 Task: Research Airbnb properties in Phayao, Thailand from 8th November, 2023 to 19th November, 2023 for 1 adult. Place can be shared room with 1  bedroom having 1 bed and 1 bathroom. Property type can be hotel. Look for 5 properties as per requirement.
Action: Mouse moved to (399, 56)
Screenshot: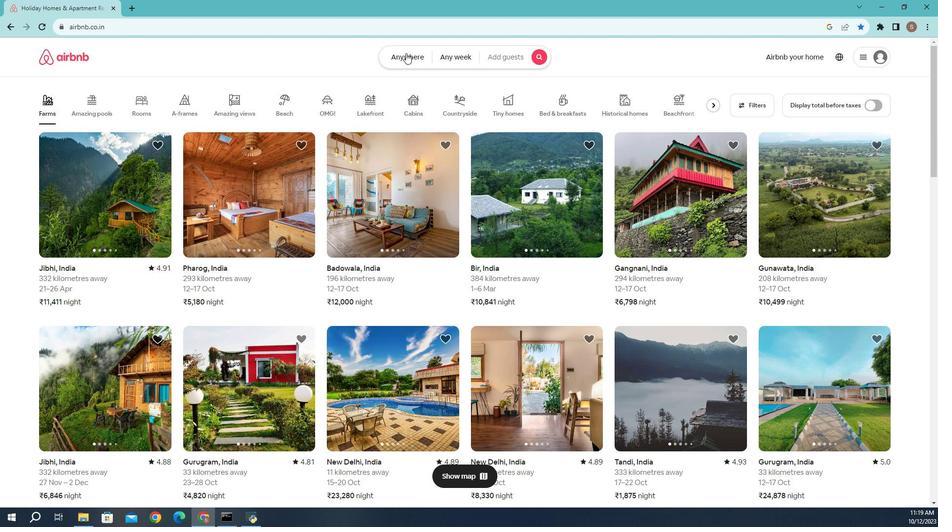 
Action: Mouse pressed left at (399, 56)
Screenshot: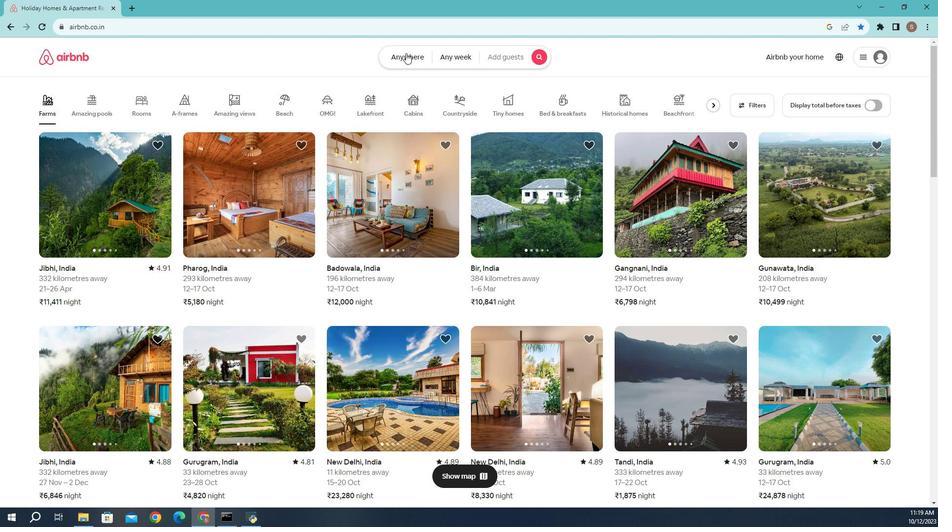 
Action: Mouse moved to (357, 96)
Screenshot: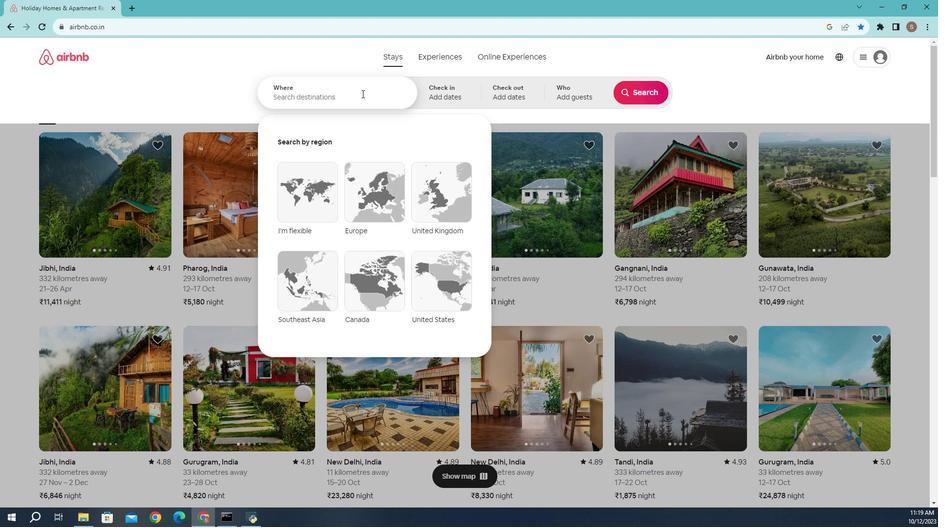 
Action: Mouse pressed left at (357, 96)
Screenshot: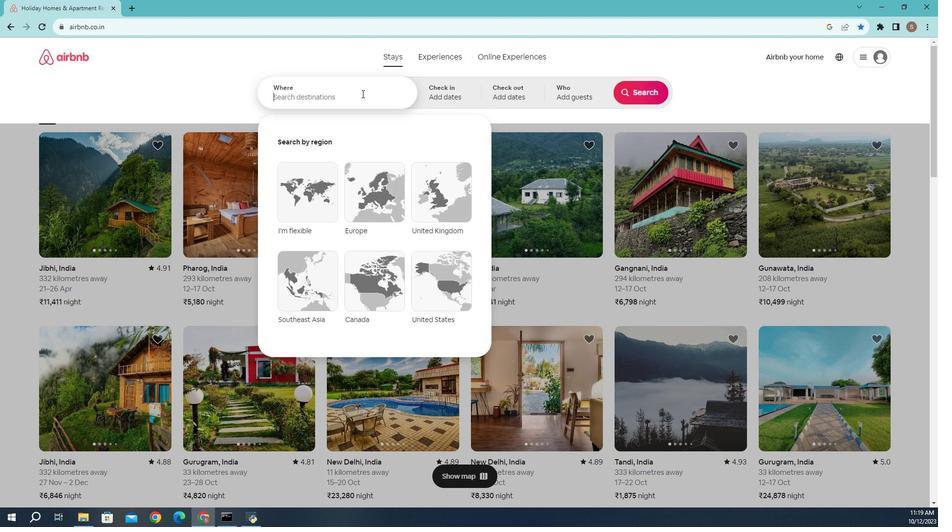 
Action: Key pressed <Key.caps_lock>P<Key.caps_lock>hayao,<Key.space><Key.caps_lock>T<Key.caps_lock>hailand<Key.enter>
Screenshot: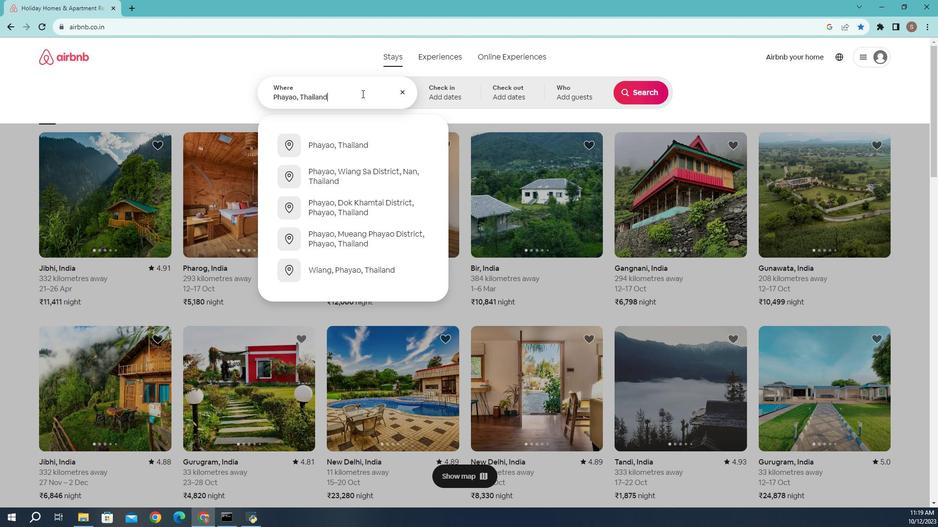 
Action: Mouse moved to (539, 236)
Screenshot: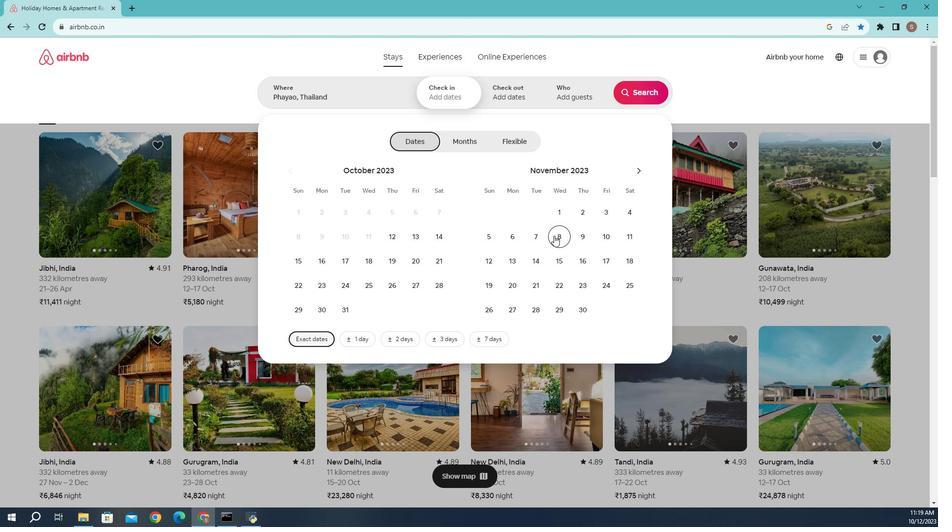 
Action: Mouse pressed left at (539, 236)
Screenshot: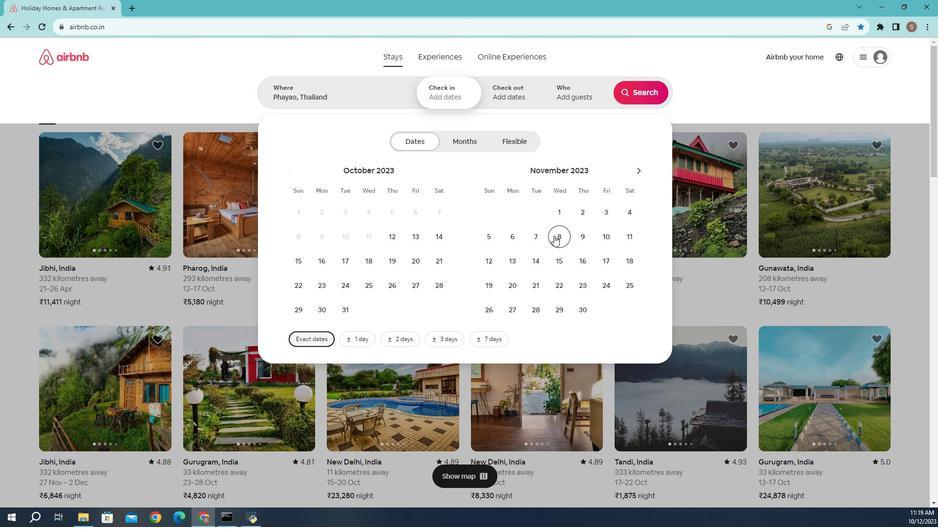 
Action: Mouse moved to (474, 279)
Screenshot: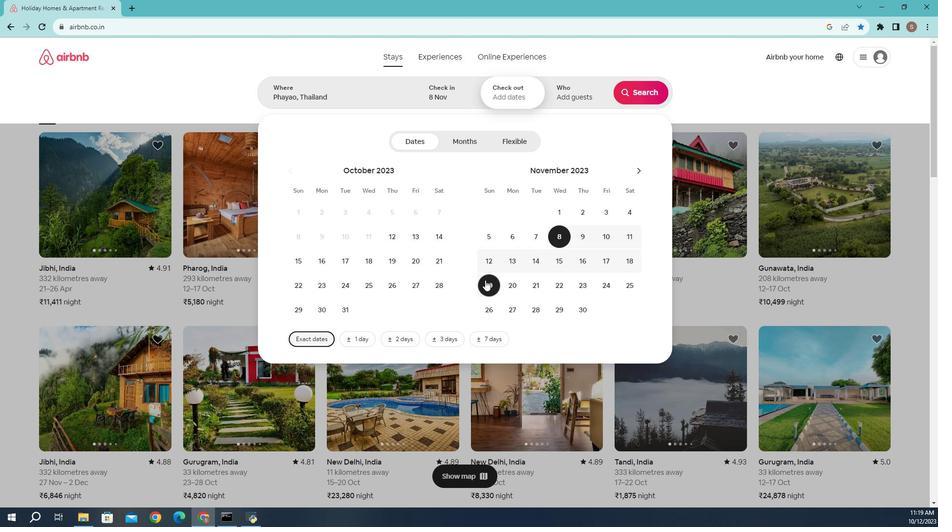 
Action: Mouse pressed left at (474, 279)
Screenshot: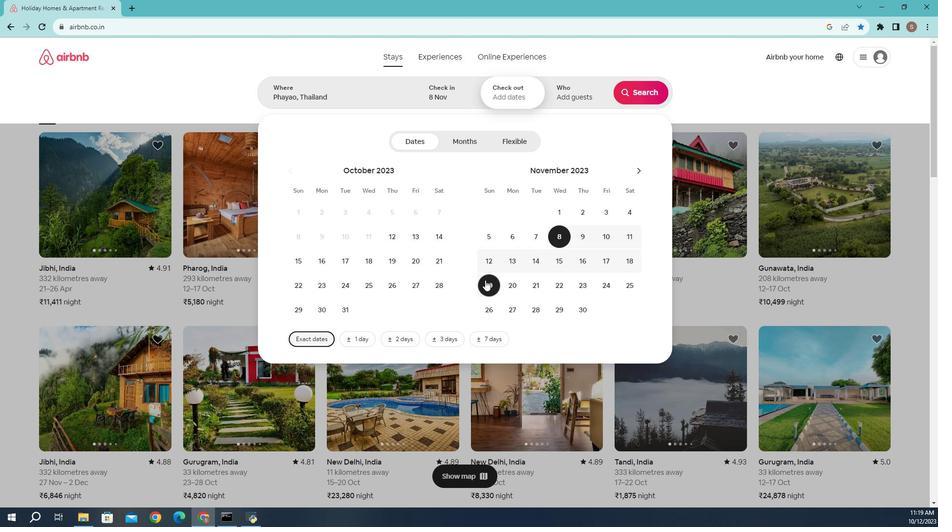 
Action: Mouse moved to (556, 96)
Screenshot: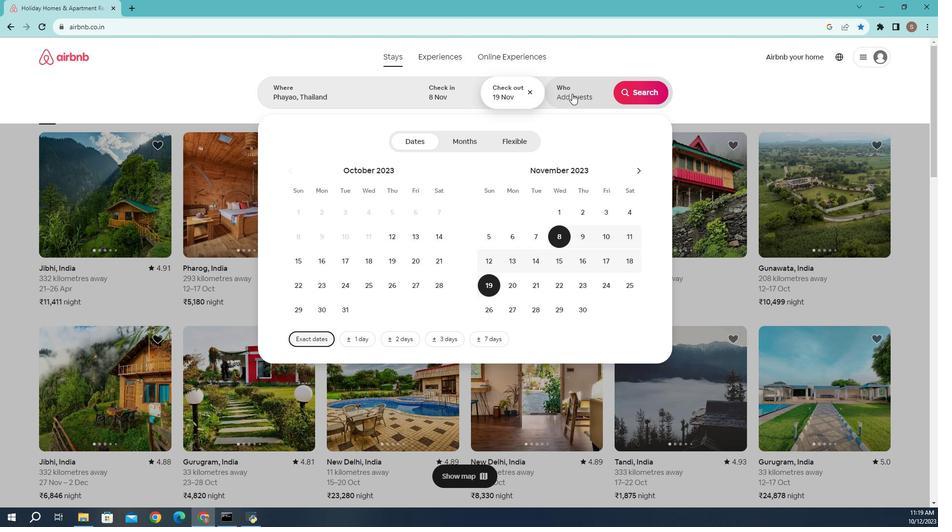 
Action: Mouse pressed left at (556, 96)
Screenshot: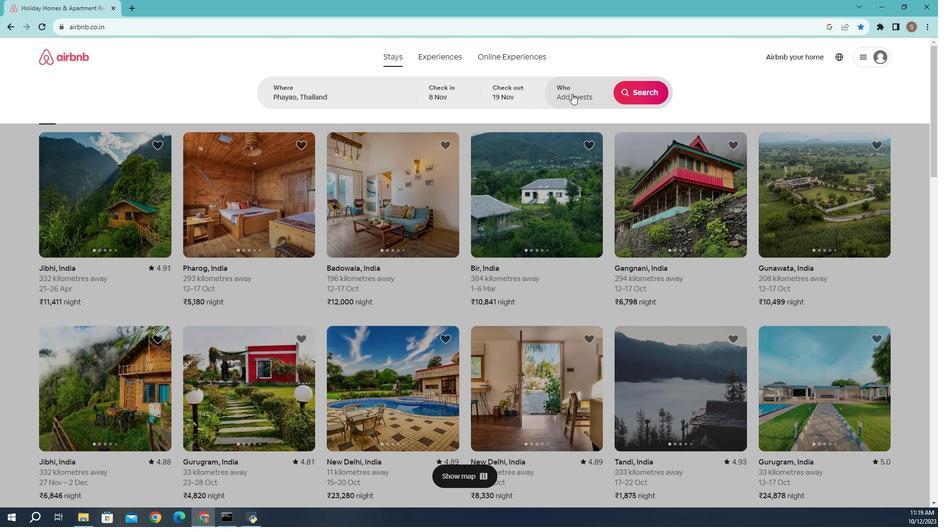 
Action: Mouse moved to (625, 141)
Screenshot: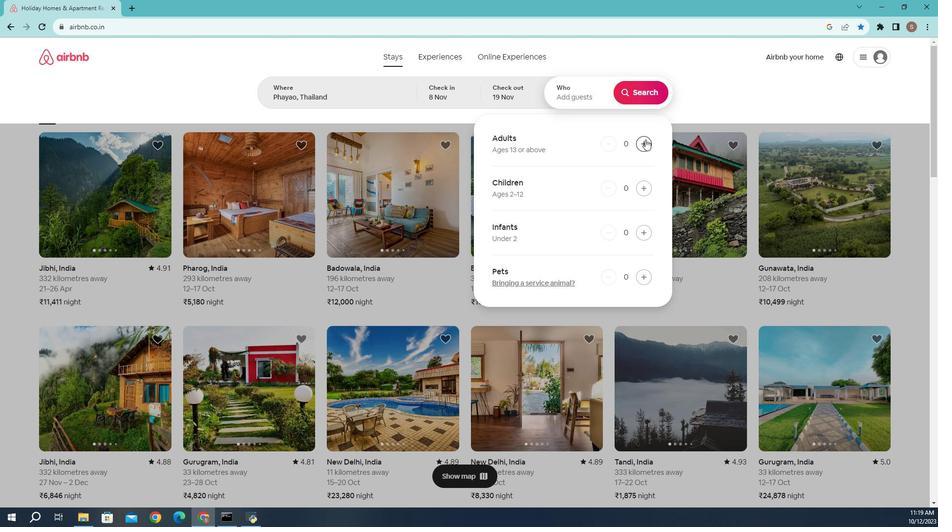 
Action: Mouse pressed left at (625, 141)
Screenshot: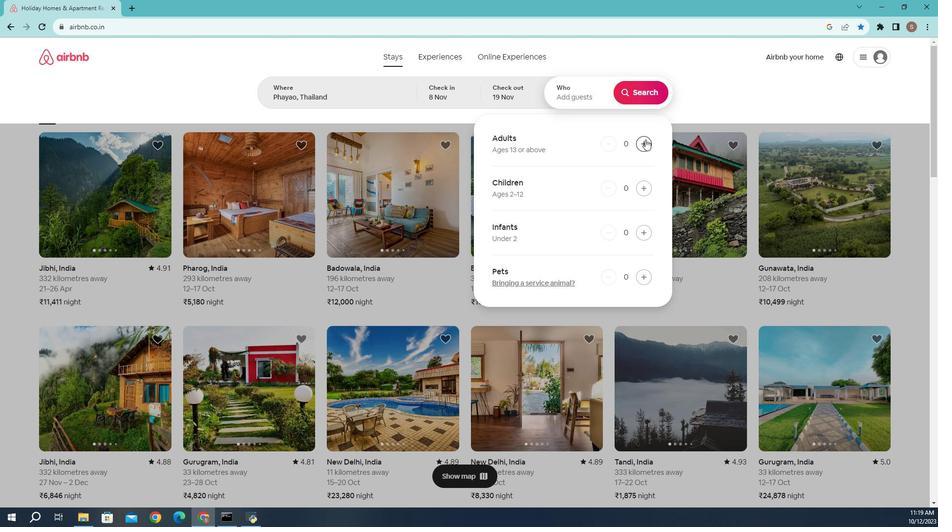 
Action: Mouse moved to (622, 93)
Screenshot: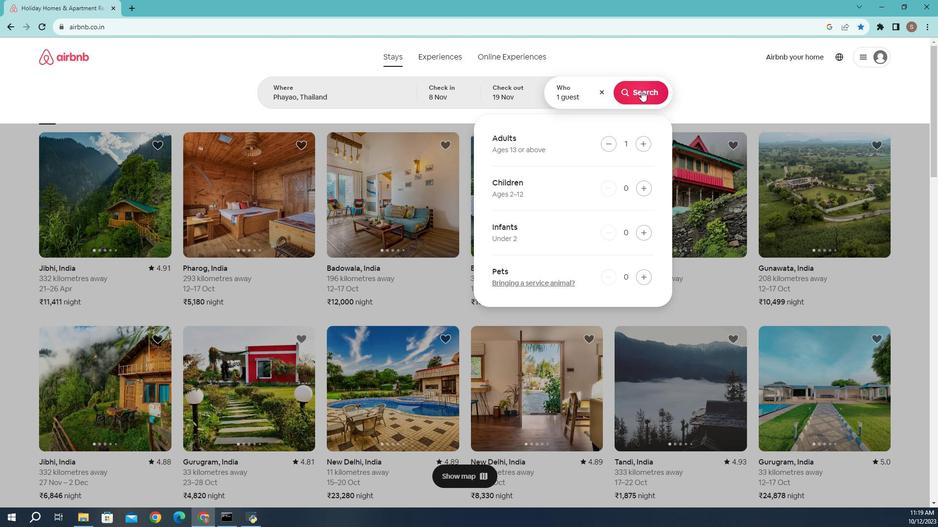 
Action: Mouse pressed left at (622, 93)
Screenshot: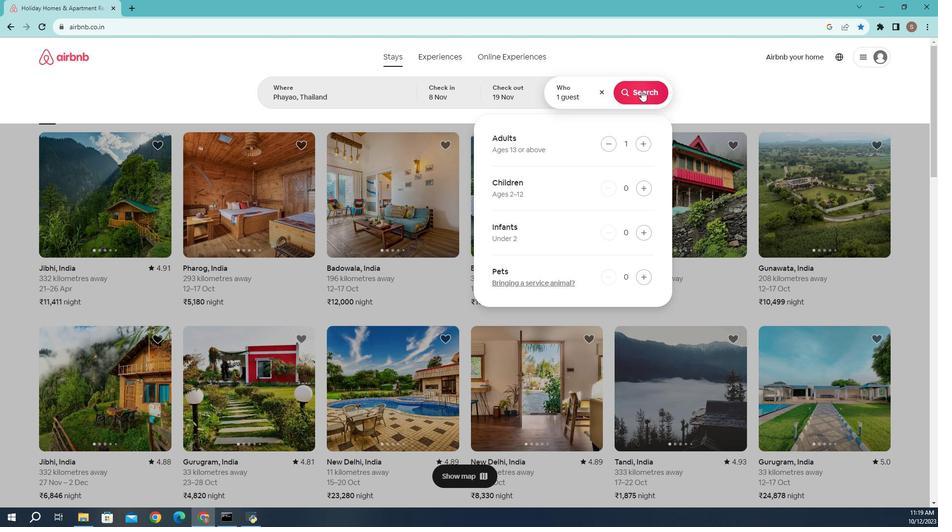 
Action: Mouse moved to (741, 98)
Screenshot: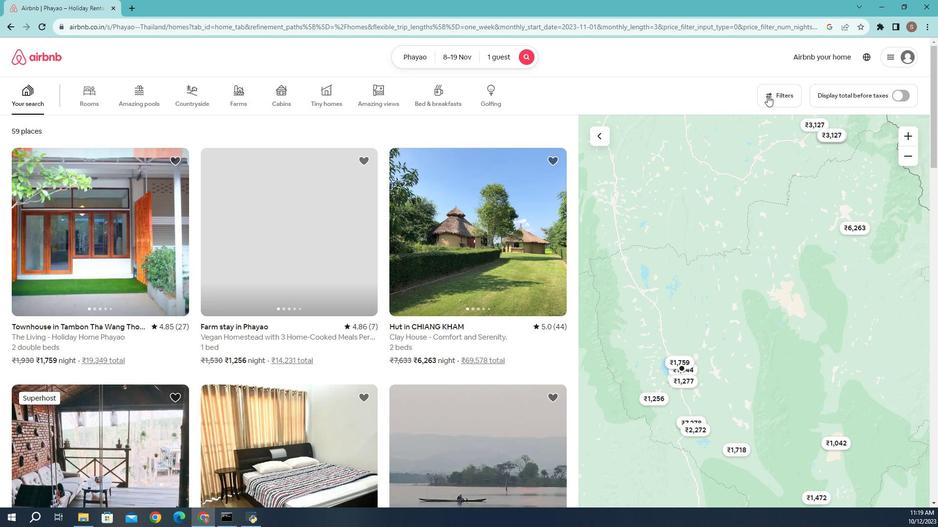 
Action: Mouse pressed left at (741, 98)
Screenshot: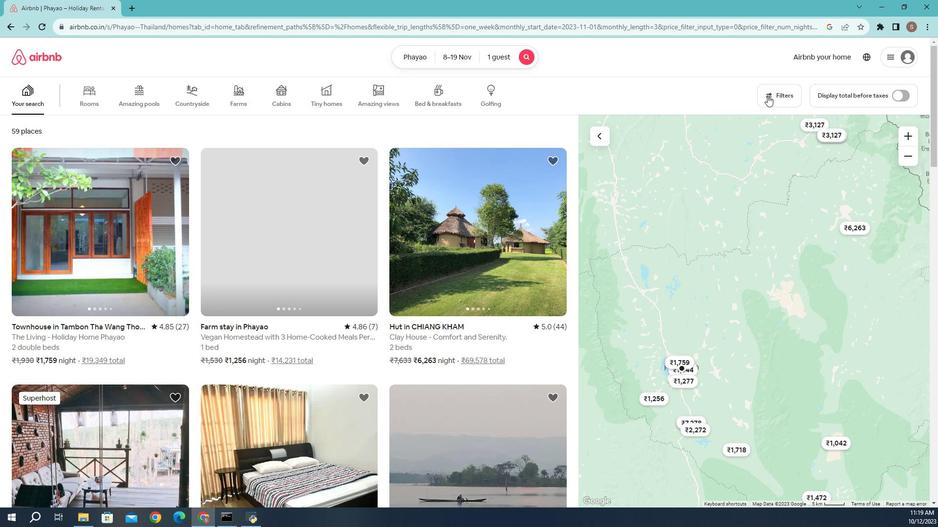 
Action: Mouse moved to (476, 159)
Screenshot: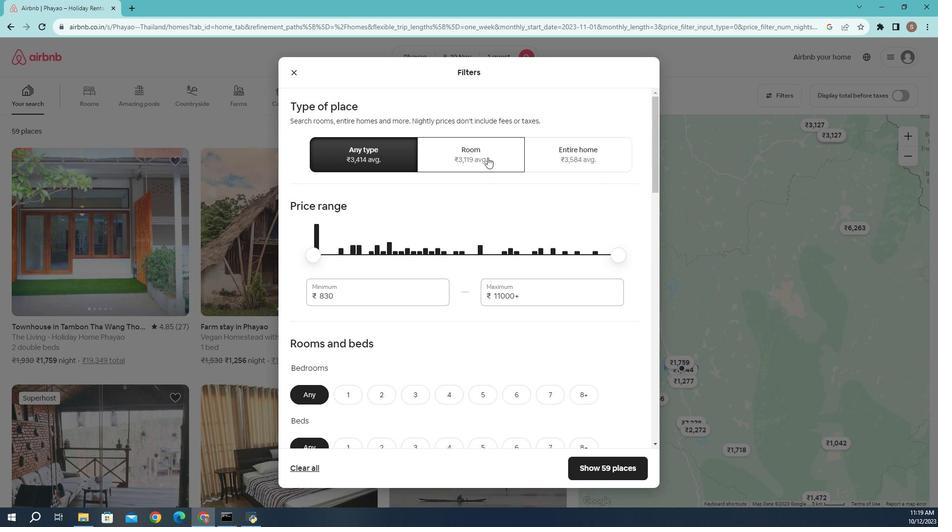 
Action: Mouse pressed left at (476, 159)
Screenshot: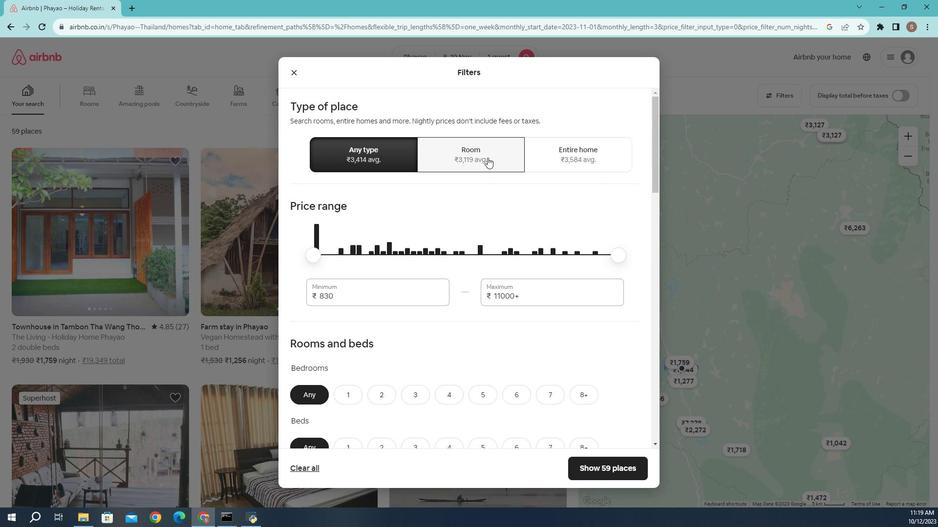 
Action: Mouse moved to (452, 232)
Screenshot: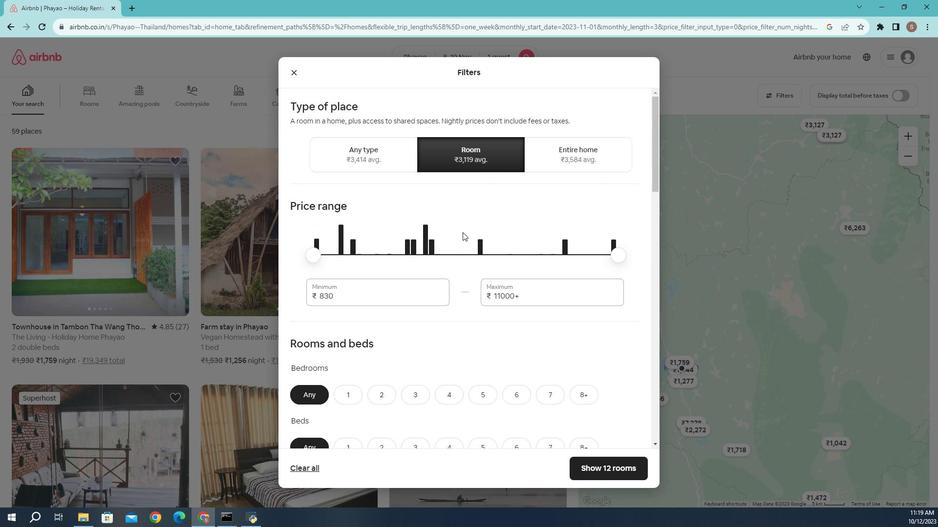 
Action: Mouse scrolled (452, 232) with delta (0, 0)
Screenshot: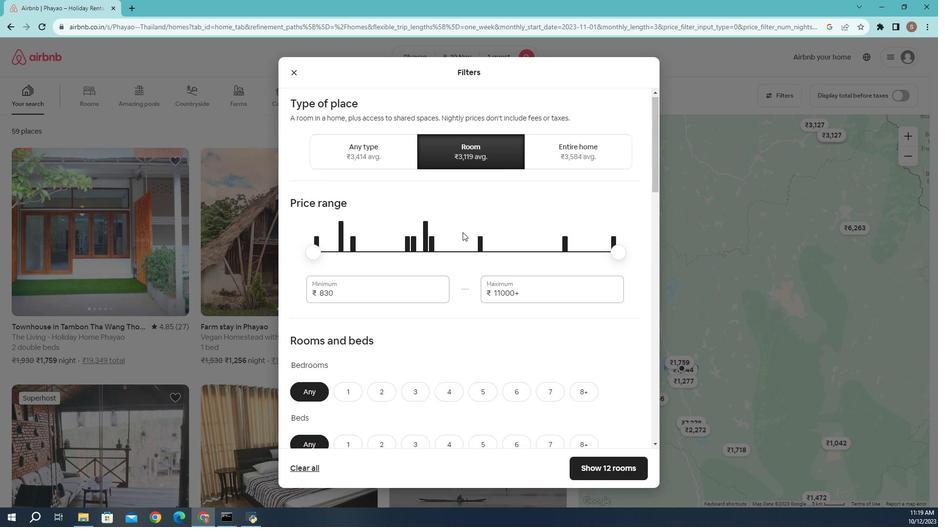 
Action: Mouse scrolled (452, 232) with delta (0, 0)
Screenshot: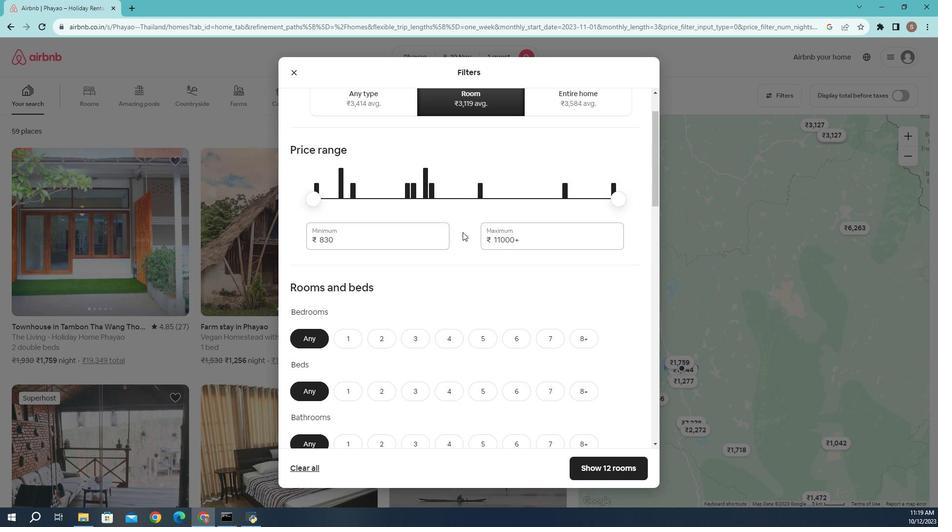 
Action: Mouse moved to (343, 298)
Screenshot: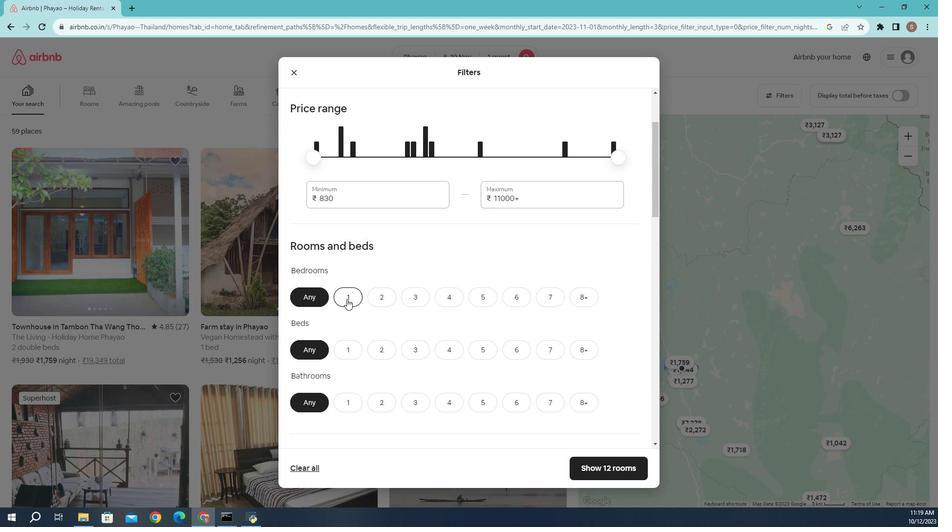 
Action: Mouse pressed left at (343, 298)
Screenshot: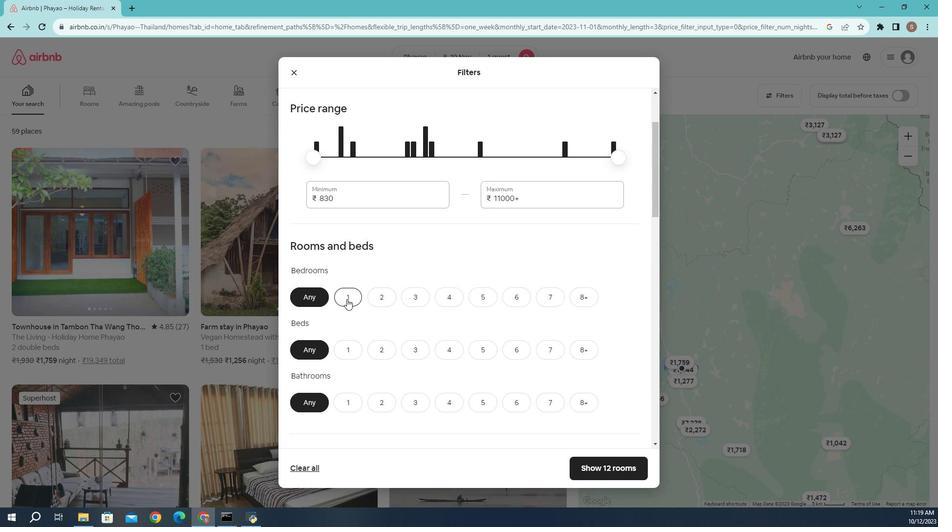 
Action: Mouse moved to (346, 298)
Screenshot: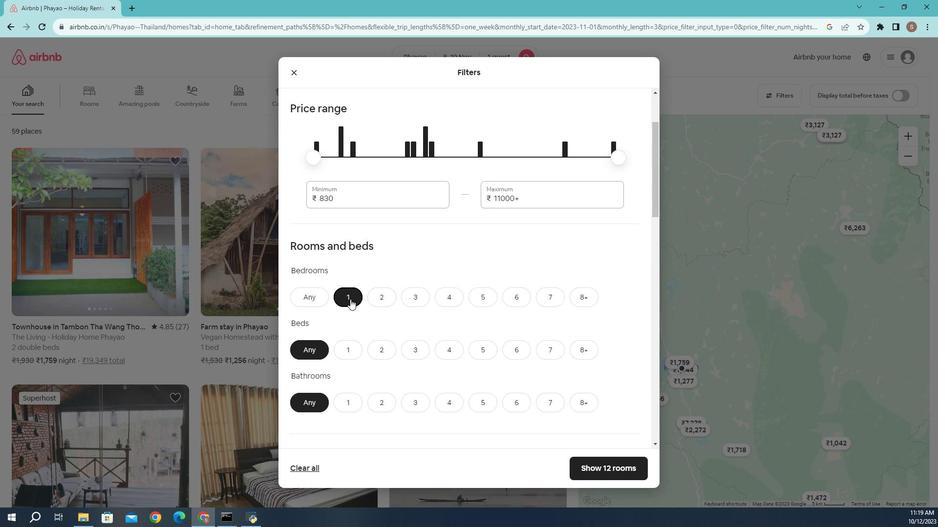 
Action: Mouse scrolled (346, 297) with delta (0, 0)
Screenshot: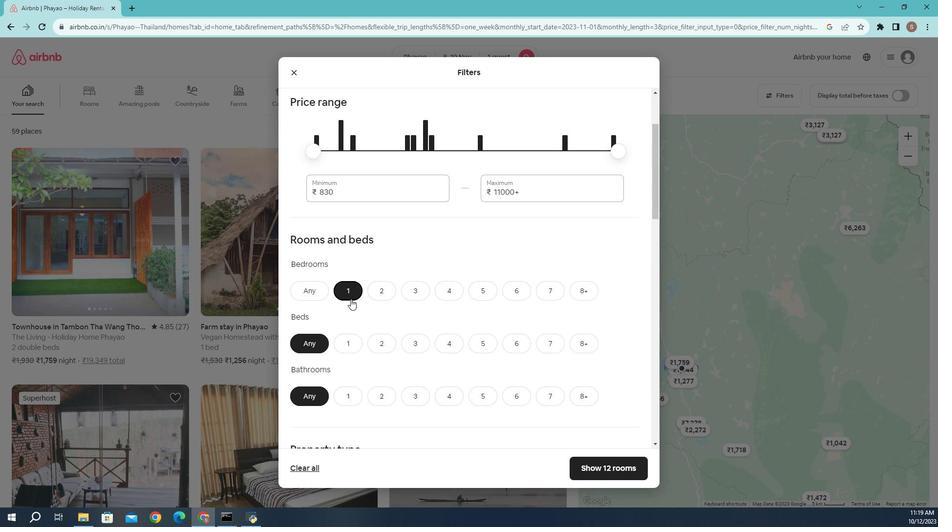 
Action: Mouse moved to (347, 298)
Screenshot: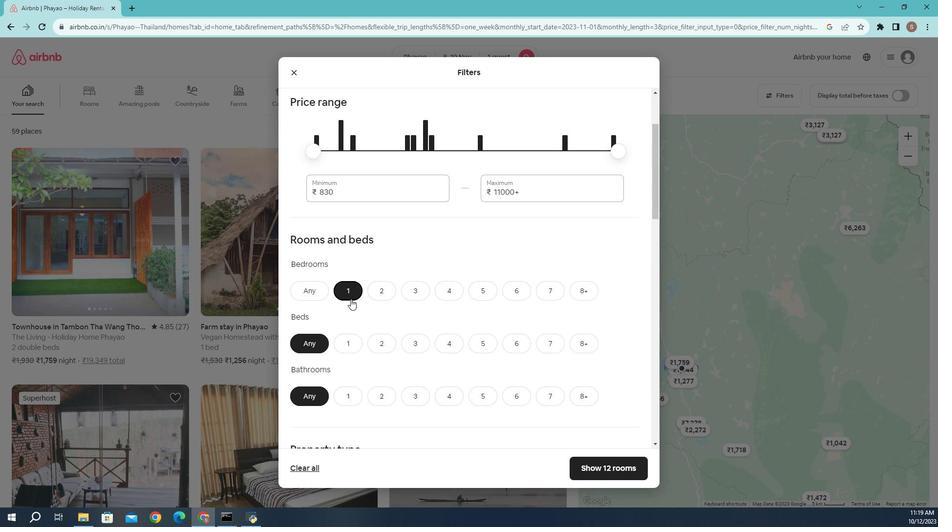 
Action: Mouse scrolled (347, 297) with delta (0, 0)
Screenshot: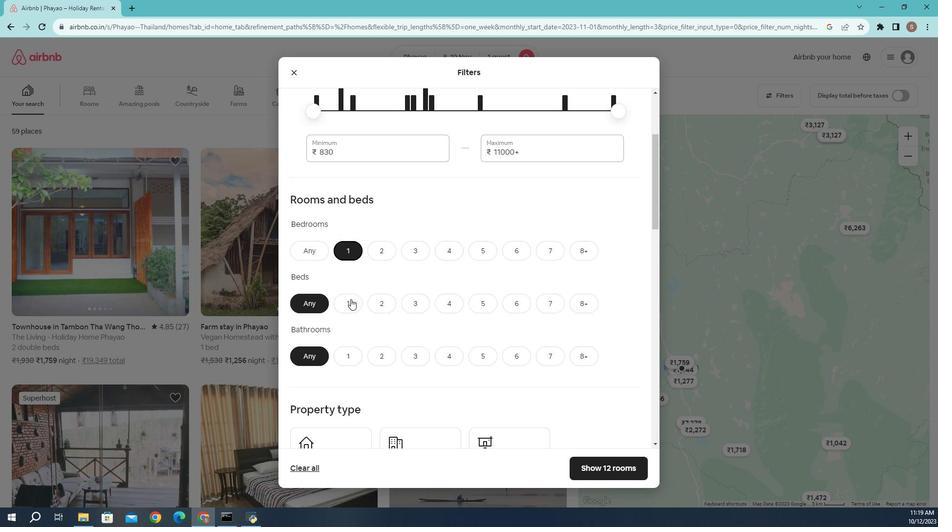 
Action: Mouse moved to (347, 253)
Screenshot: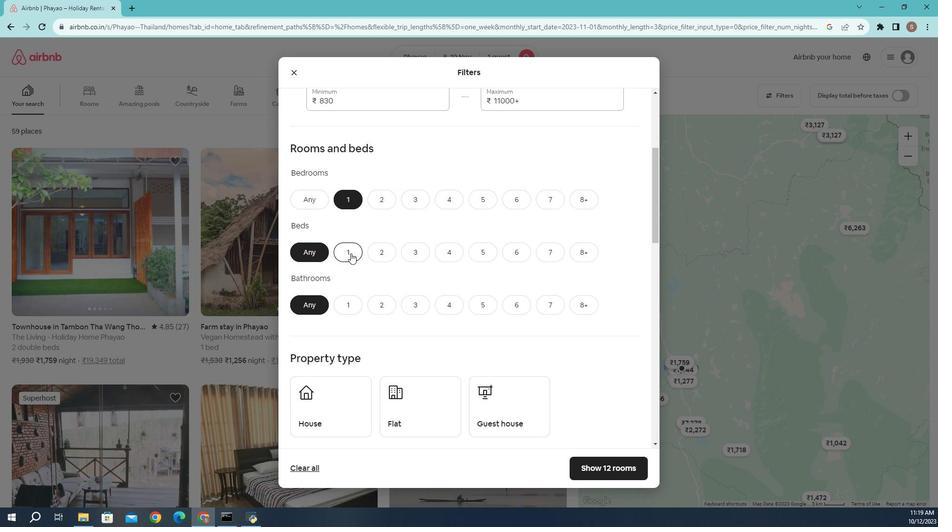
Action: Mouse pressed left at (347, 253)
Screenshot: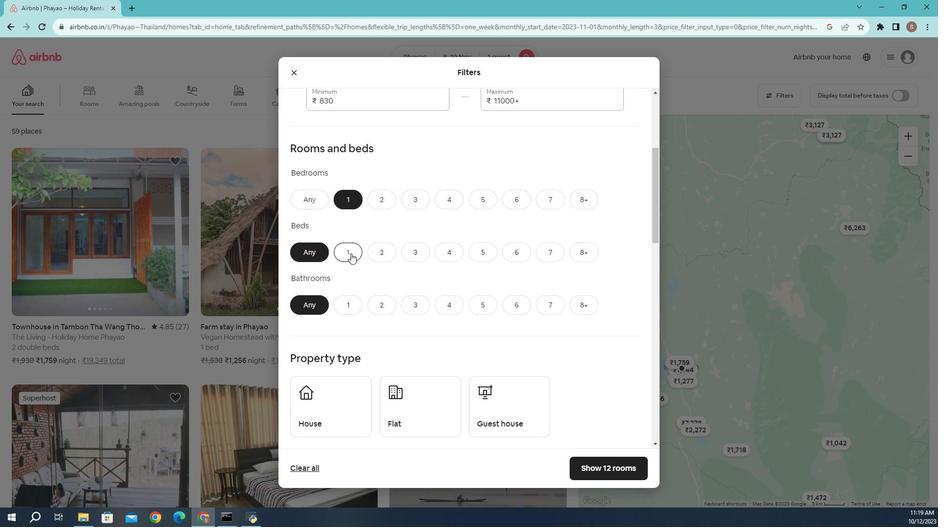 
Action: Mouse moved to (348, 305)
Screenshot: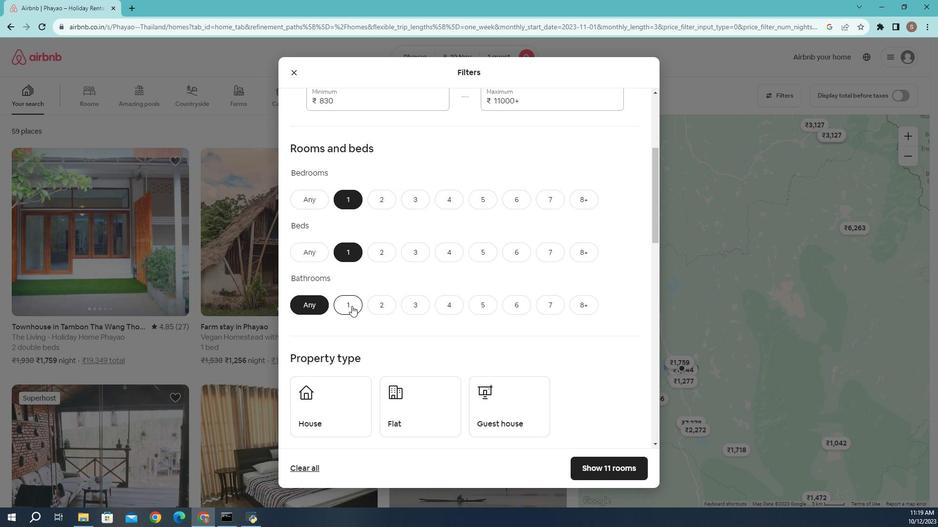 
Action: Mouse pressed left at (348, 305)
Screenshot: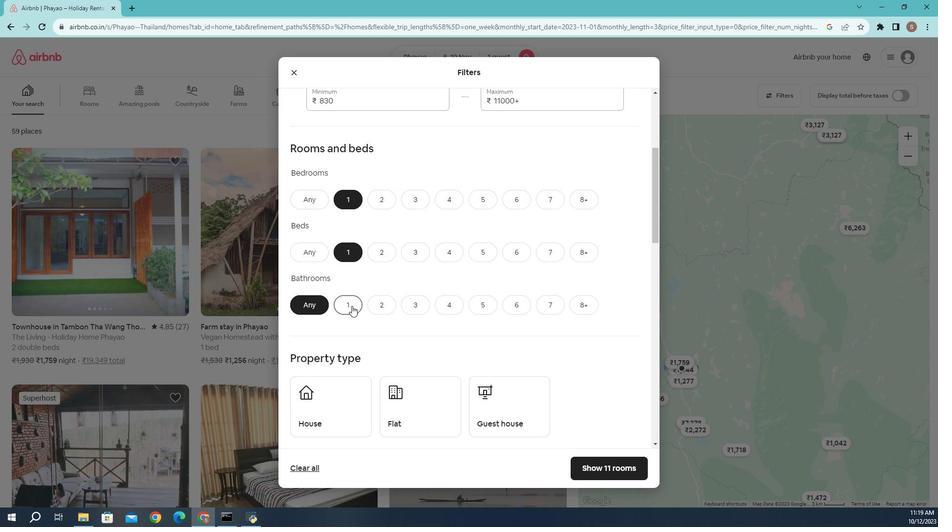 
Action: Mouse moved to (438, 311)
Screenshot: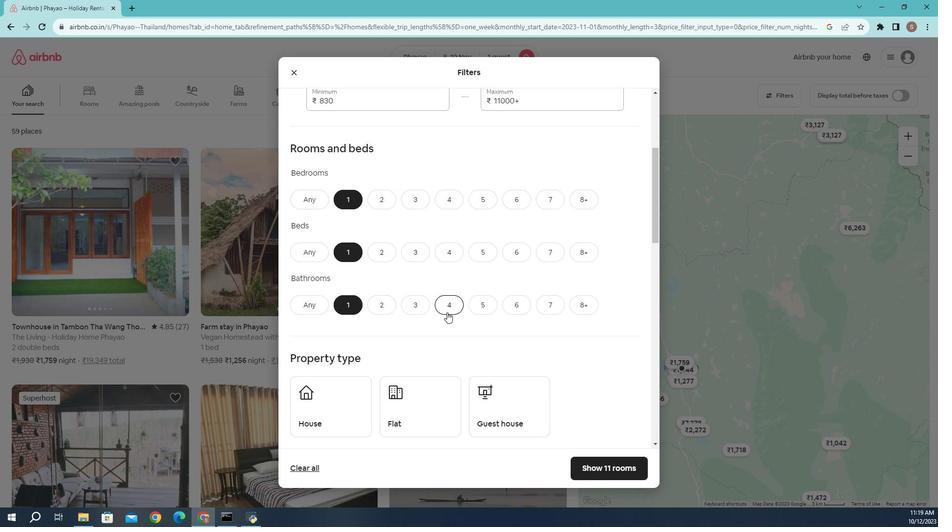 
Action: Mouse scrolled (438, 310) with delta (0, 0)
Screenshot: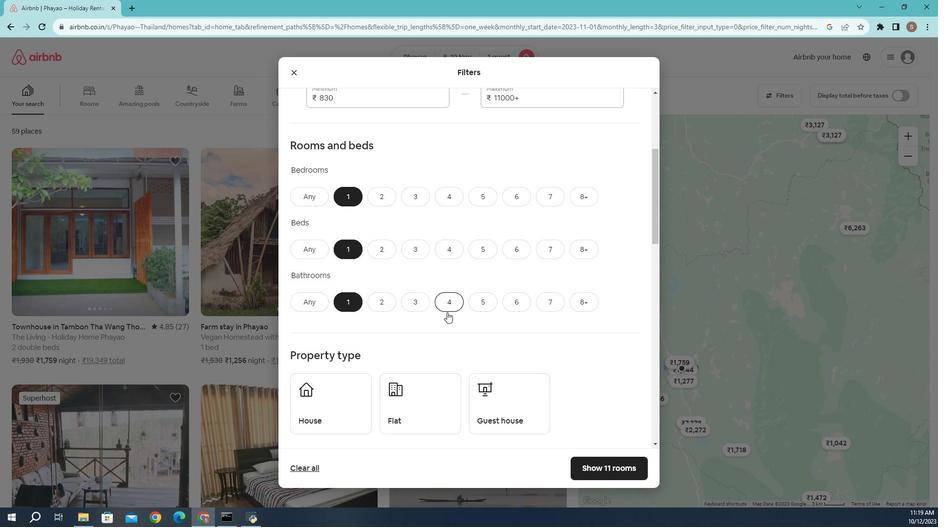 
Action: Mouse scrolled (438, 310) with delta (0, 0)
Screenshot: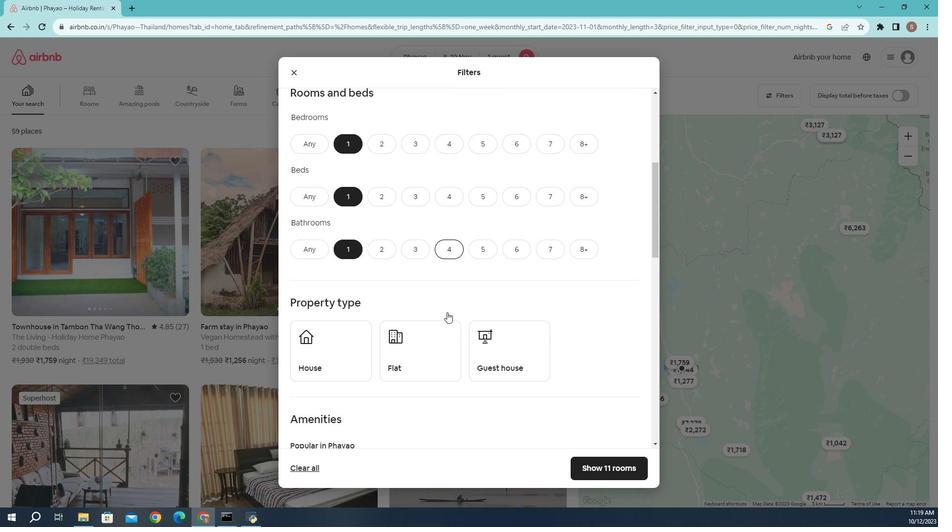 
Action: Mouse moved to (396, 313)
Screenshot: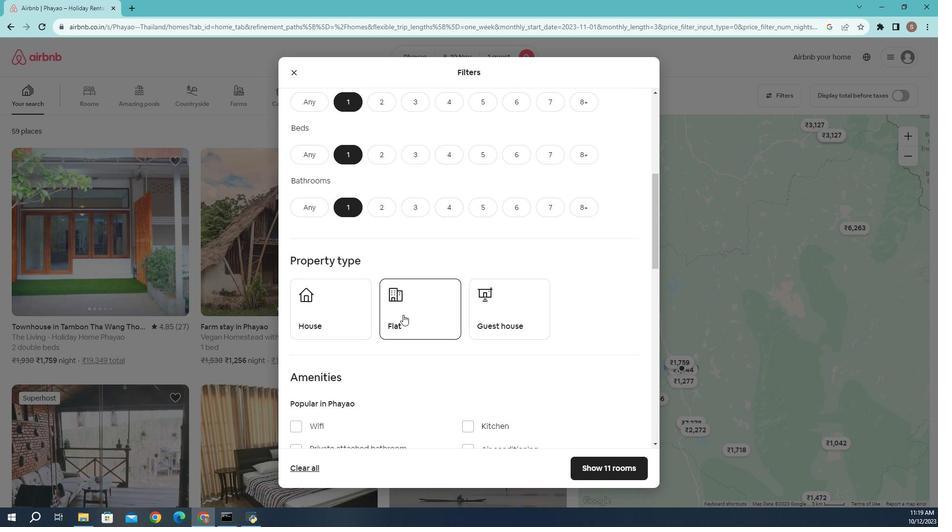 
Action: Mouse scrolled (396, 313) with delta (0, 0)
Screenshot: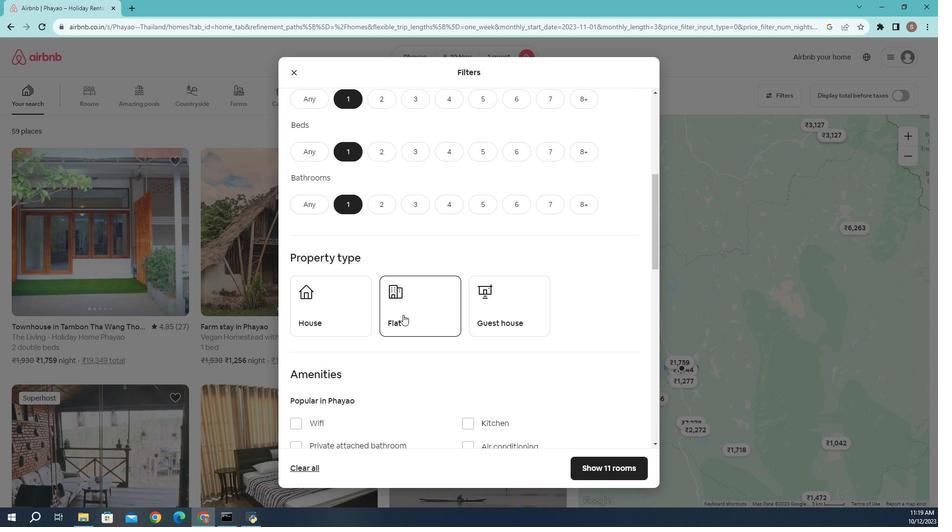 
Action: Mouse moved to (490, 325)
Screenshot: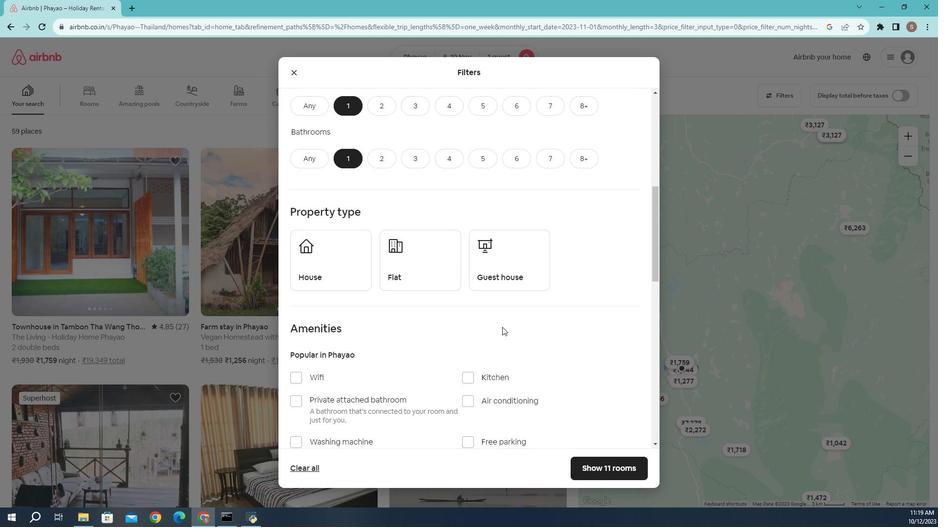 
Action: Mouse scrolled (490, 325) with delta (0, 0)
Screenshot: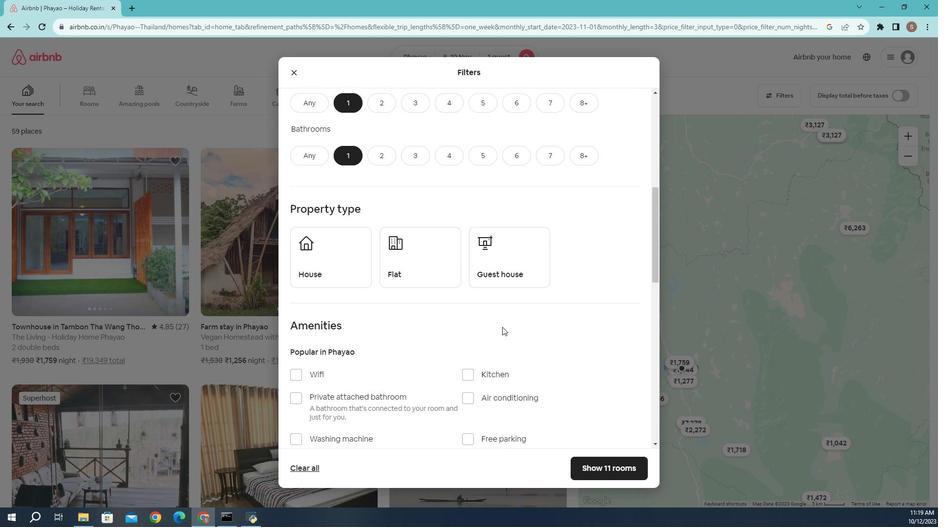 
Action: Mouse scrolled (490, 325) with delta (0, 0)
Screenshot: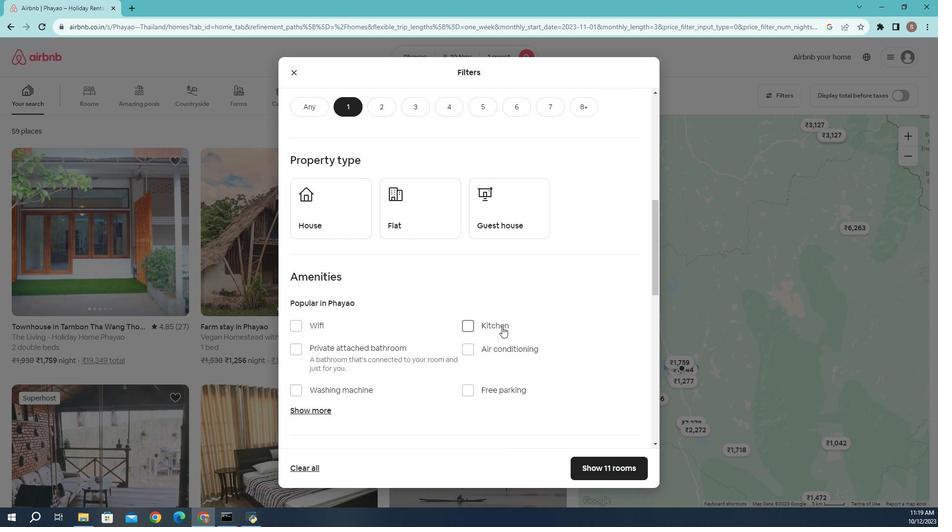 
Action: Mouse scrolled (490, 325) with delta (0, 0)
Screenshot: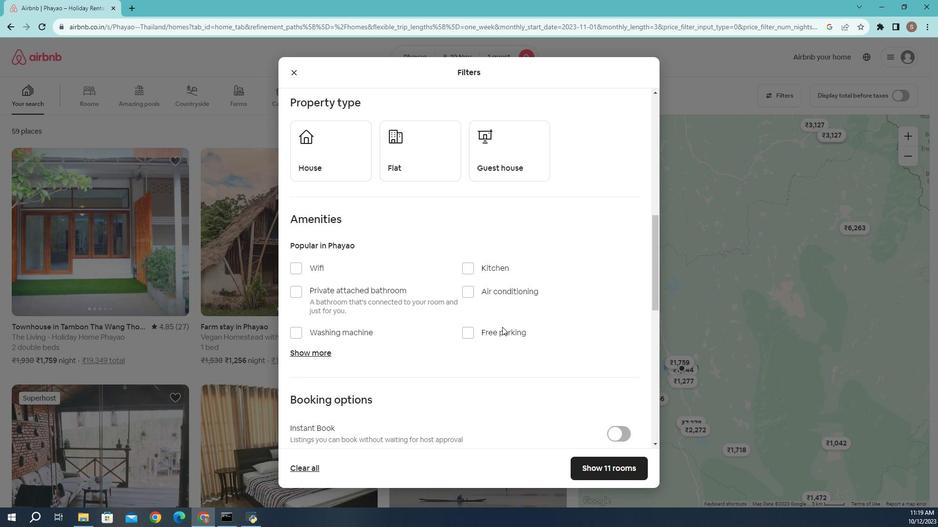 
Action: Mouse scrolled (490, 325) with delta (0, 0)
Screenshot: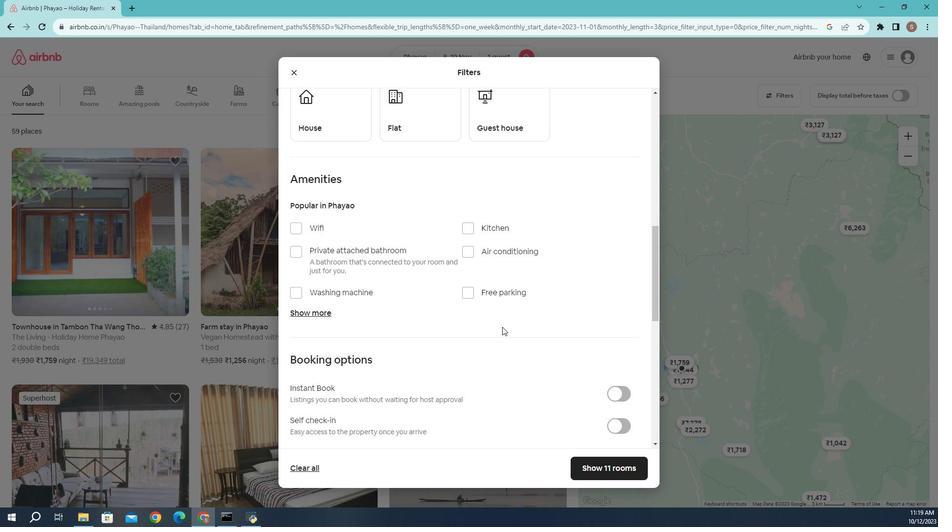 
Action: Mouse scrolled (490, 325) with delta (0, 0)
Screenshot: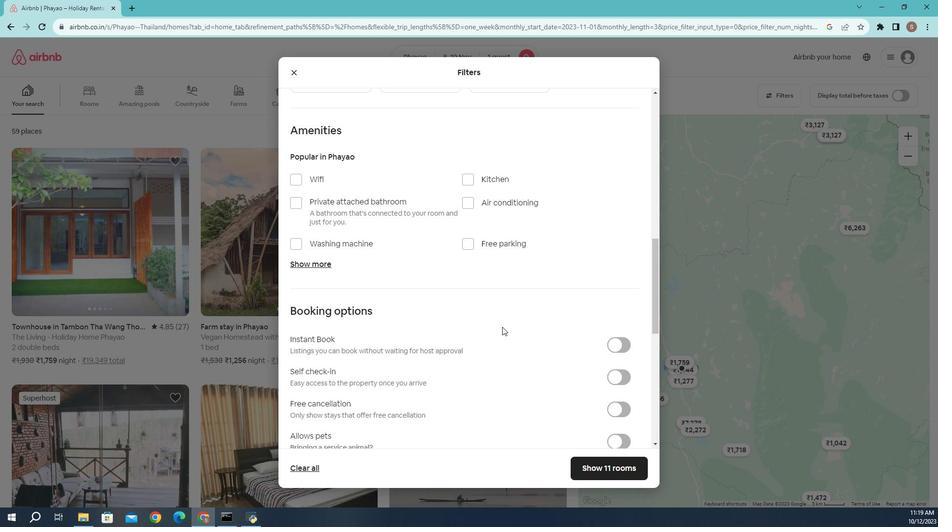 
Action: Mouse scrolled (490, 325) with delta (0, 0)
Screenshot: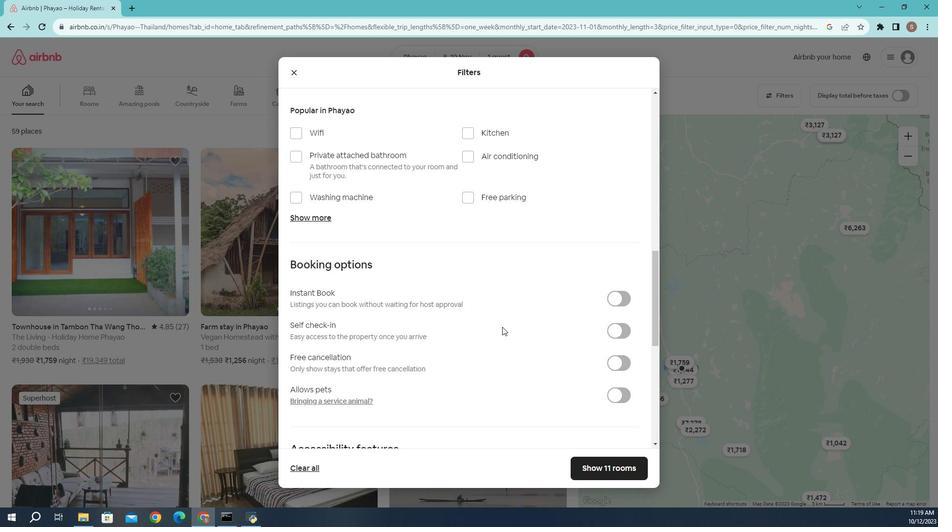 
Action: Mouse scrolled (490, 325) with delta (0, 0)
Screenshot: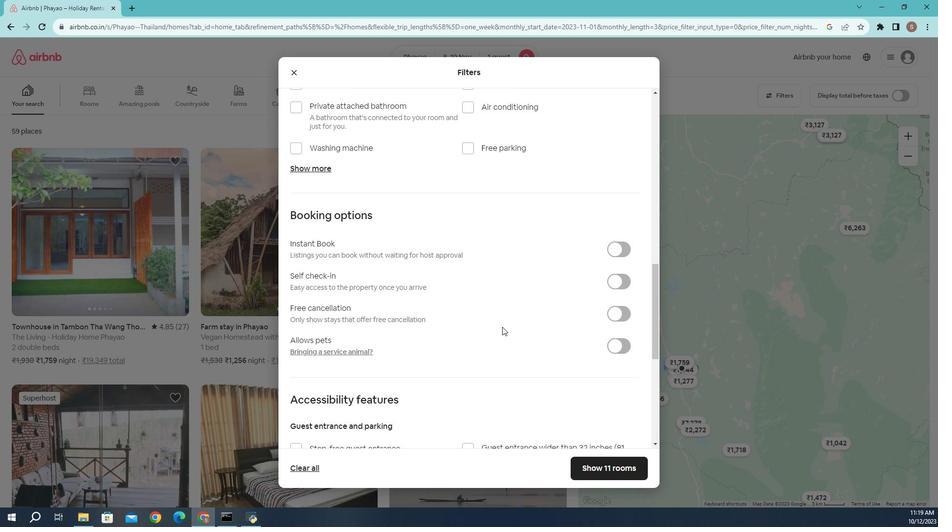 
Action: Mouse scrolled (490, 325) with delta (0, 0)
Screenshot: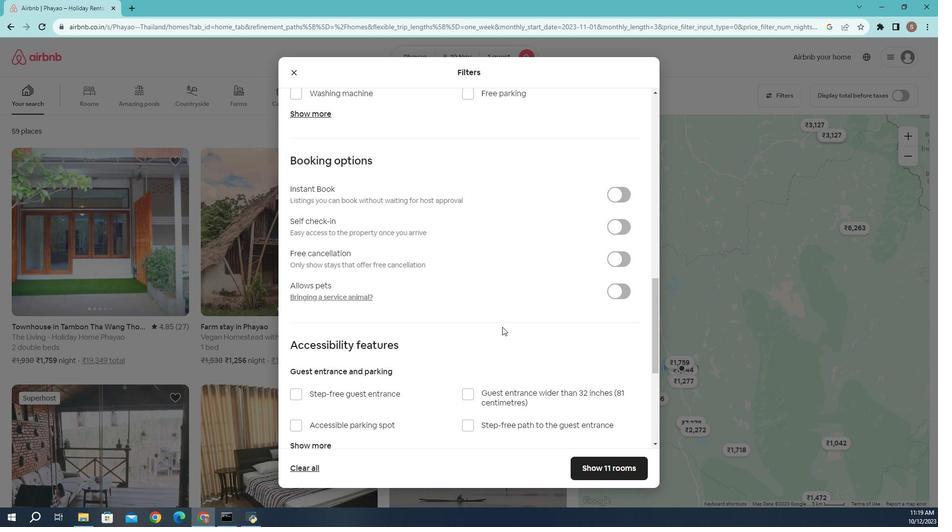 
Action: Mouse scrolled (490, 325) with delta (0, 0)
Screenshot: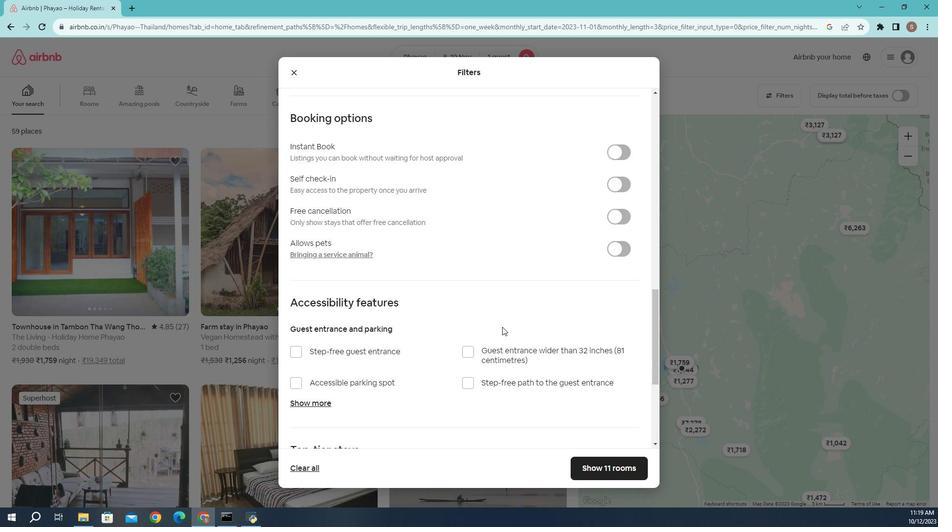 
Action: Mouse moved to (454, 335)
Screenshot: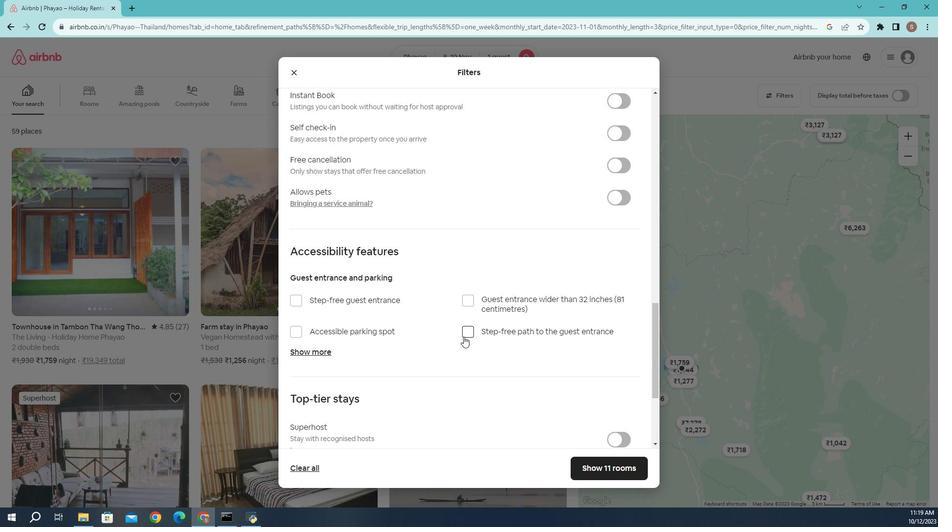
Action: Mouse scrolled (454, 334) with delta (0, 0)
Screenshot: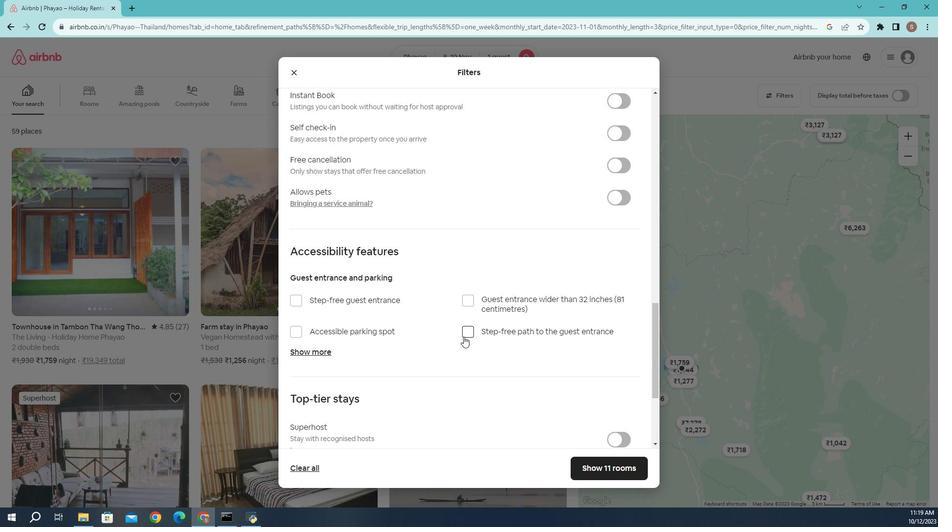 
Action: Mouse moved to (453, 335)
Screenshot: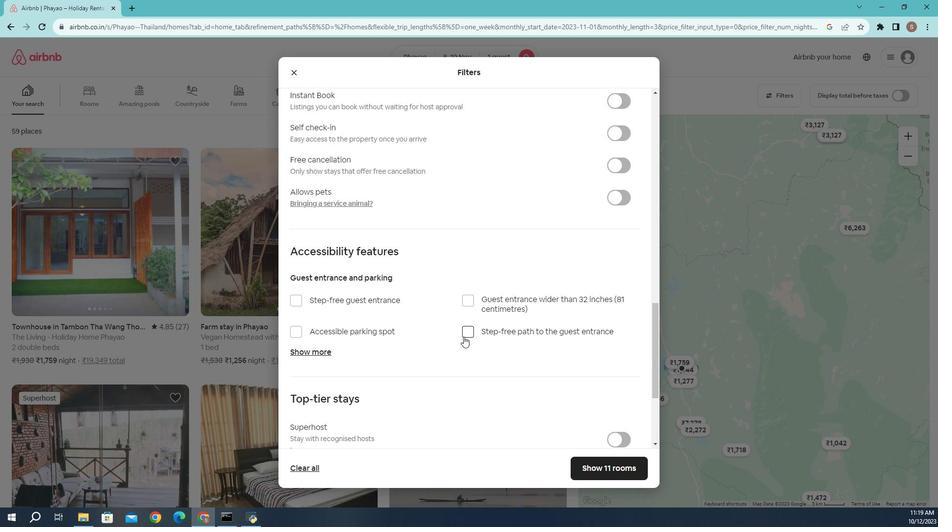 
Action: Mouse scrolled (453, 334) with delta (0, 0)
Screenshot: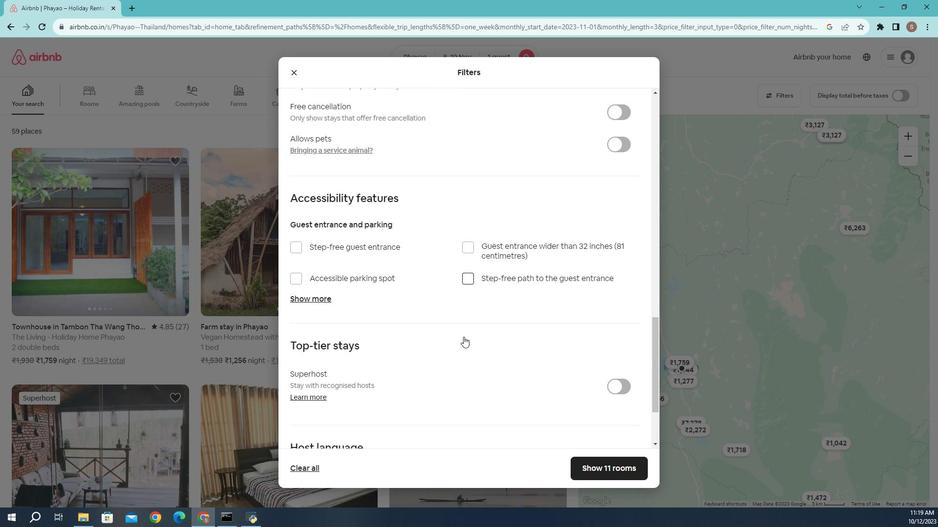 
Action: Mouse scrolled (453, 334) with delta (0, 0)
Screenshot: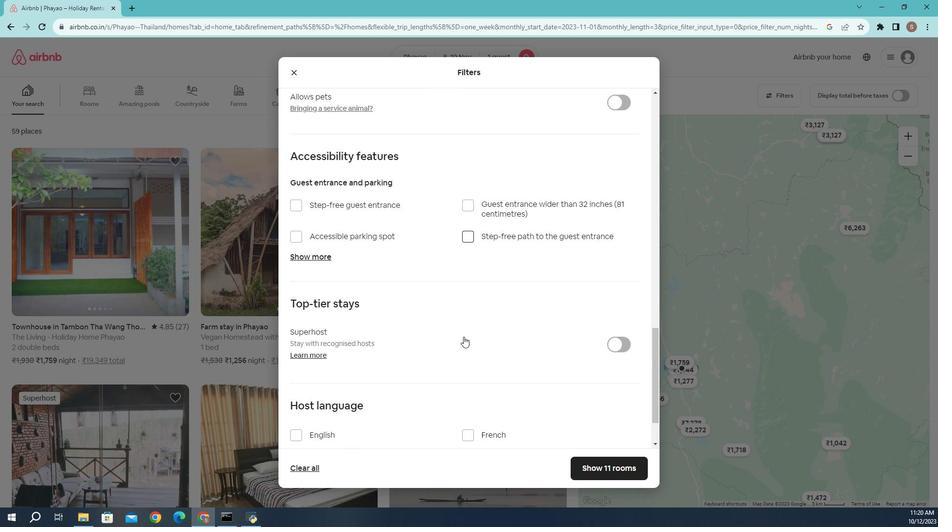 
Action: Mouse scrolled (453, 334) with delta (0, 0)
Screenshot: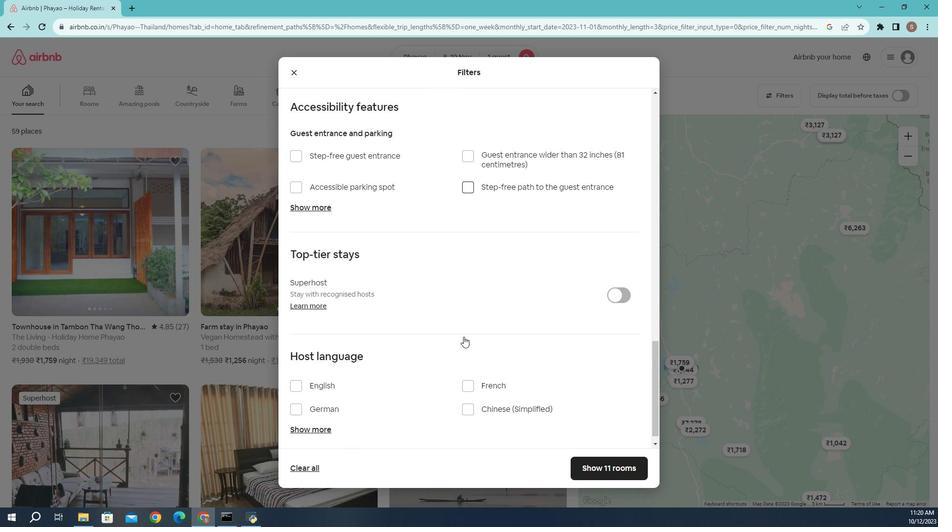 
Action: Mouse scrolled (453, 334) with delta (0, 0)
Screenshot: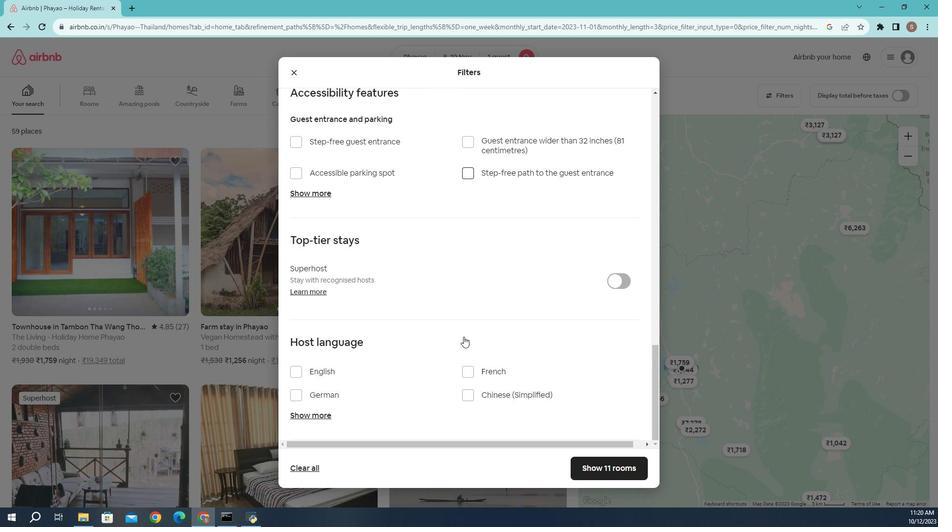 
Action: Mouse scrolled (453, 334) with delta (0, 0)
Screenshot: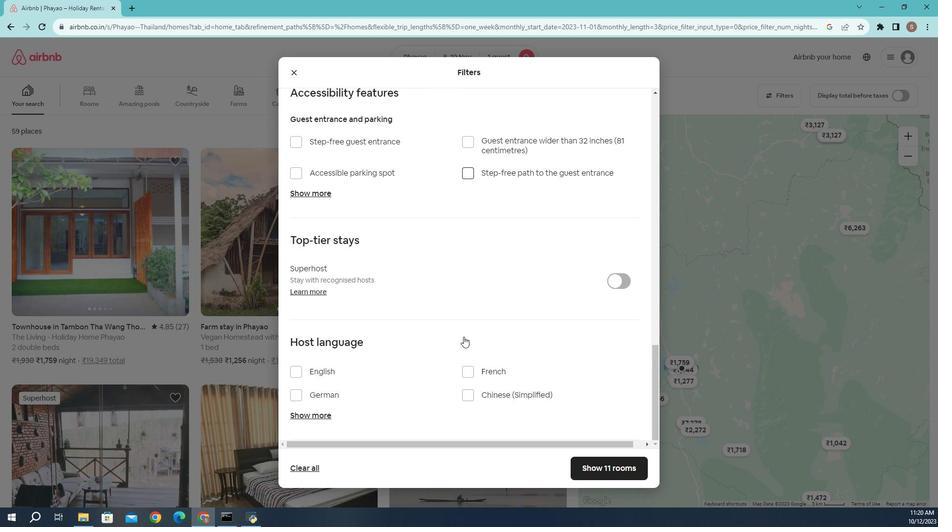 
Action: Mouse moved to (597, 464)
Screenshot: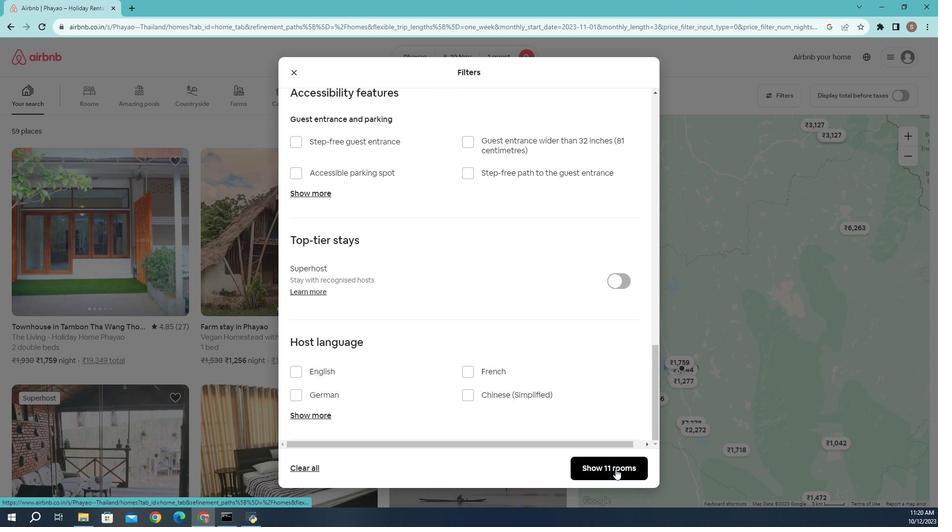 
Action: Mouse pressed left at (597, 464)
Screenshot: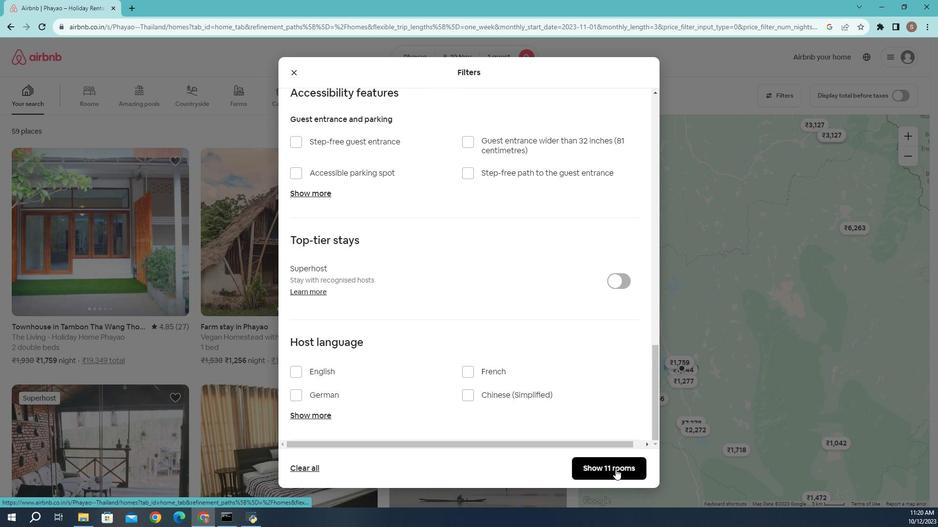 
Action: Mouse moved to (134, 279)
Screenshot: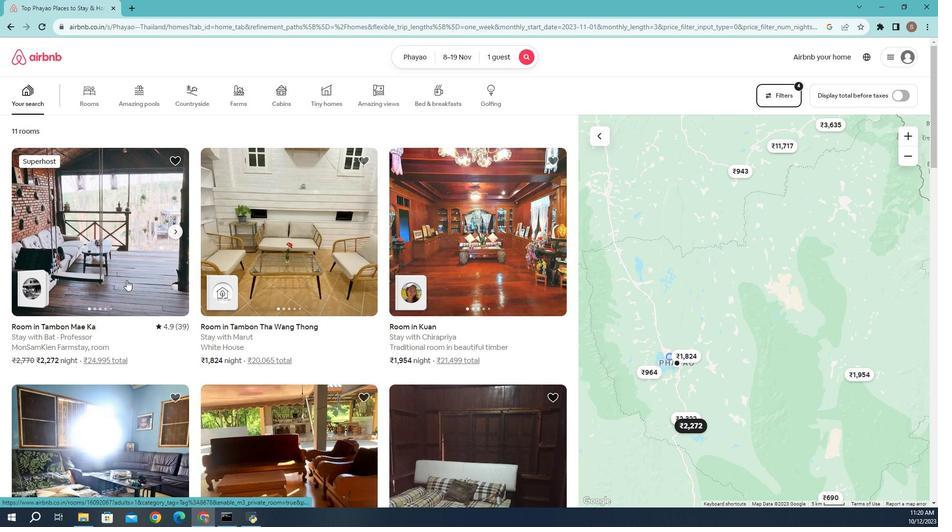 
Action: Mouse scrolled (134, 279) with delta (0, 0)
Screenshot: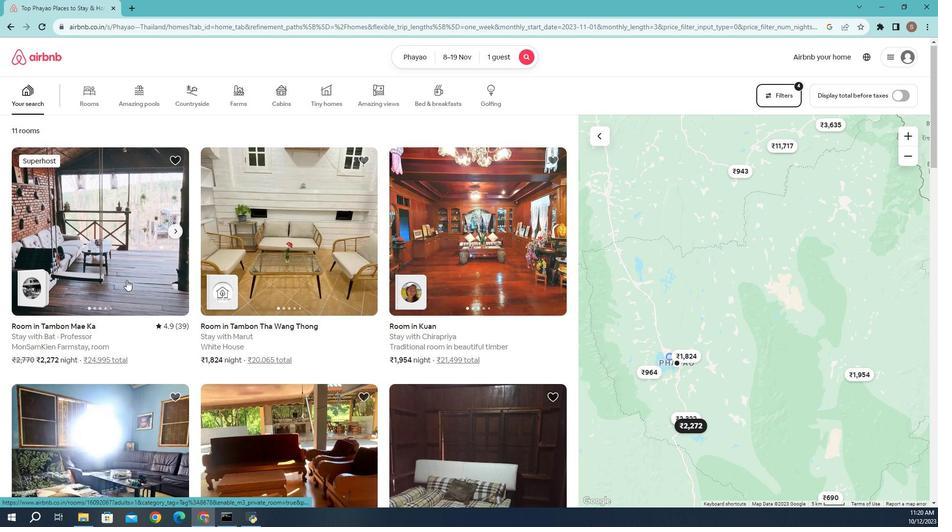 
Action: Mouse moved to (134, 279)
Screenshot: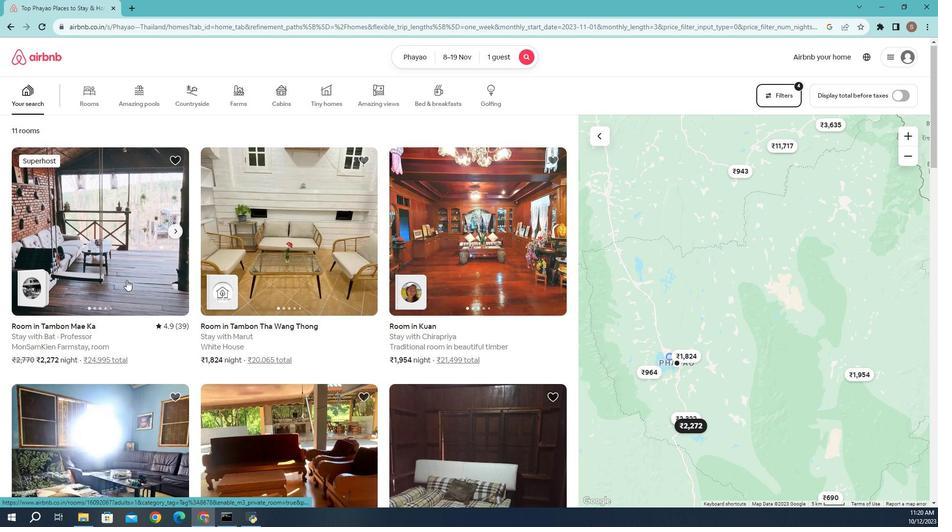 
Action: Mouse scrolled (134, 279) with delta (0, 0)
Screenshot: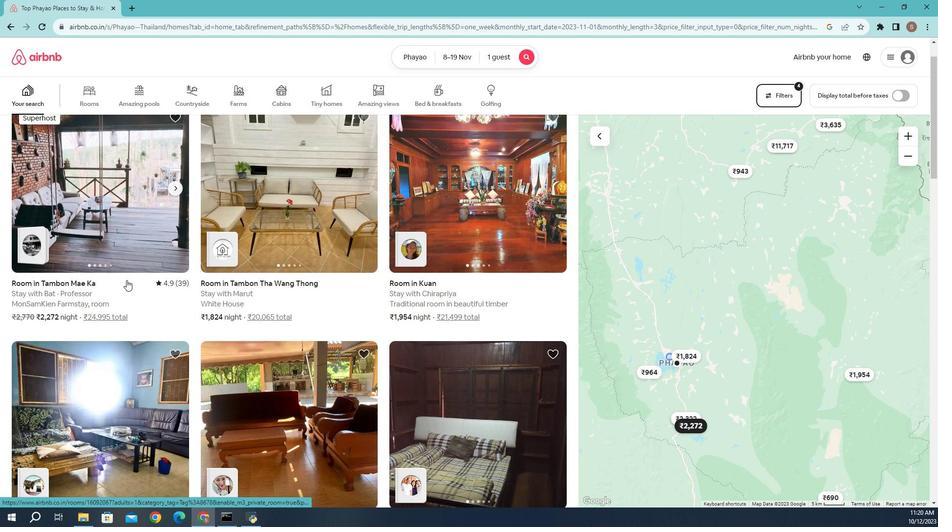 
Action: Mouse moved to (295, 342)
Screenshot: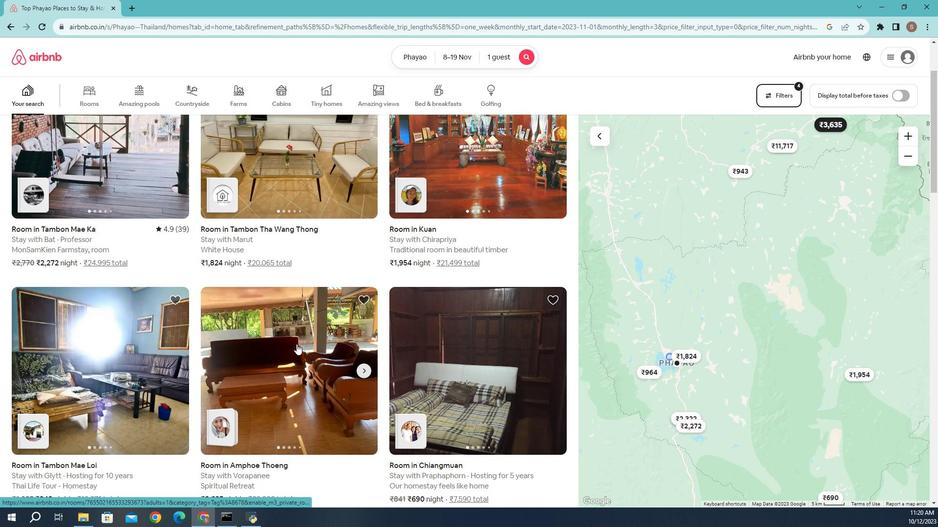 
Action: Mouse pressed left at (295, 342)
Screenshot: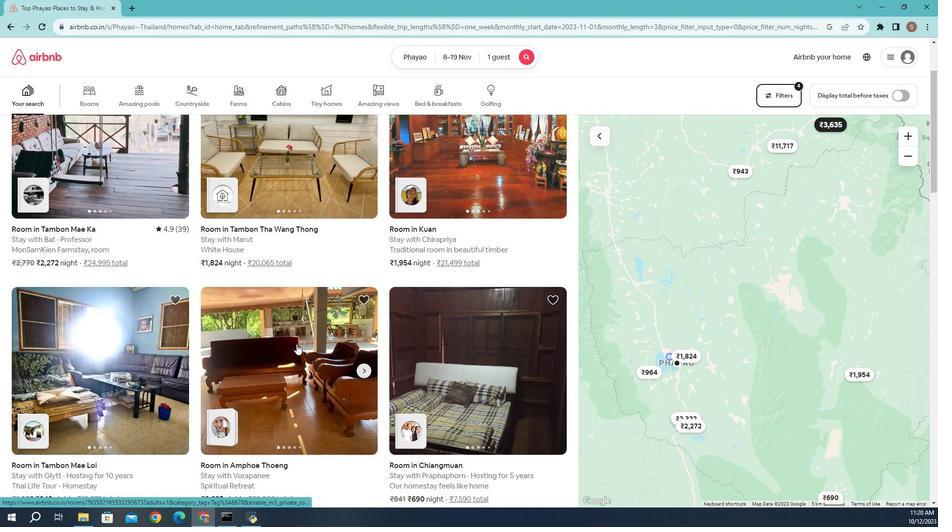 
Action: Mouse moved to (680, 356)
Screenshot: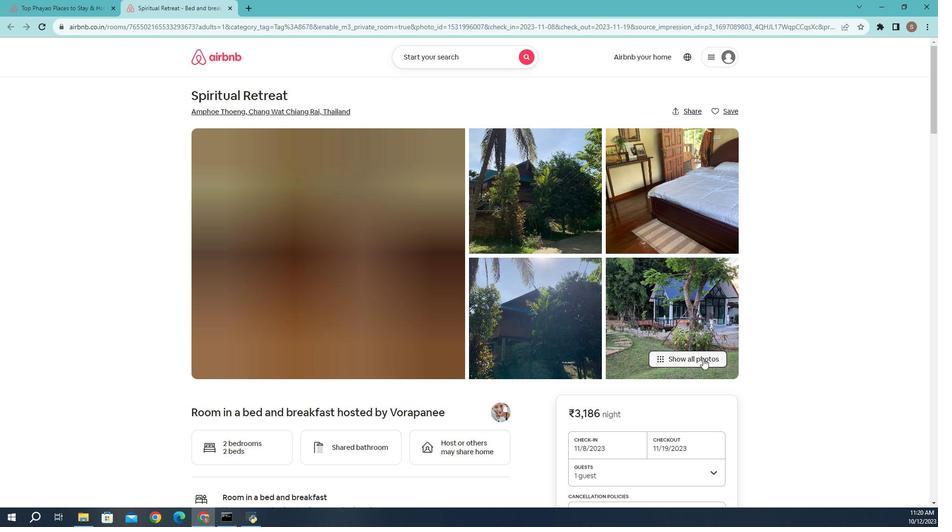 
Action: Mouse pressed left at (680, 356)
Screenshot: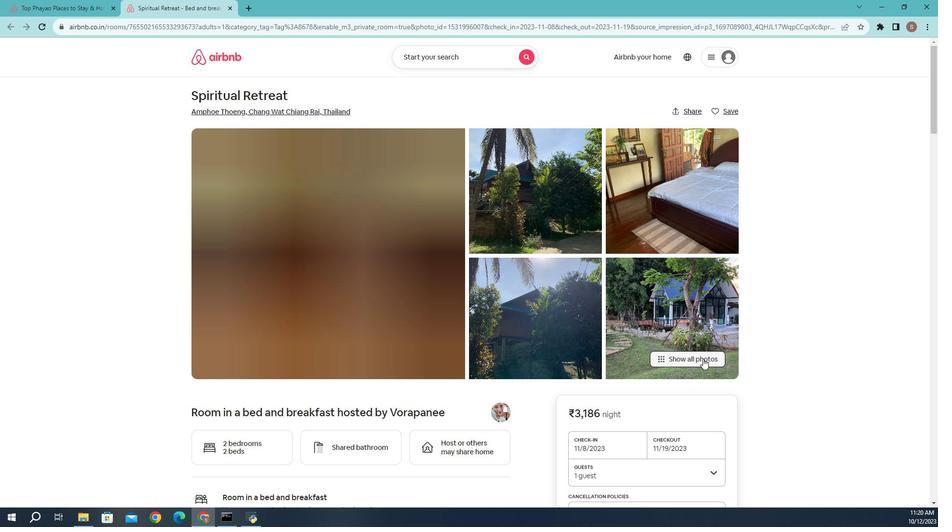 
Action: Mouse moved to (768, 347)
Screenshot: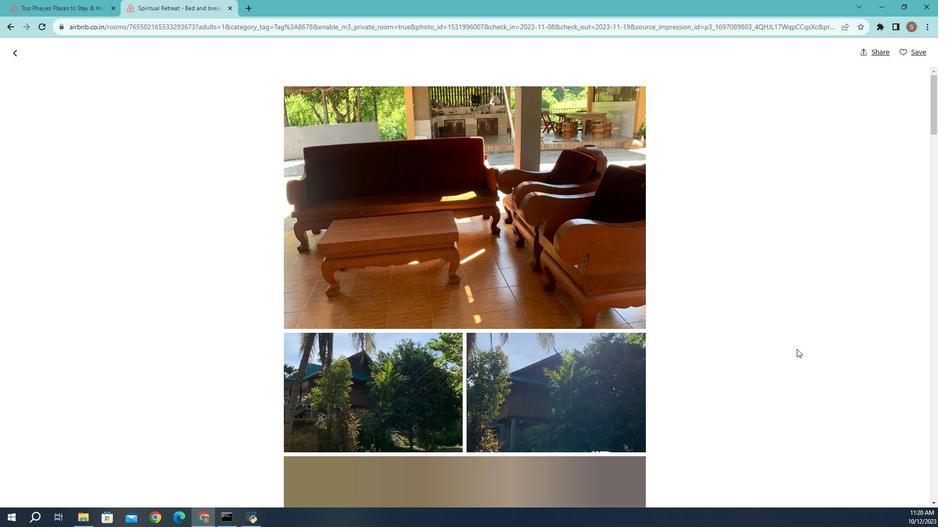 
Action: Mouse scrolled (768, 346) with delta (0, 0)
Screenshot: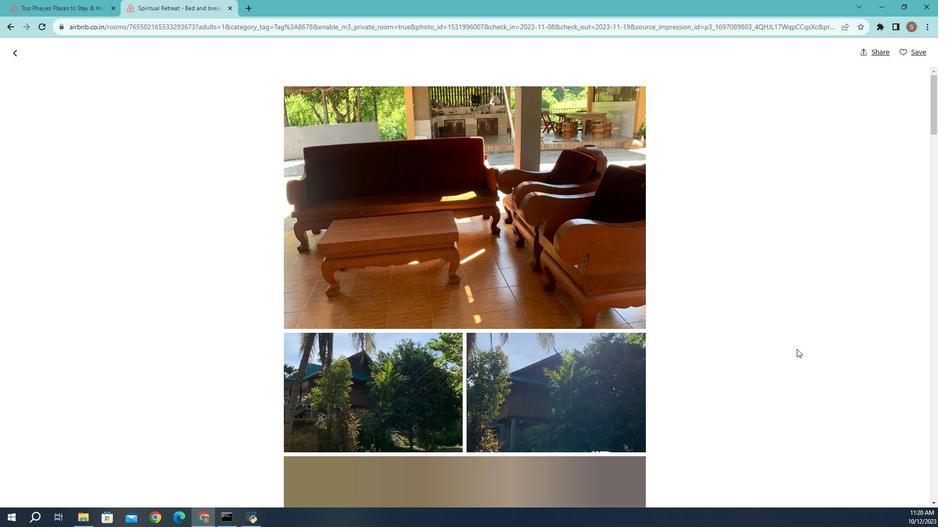 
Action: Mouse scrolled (768, 346) with delta (0, 0)
Screenshot: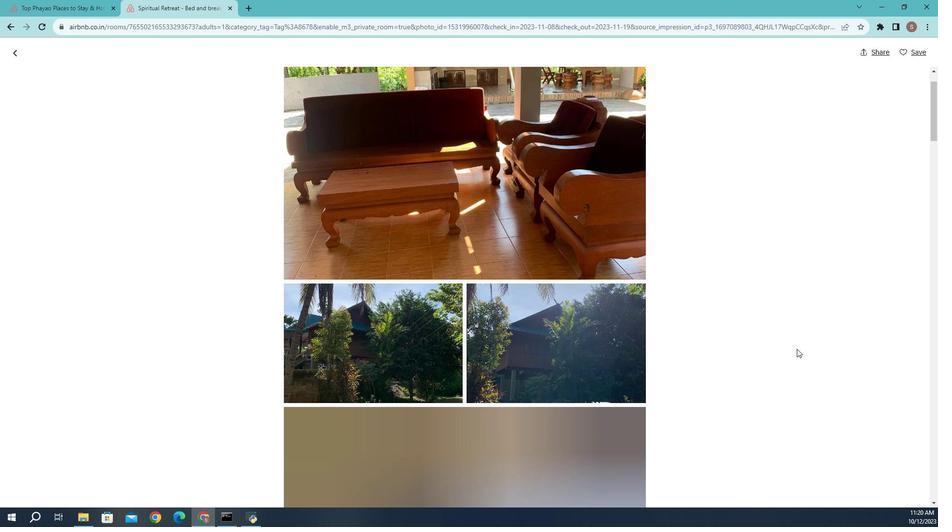 
Action: Mouse scrolled (768, 346) with delta (0, 0)
Screenshot: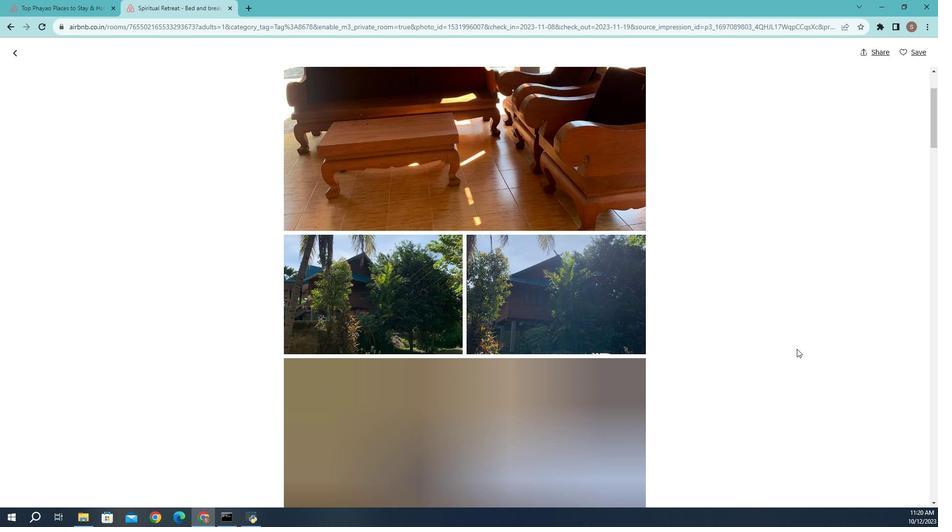 
Action: Mouse scrolled (768, 346) with delta (0, 0)
Screenshot: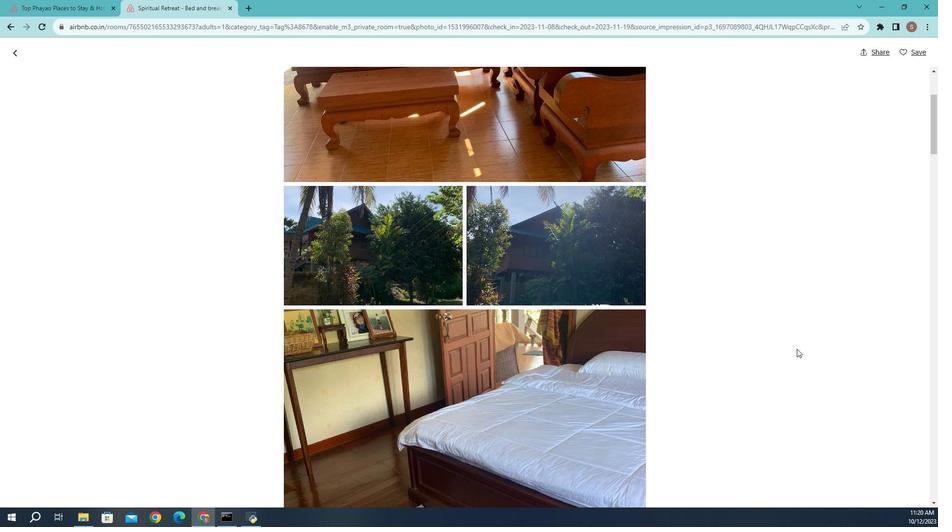 
Action: Mouse scrolled (768, 346) with delta (0, 0)
Screenshot: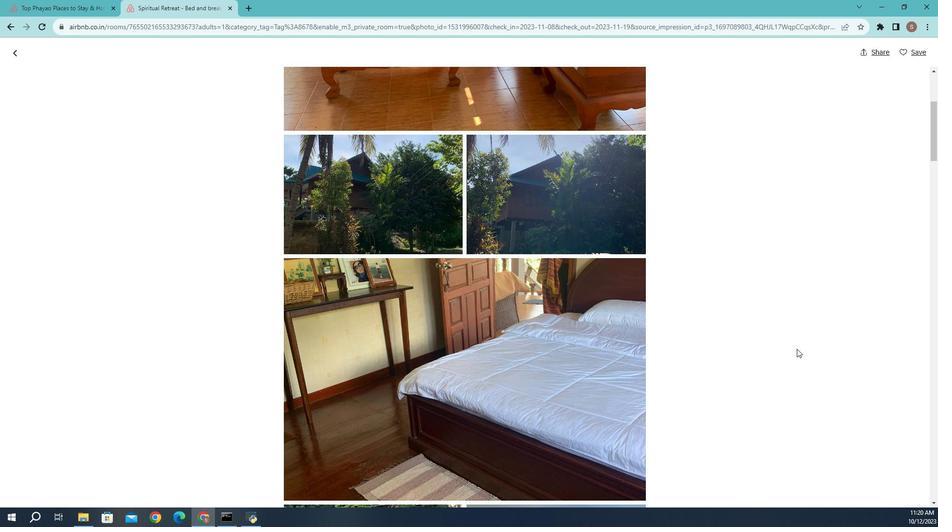 
Action: Mouse scrolled (768, 346) with delta (0, 0)
Screenshot: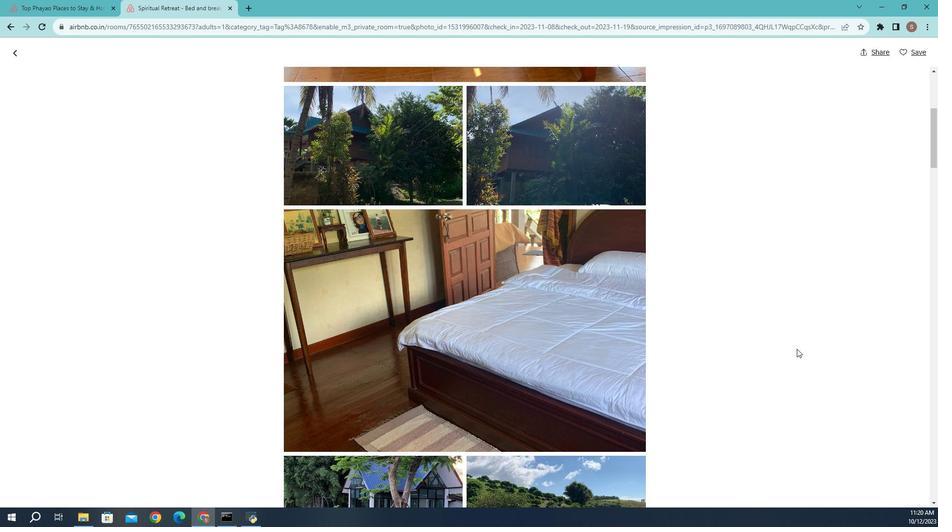 
Action: Mouse scrolled (768, 346) with delta (0, 0)
Screenshot: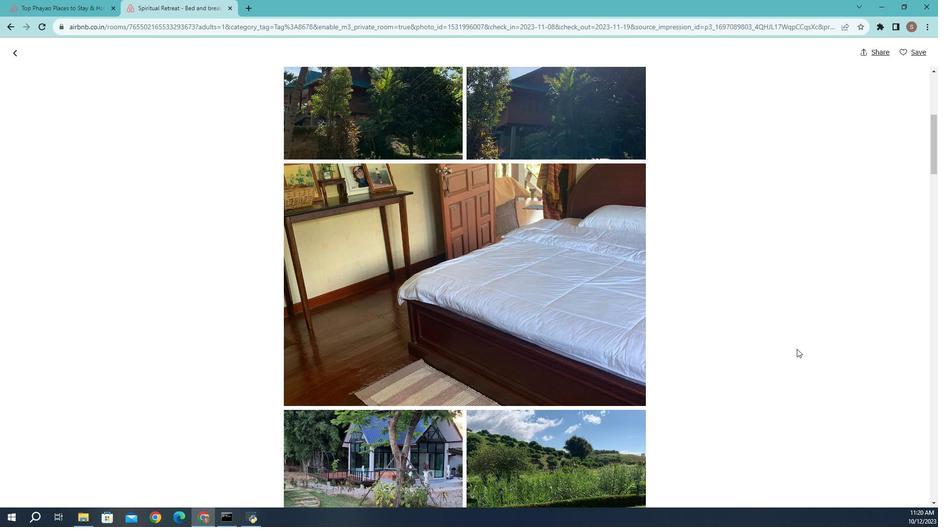 
Action: Mouse scrolled (768, 346) with delta (0, 0)
Screenshot: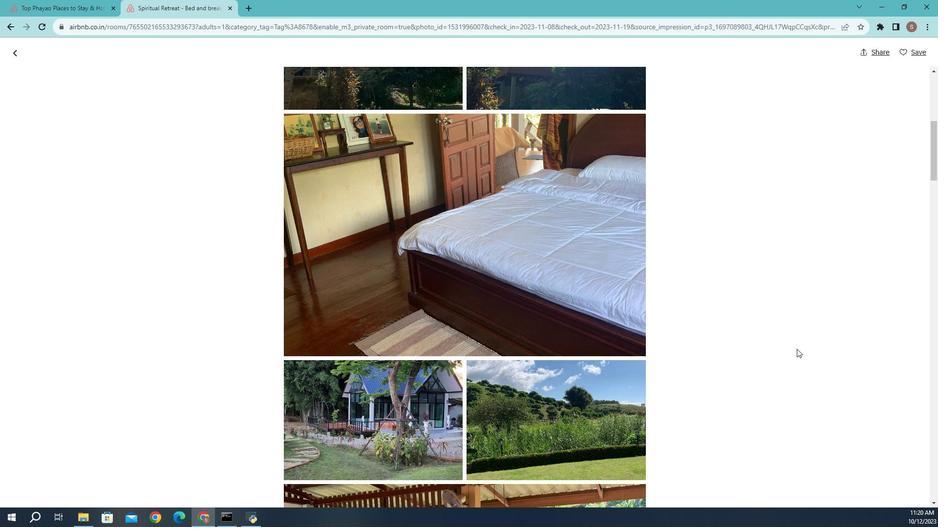 
Action: Mouse scrolled (768, 346) with delta (0, 0)
Screenshot: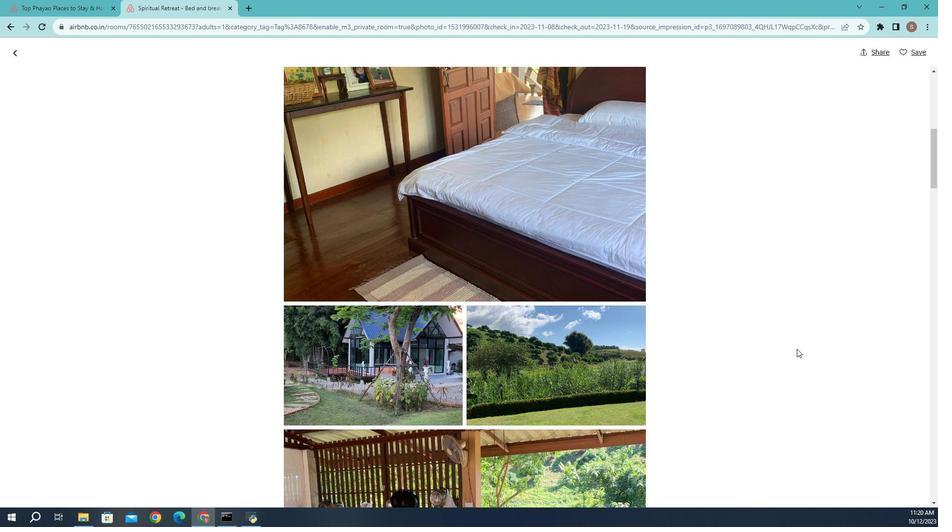 
Action: Mouse scrolled (768, 346) with delta (0, 0)
Screenshot: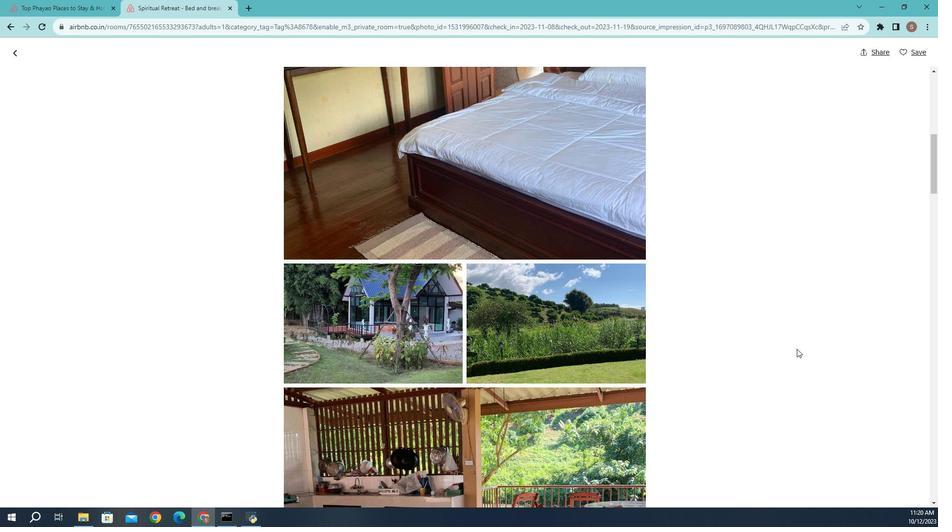 
Action: Mouse scrolled (768, 346) with delta (0, 0)
Screenshot: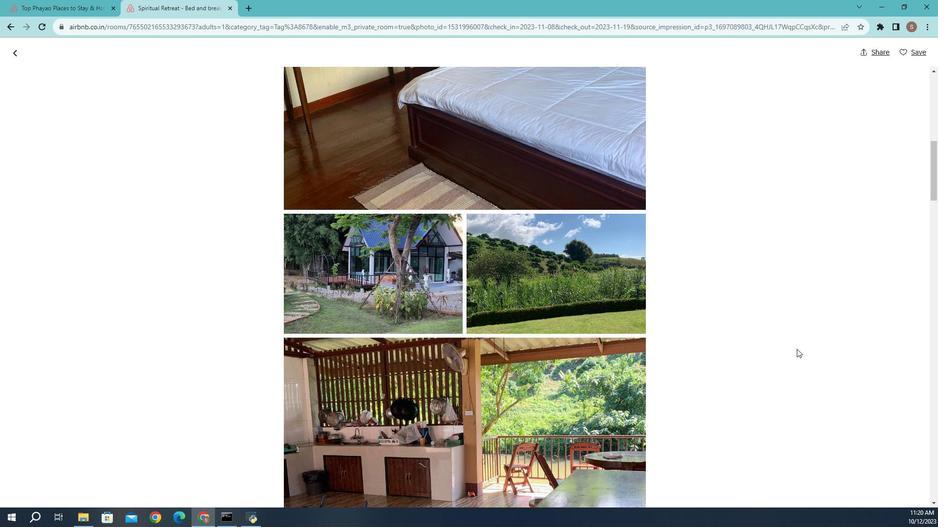 
Action: Mouse scrolled (768, 346) with delta (0, 0)
Screenshot: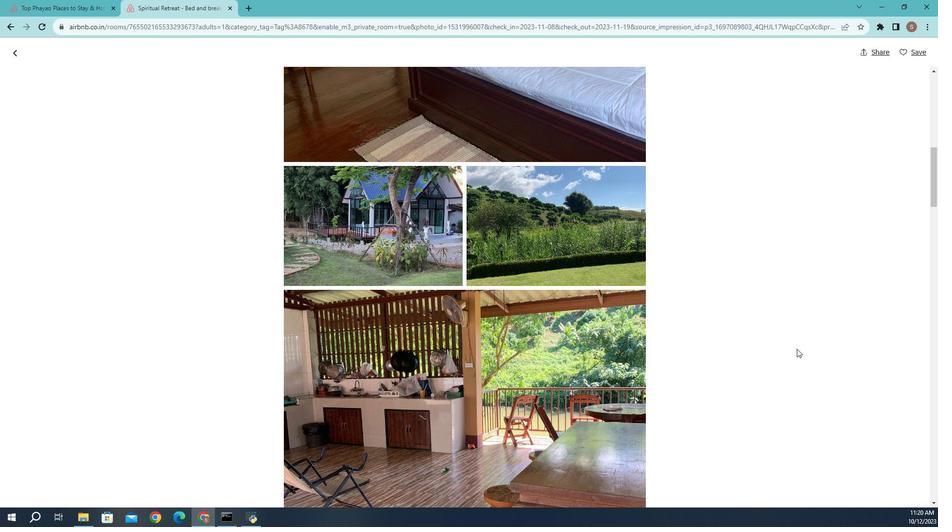 
Action: Mouse scrolled (768, 346) with delta (0, 0)
Screenshot: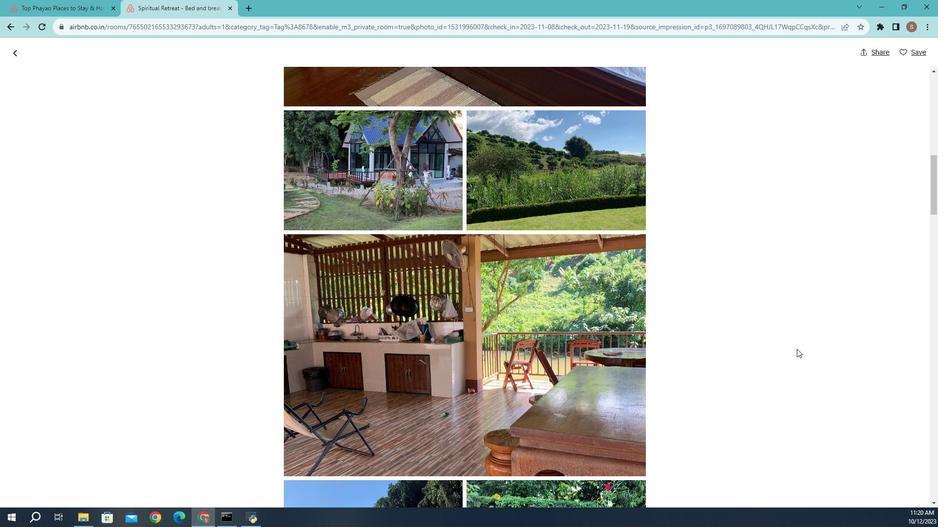 
Action: Mouse scrolled (768, 346) with delta (0, 0)
Screenshot: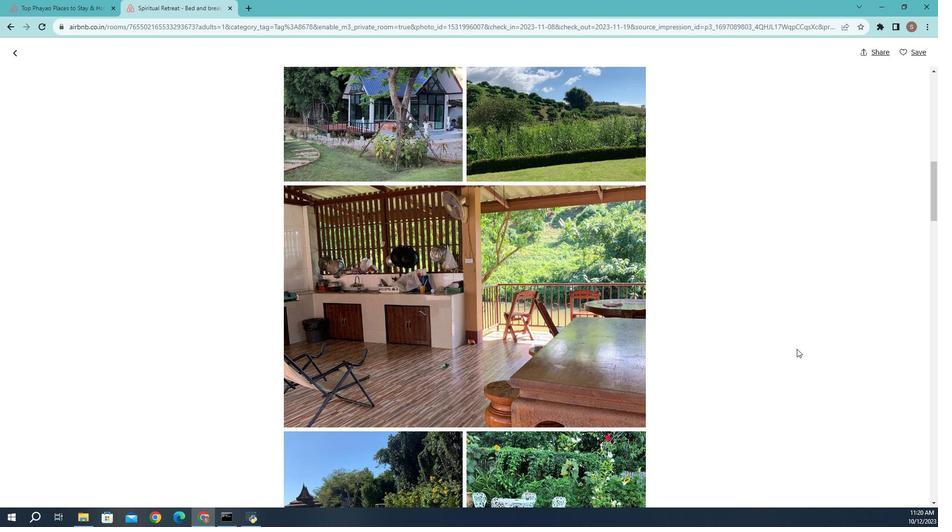 
Action: Mouse scrolled (768, 346) with delta (0, 0)
Screenshot: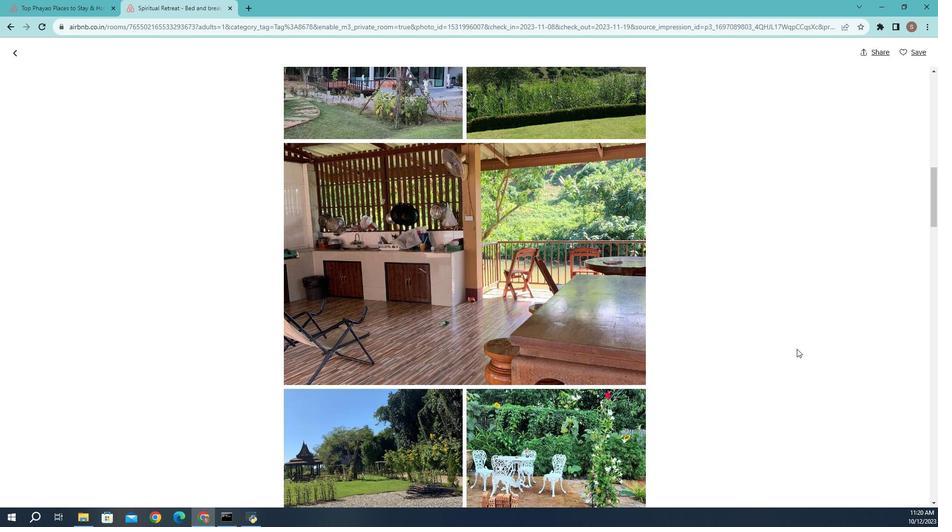 
Action: Mouse scrolled (768, 346) with delta (0, 0)
Screenshot: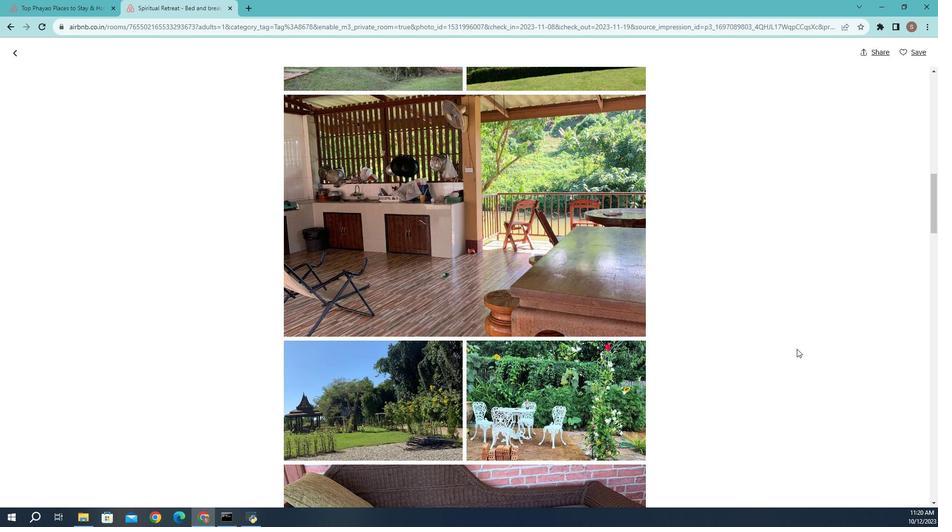 
Action: Mouse scrolled (768, 346) with delta (0, 0)
Screenshot: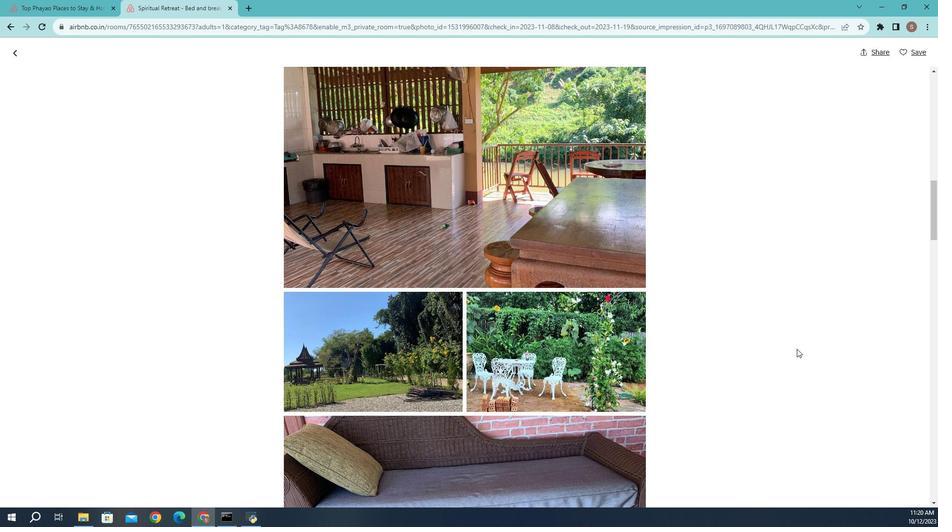 
Action: Mouse scrolled (768, 346) with delta (0, 0)
Screenshot: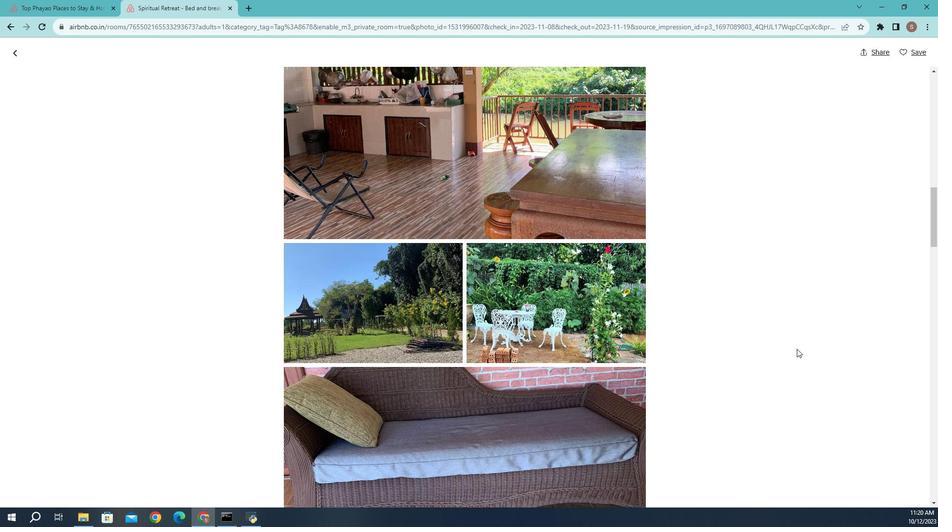 
Action: Mouse scrolled (768, 346) with delta (0, 0)
Screenshot: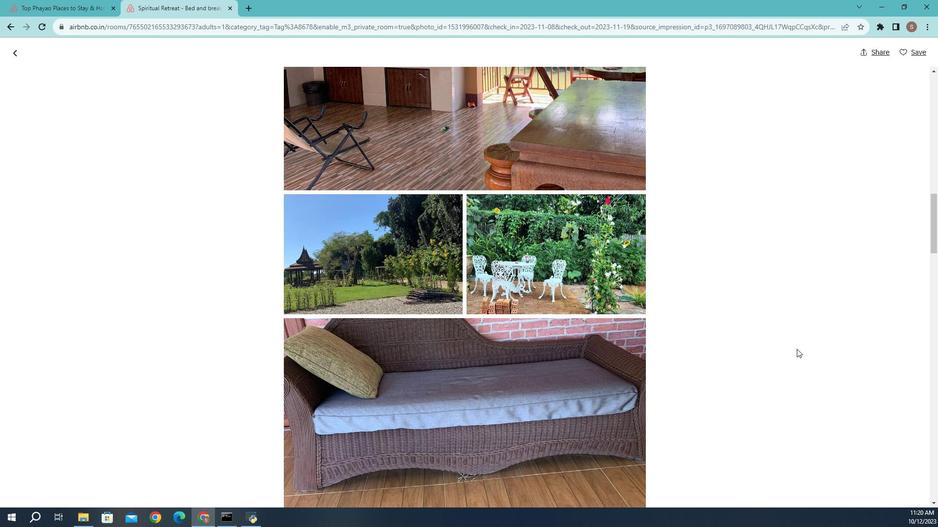 
Action: Mouse scrolled (768, 346) with delta (0, 0)
Screenshot: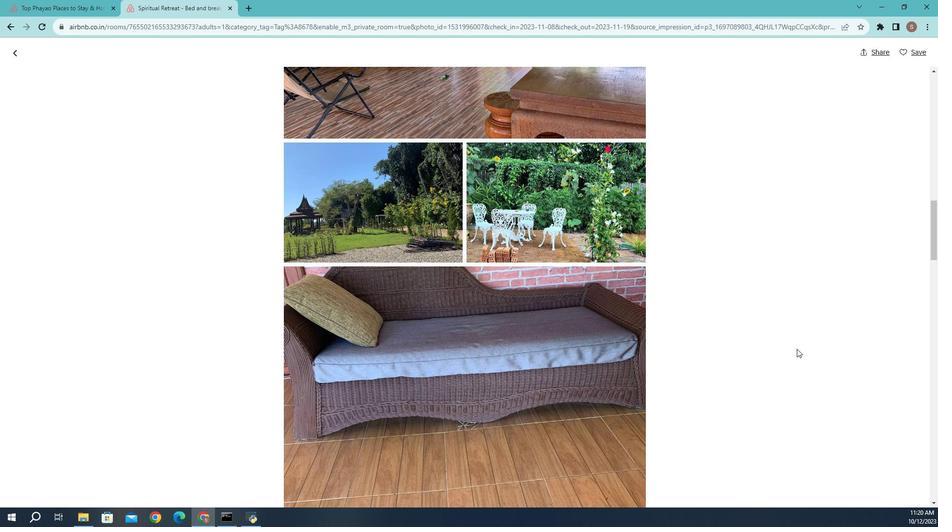 
Action: Mouse moved to (769, 346)
Screenshot: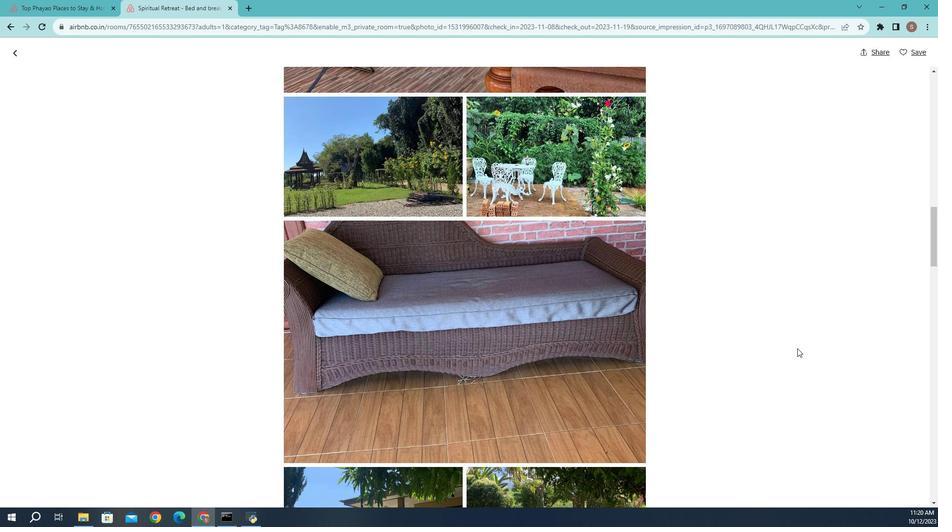 
Action: Mouse scrolled (769, 346) with delta (0, 0)
Screenshot: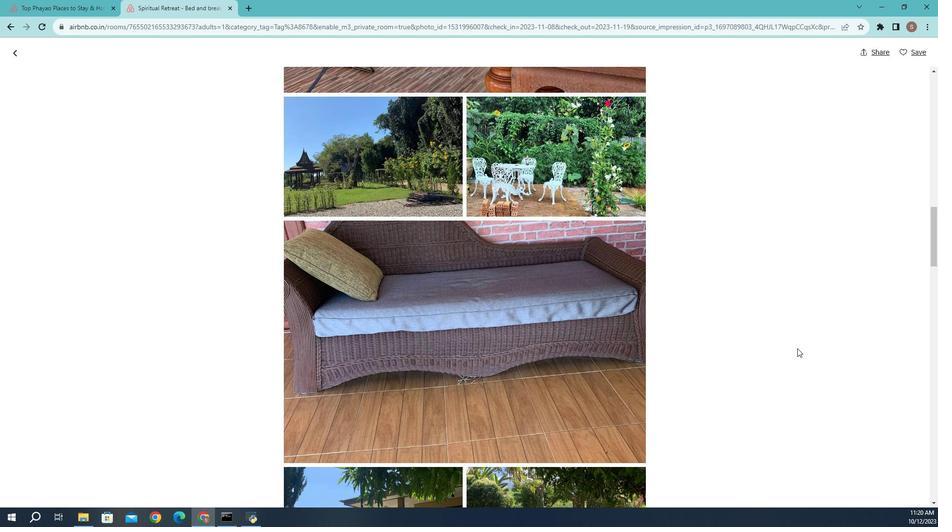 
Action: Mouse scrolled (769, 346) with delta (0, 0)
Screenshot: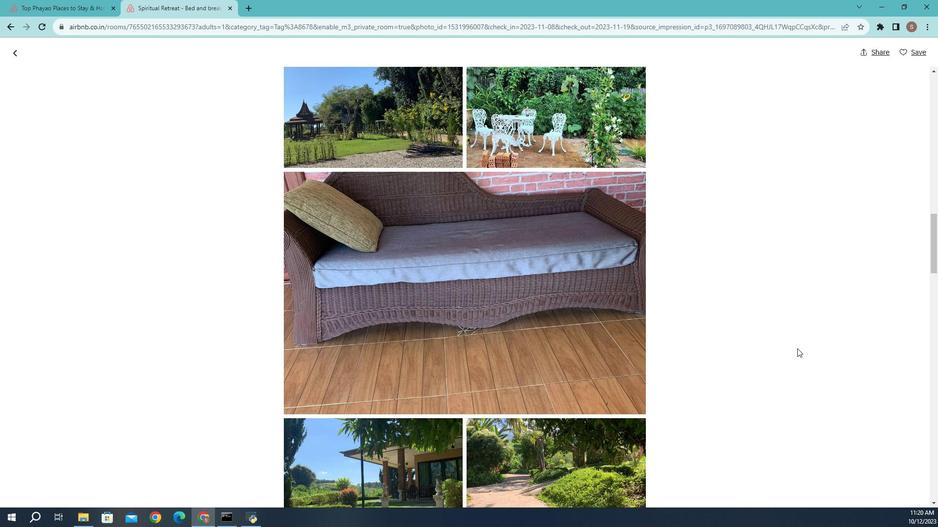 
Action: Mouse scrolled (769, 346) with delta (0, 0)
Screenshot: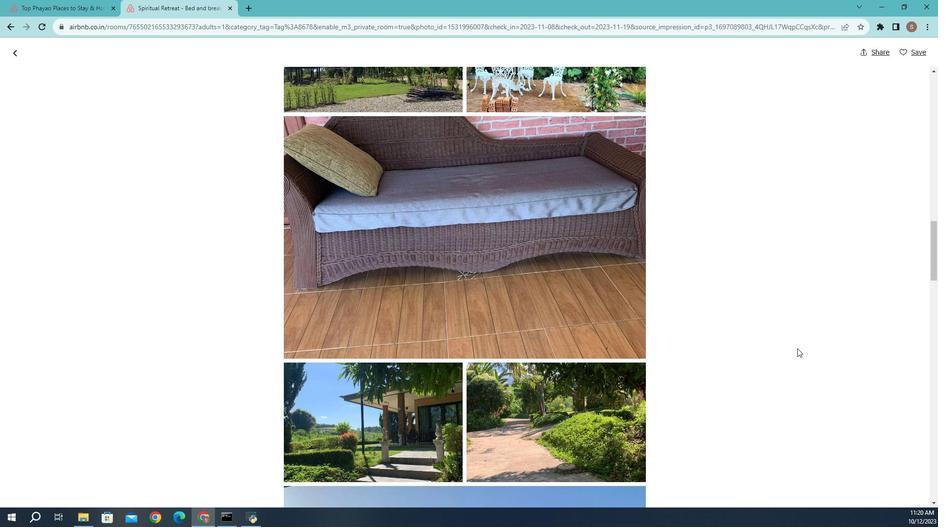 
Action: Mouse moved to (768, 346)
Screenshot: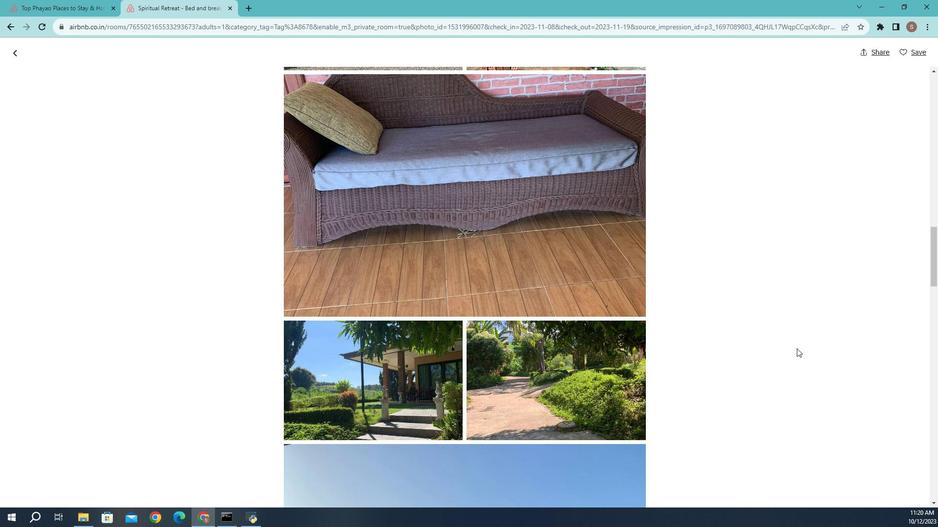
Action: Mouse scrolled (768, 346) with delta (0, 0)
Screenshot: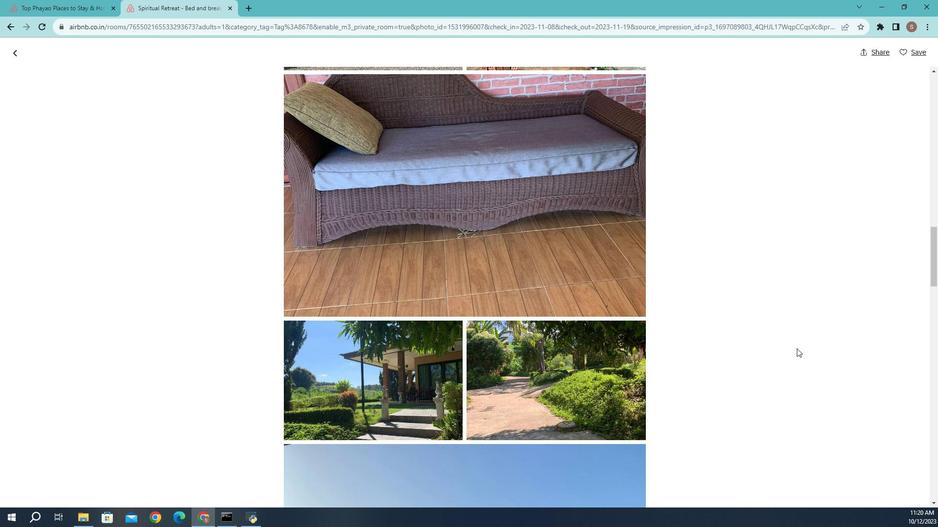 
Action: Mouse moved to (768, 346)
Screenshot: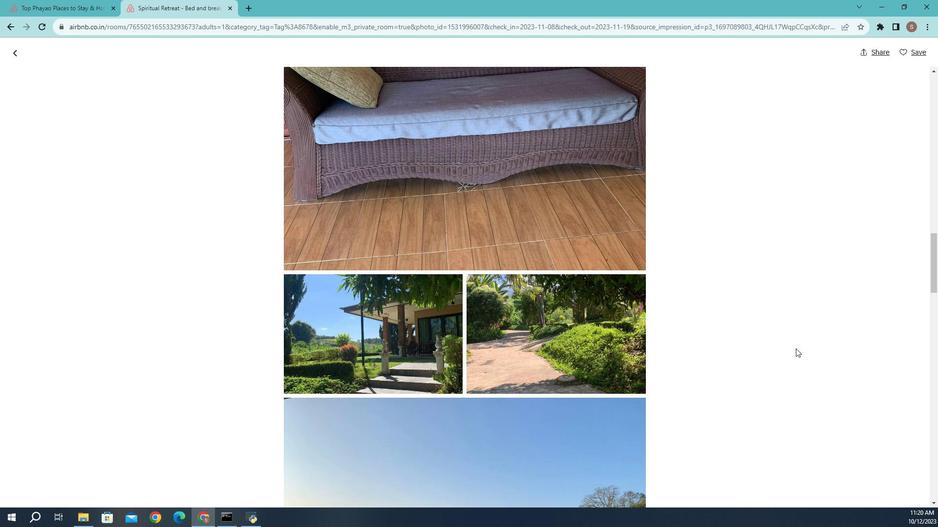 
Action: Mouse scrolled (768, 346) with delta (0, 0)
Screenshot: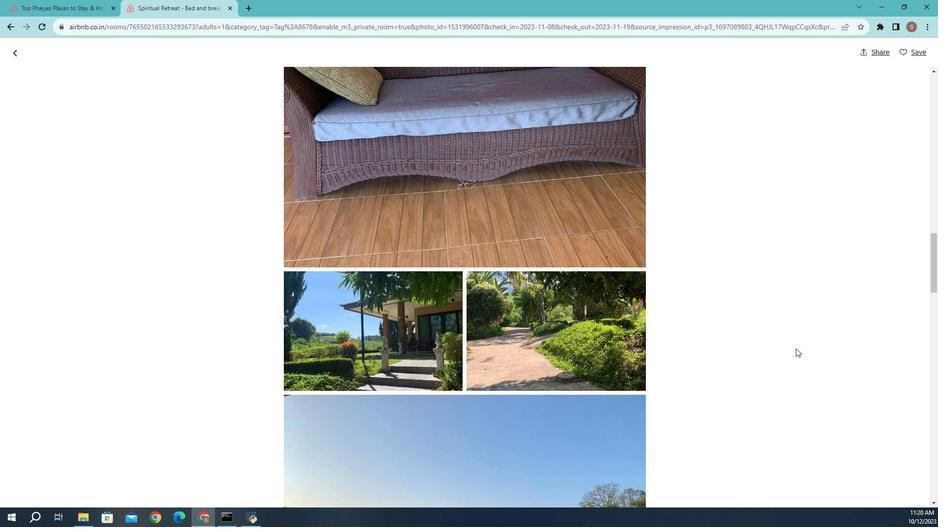 
Action: Mouse scrolled (768, 346) with delta (0, 0)
Screenshot: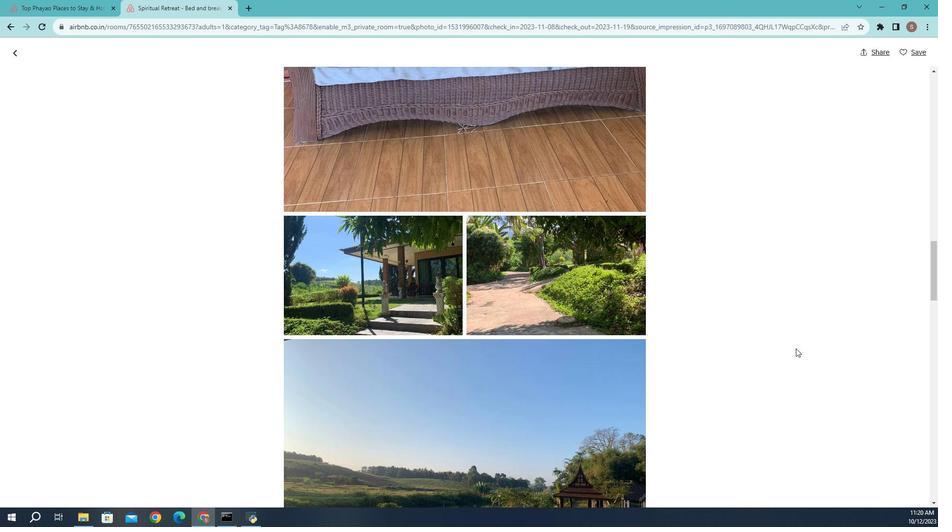 
Action: Mouse scrolled (768, 346) with delta (0, 0)
Screenshot: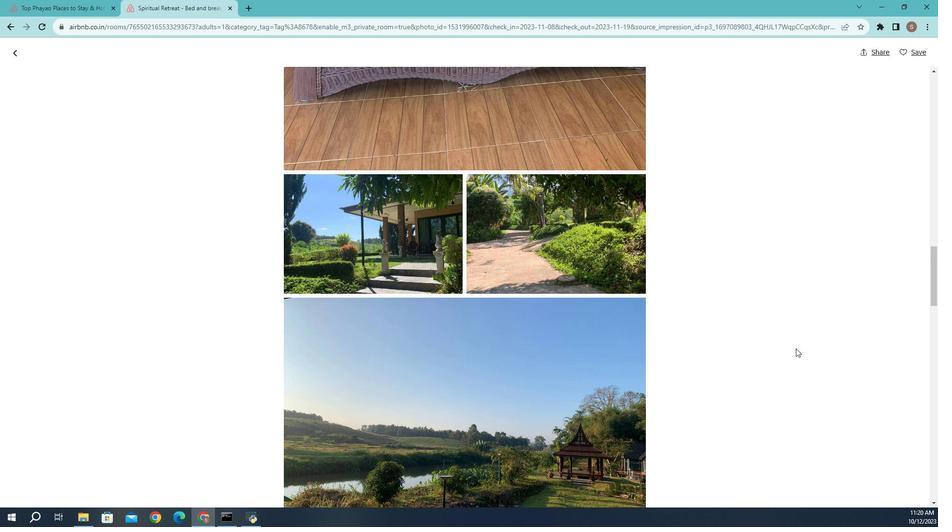 
Action: Mouse scrolled (768, 346) with delta (0, 0)
Screenshot: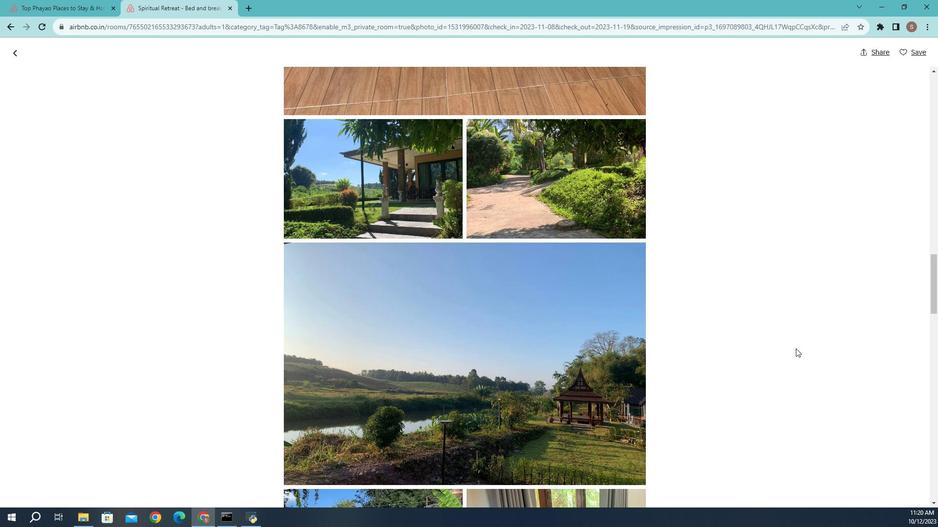 
Action: Mouse scrolled (768, 346) with delta (0, 0)
Screenshot: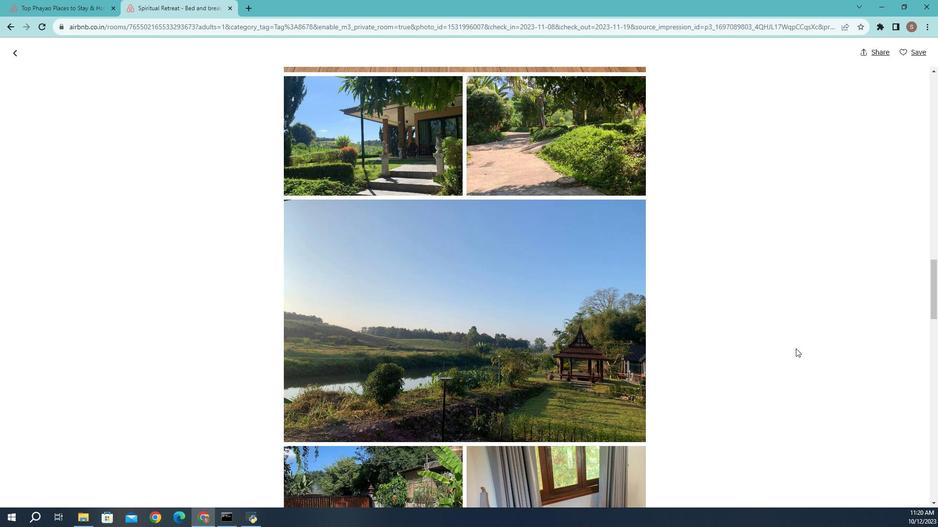 
Action: Mouse scrolled (768, 346) with delta (0, 0)
Screenshot: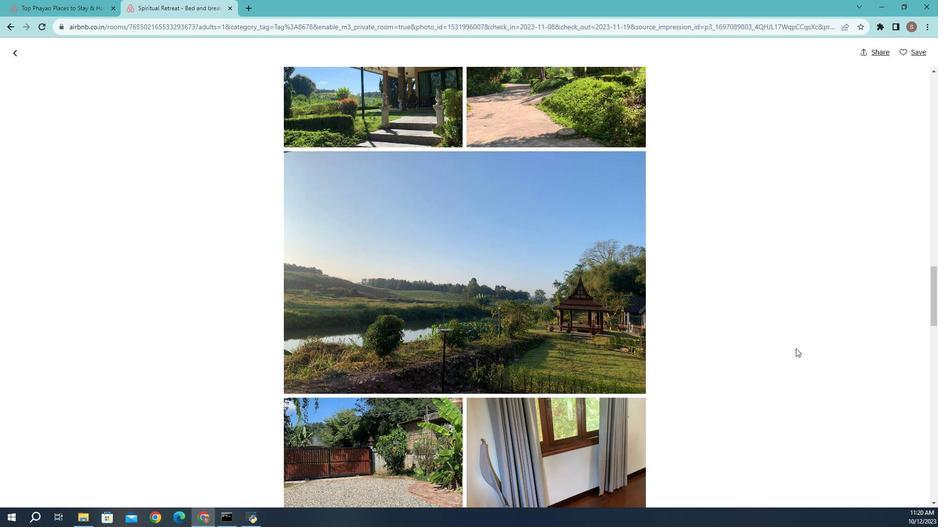 
Action: Mouse scrolled (768, 346) with delta (0, 0)
Screenshot: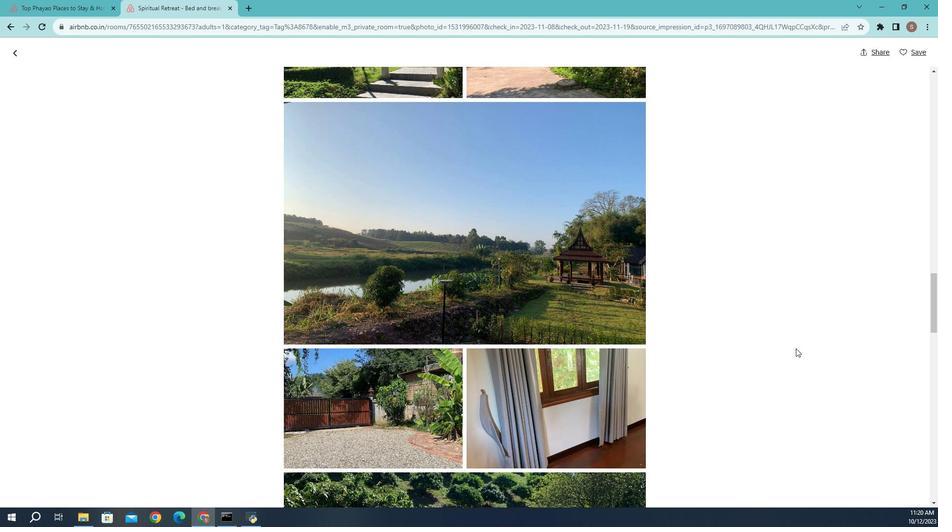 
Action: Mouse scrolled (768, 346) with delta (0, 0)
Screenshot: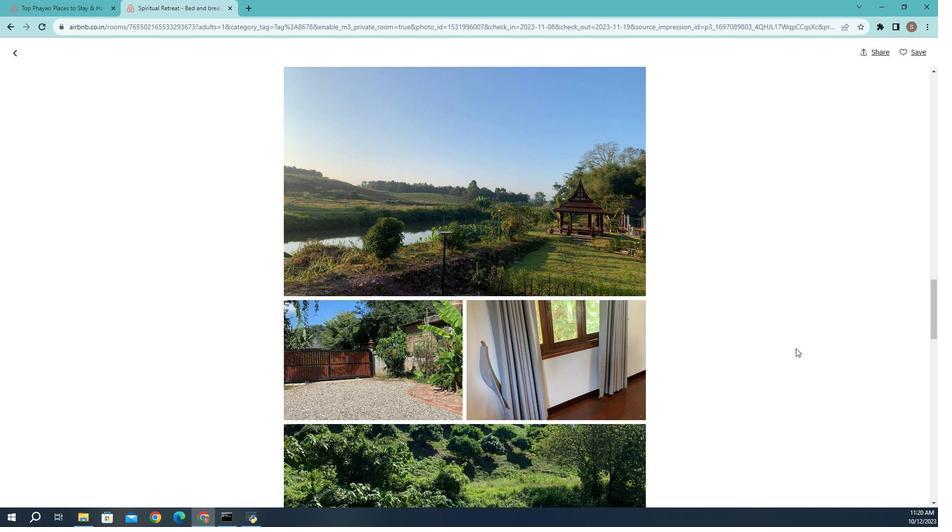 
Action: Mouse scrolled (768, 346) with delta (0, 0)
Screenshot: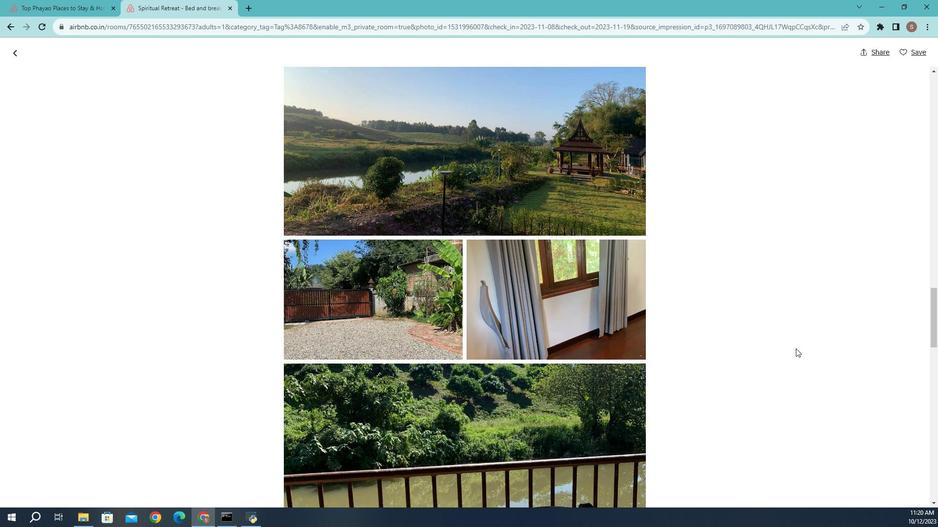 
Action: Mouse scrolled (768, 346) with delta (0, 0)
Screenshot: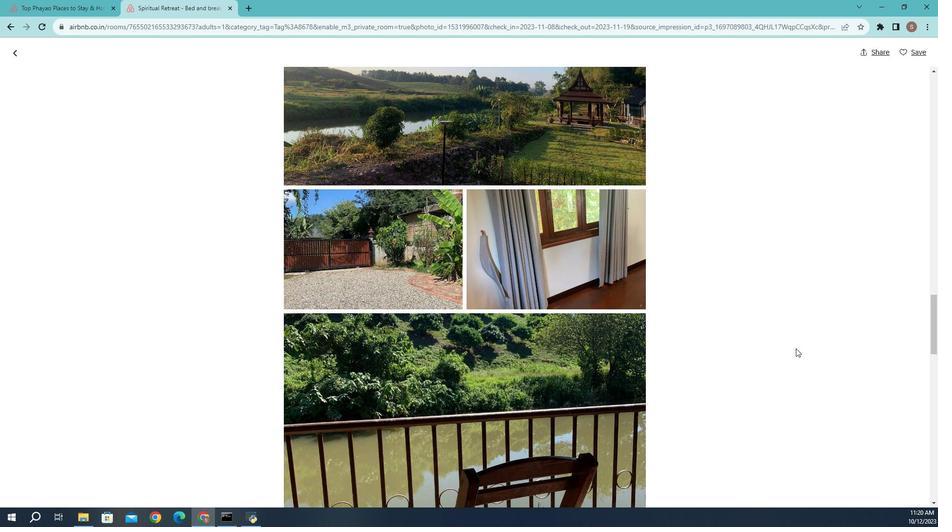 
Action: Mouse moved to (267, 374)
Screenshot: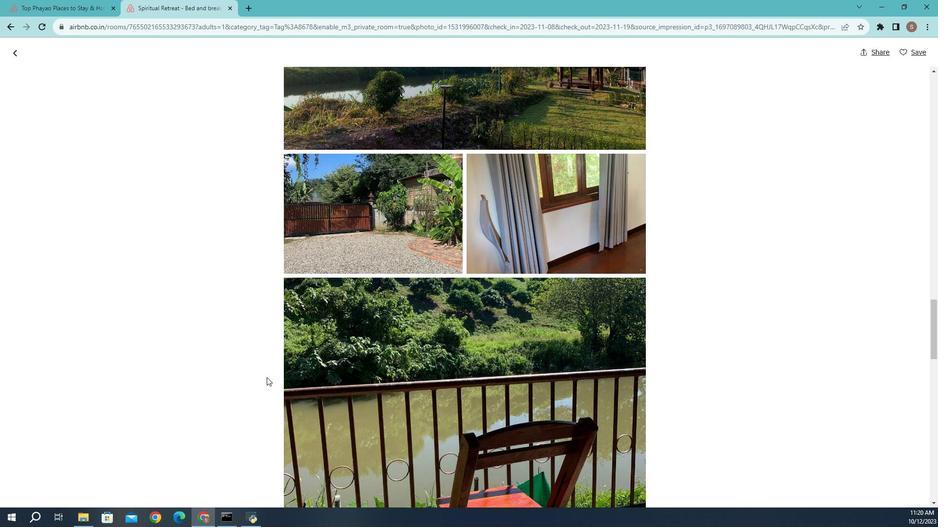 
Action: Mouse scrolled (267, 374) with delta (0, 0)
Screenshot: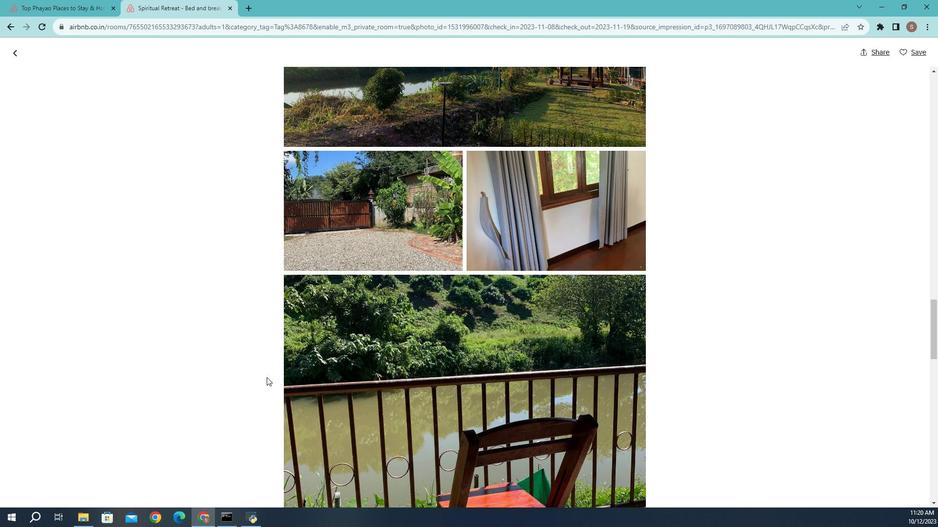 
Action: Mouse scrolled (267, 374) with delta (0, 0)
Screenshot: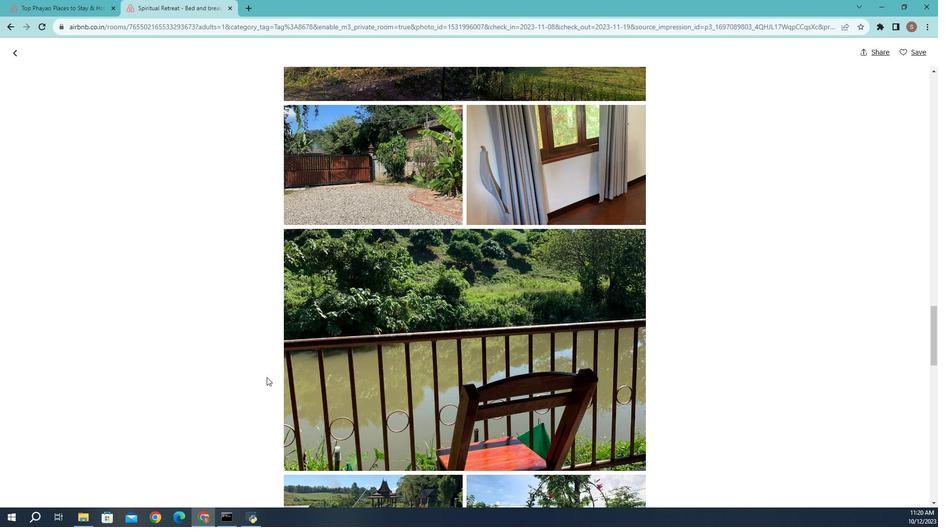 
Action: Mouse scrolled (267, 374) with delta (0, 0)
Screenshot: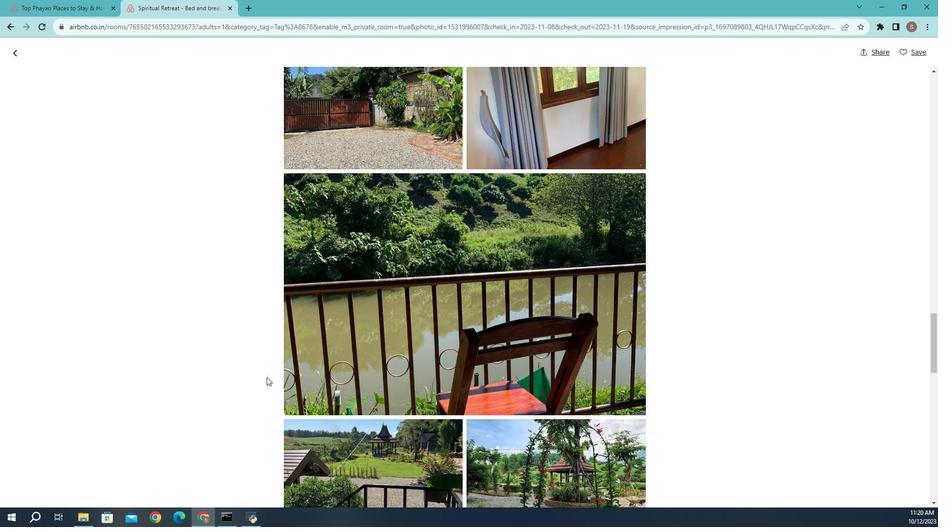 
Action: Mouse scrolled (267, 374) with delta (0, 0)
Screenshot: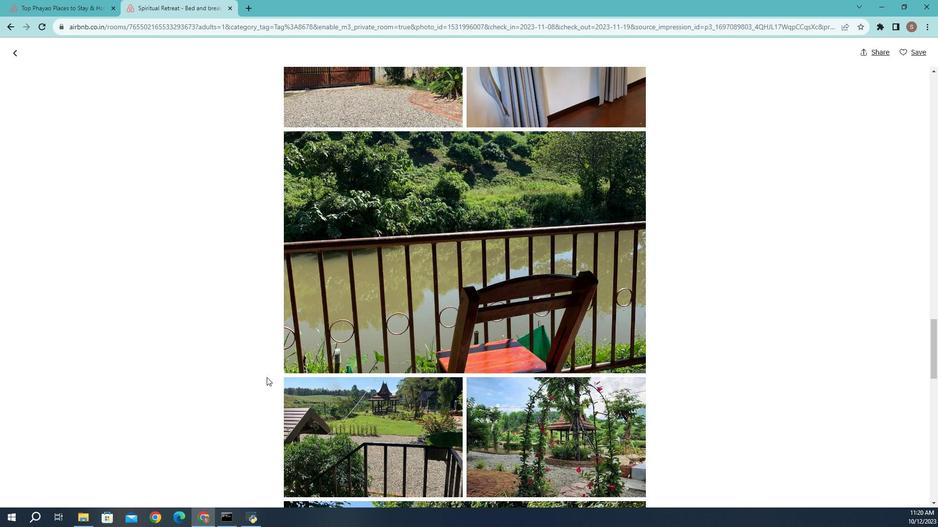 
Action: Mouse scrolled (267, 374) with delta (0, 0)
Screenshot: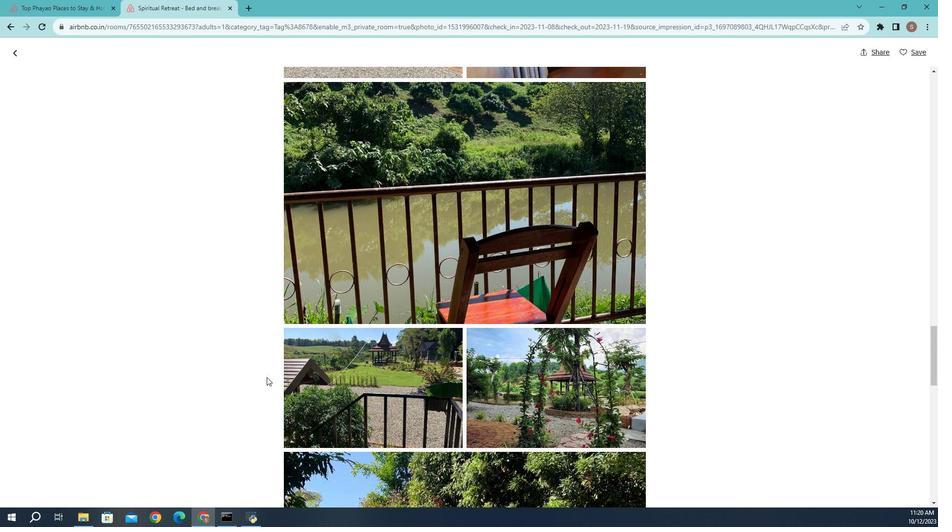 
Action: Mouse scrolled (267, 374) with delta (0, 0)
Screenshot: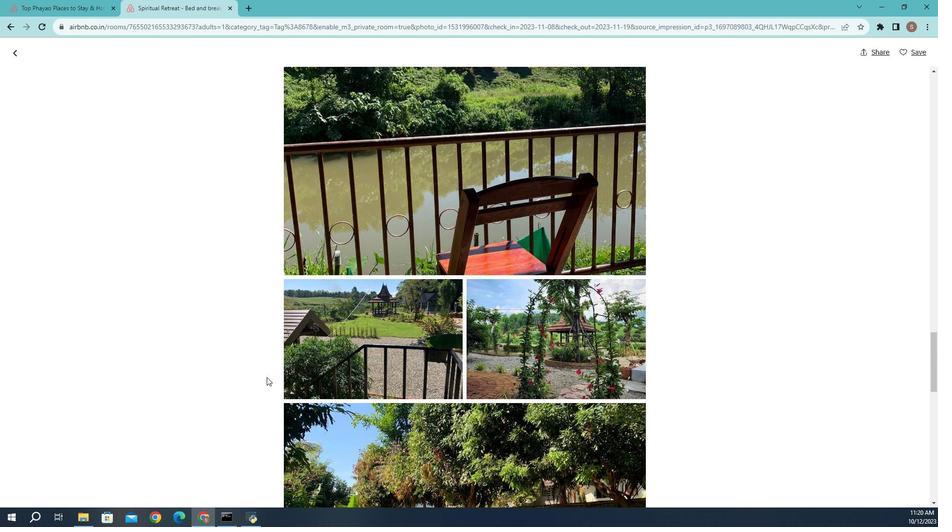 
Action: Mouse scrolled (267, 374) with delta (0, 0)
Screenshot: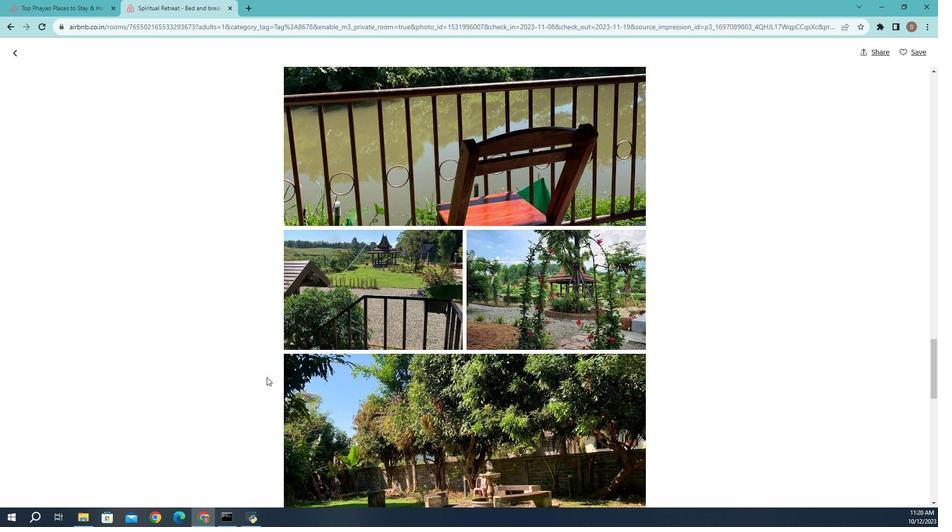 
Action: Mouse scrolled (267, 374) with delta (0, 0)
Screenshot: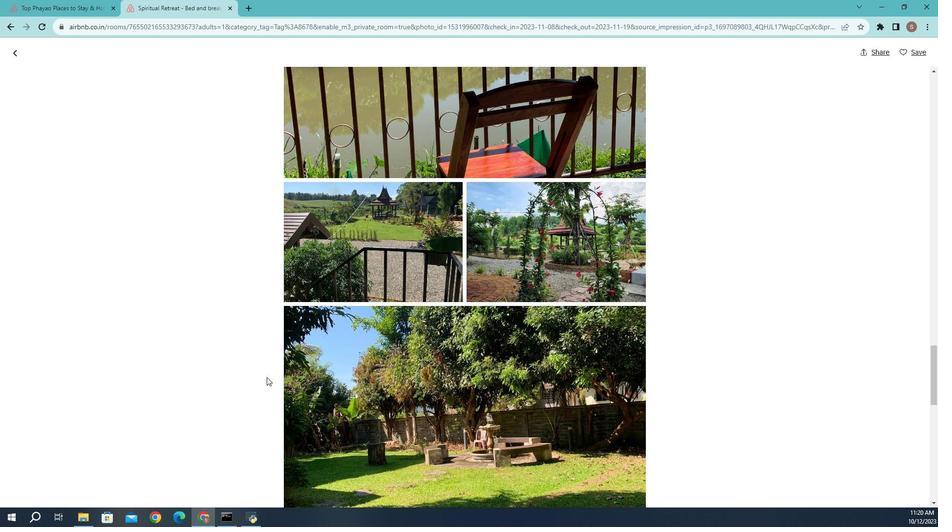 
Action: Mouse scrolled (267, 374) with delta (0, 0)
Screenshot: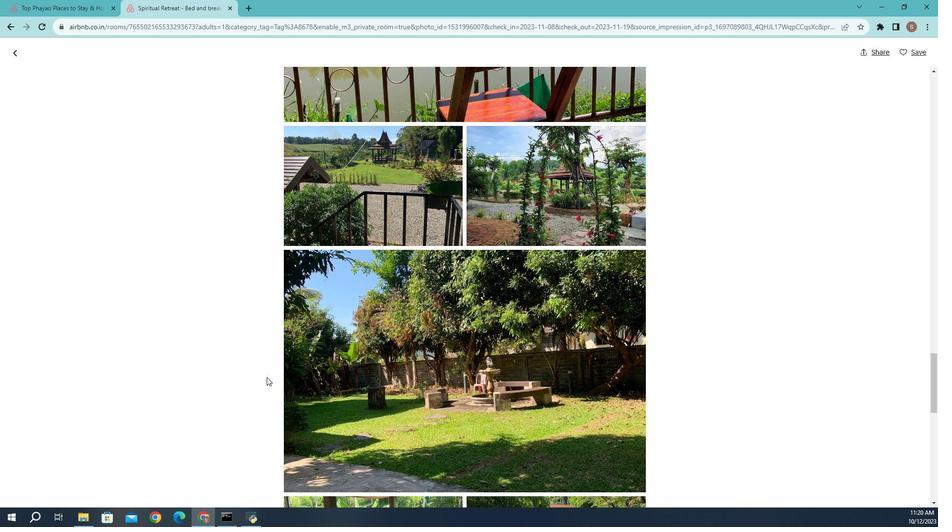 
Action: Mouse scrolled (267, 374) with delta (0, 0)
Screenshot: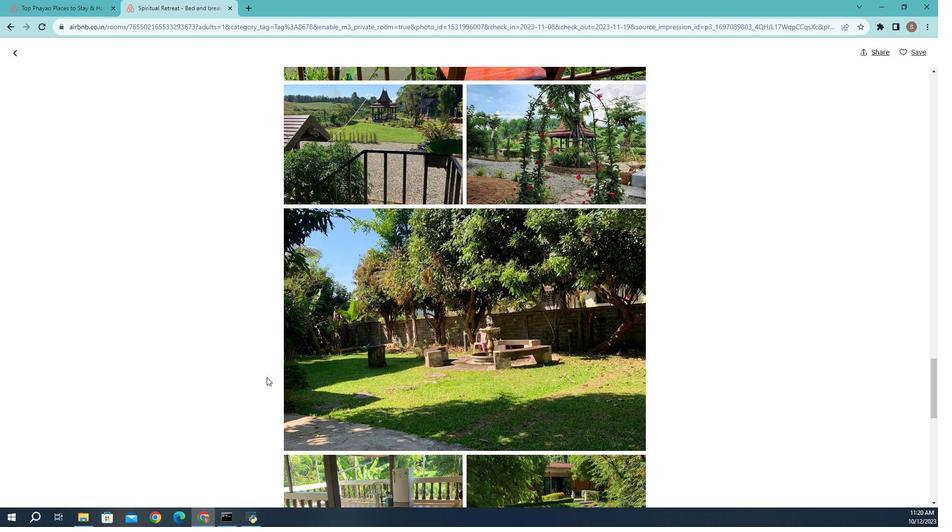 
Action: Mouse scrolled (267, 374) with delta (0, 0)
Screenshot: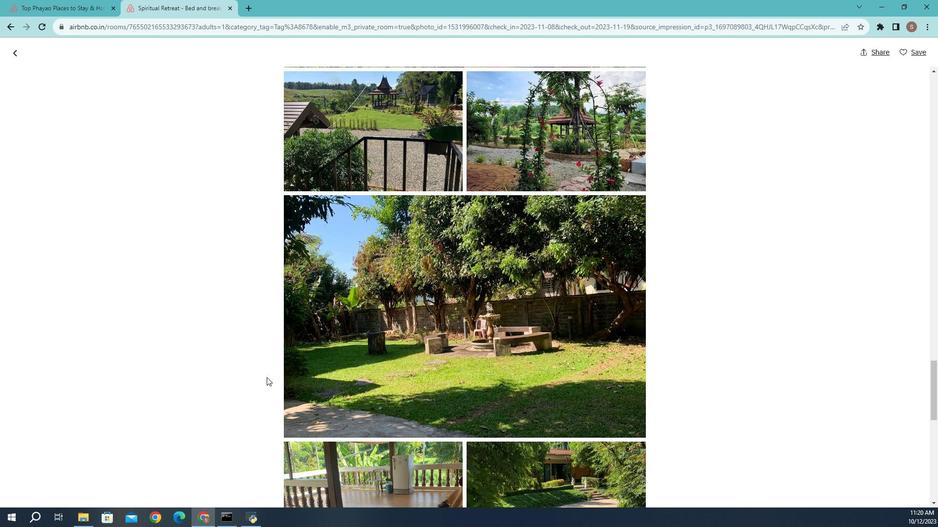 
Action: Mouse scrolled (267, 374) with delta (0, 0)
Screenshot: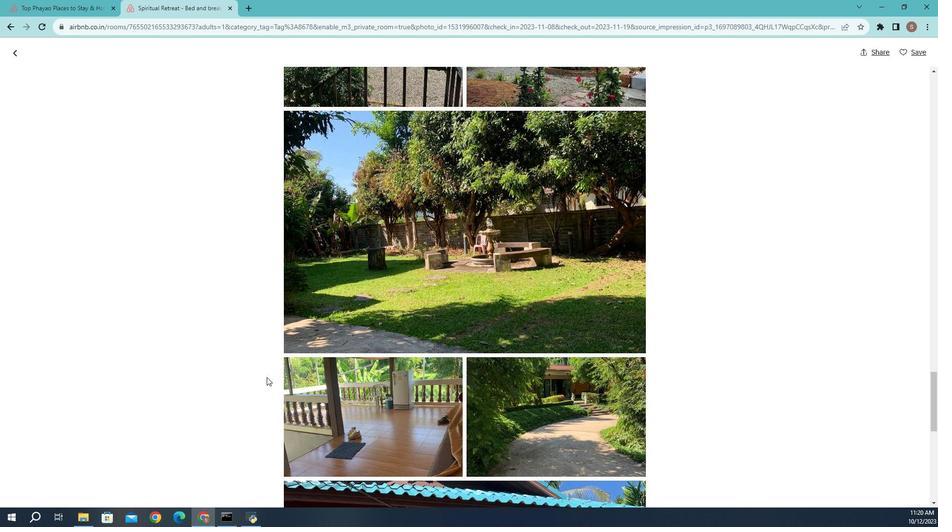 
Action: Mouse scrolled (267, 374) with delta (0, 0)
Screenshot: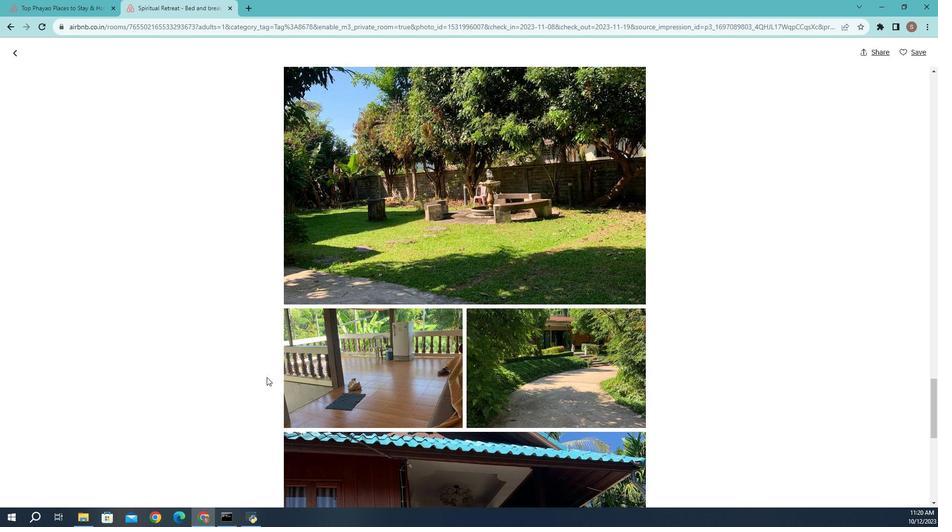 
Action: Mouse scrolled (267, 374) with delta (0, 0)
Screenshot: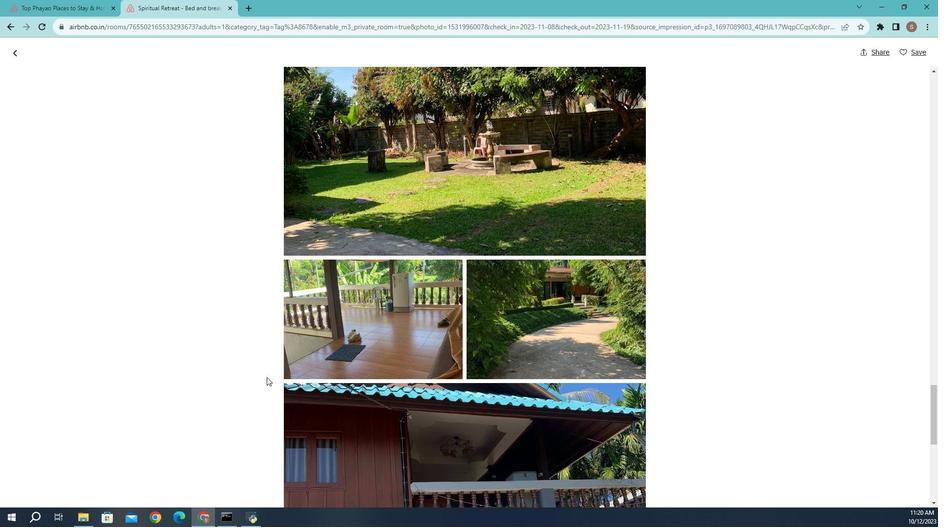 
Action: Mouse scrolled (267, 374) with delta (0, 0)
Screenshot: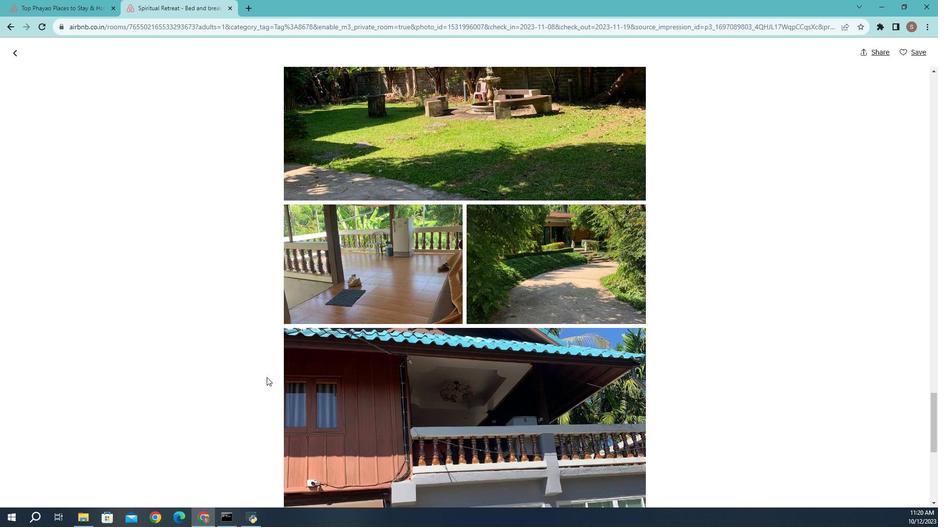 
Action: Mouse scrolled (267, 374) with delta (0, 0)
Screenshot: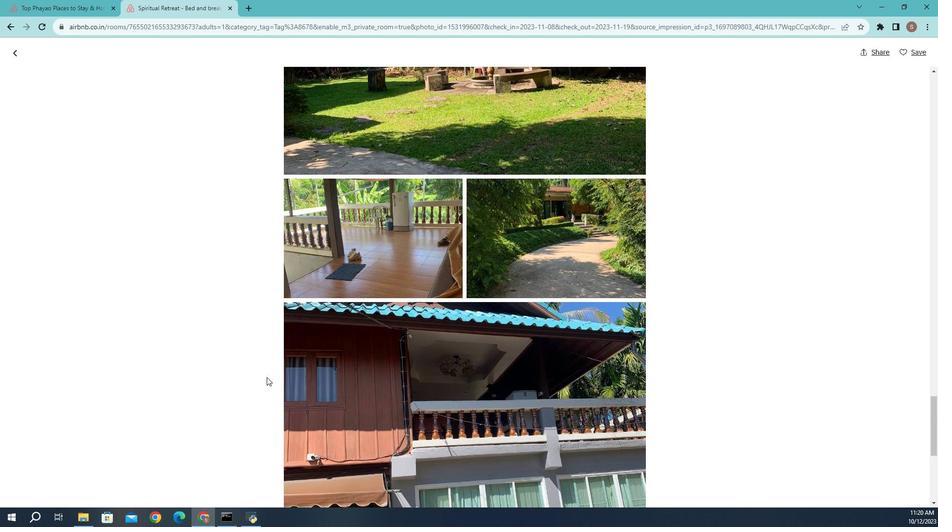
Action: Mouse moved to (564, 373)
Screenshot: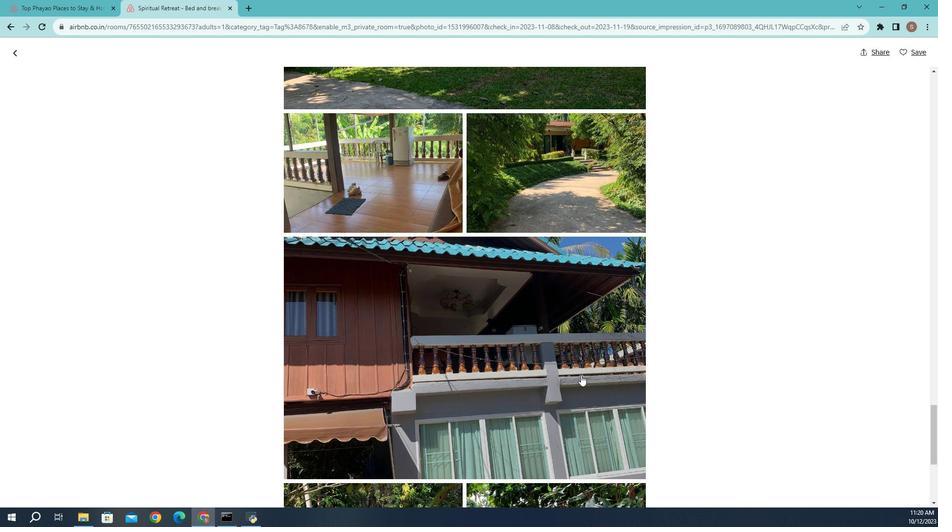 
Action: Mouse scrolled (564, 372) with delta (0, 0)
Screenshot: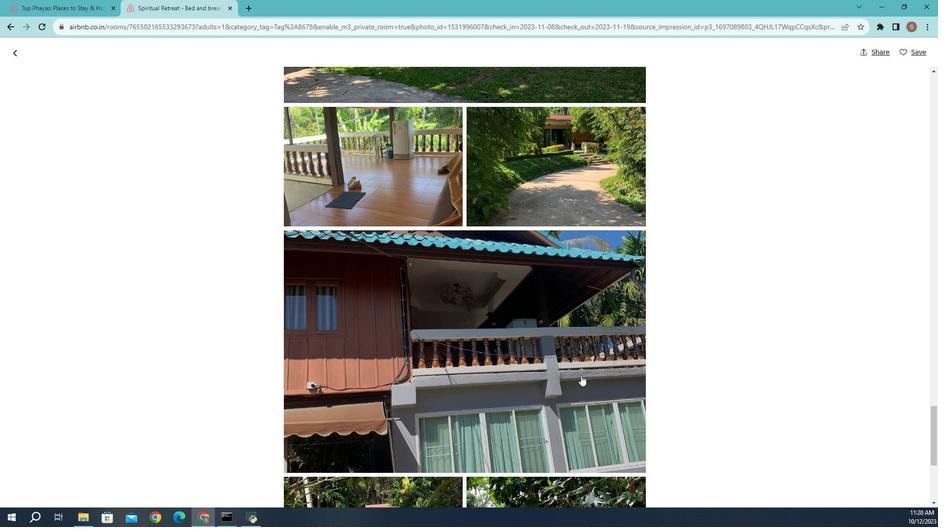 
Action: Mouse moved to (660, 376)
Screenshot: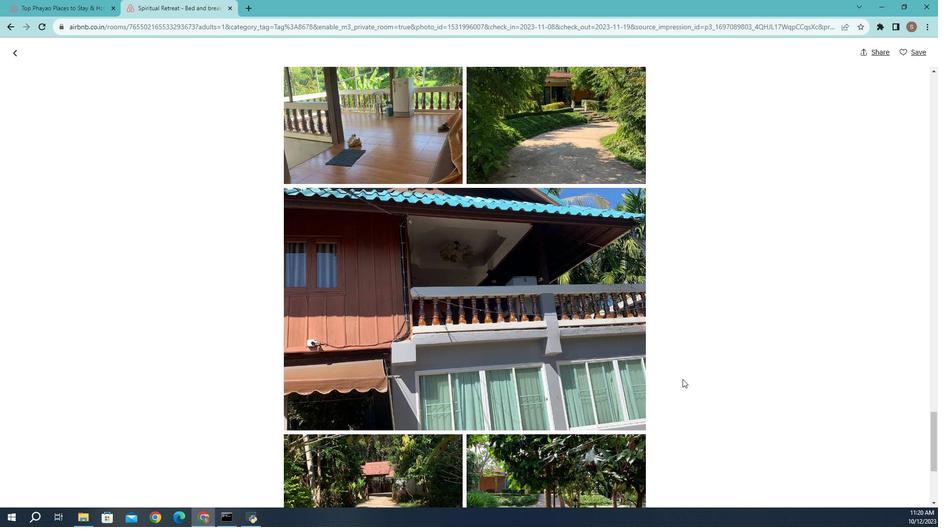 
Action: Mouse scrolled (660, 376) with delta (0, 0)
Screenshot: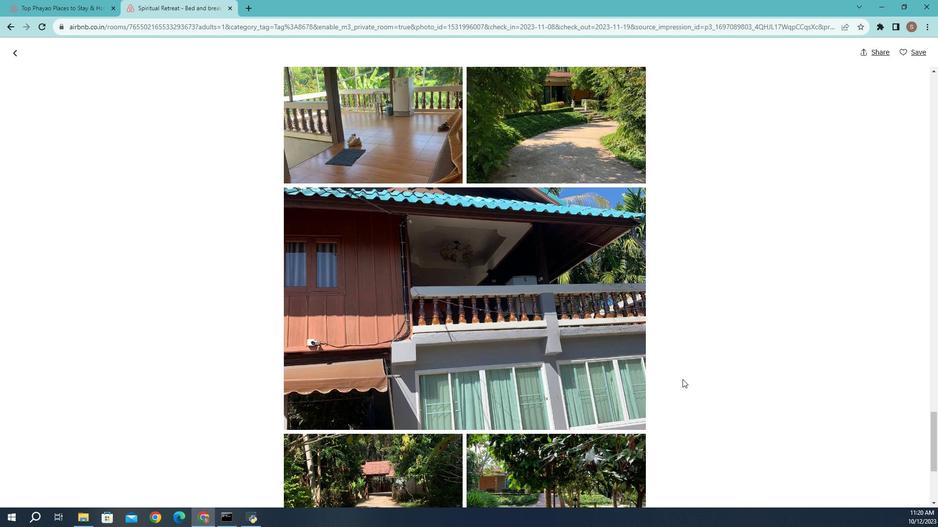
Action: Mouse scrolled (660, 376) with delta (0, 0)
Screenshot: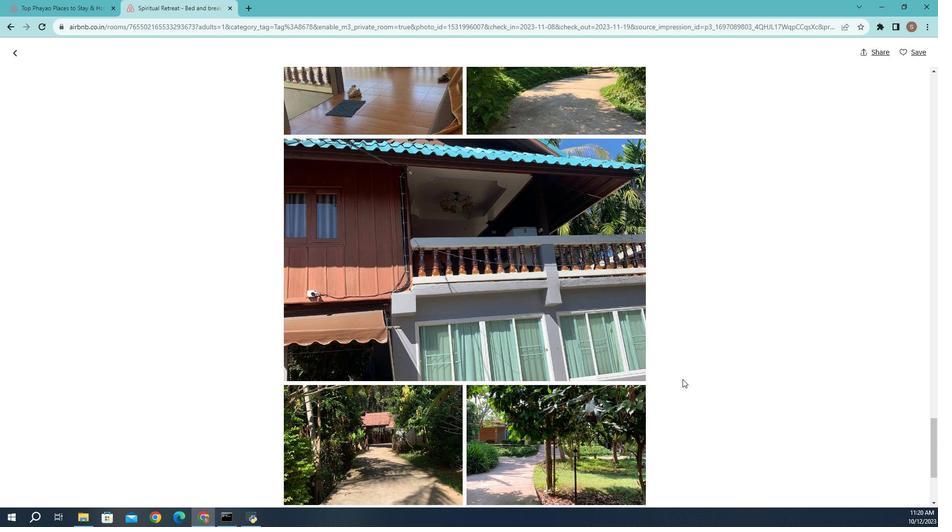 
Action: Mouse scrolled (660, 376) with delta (0, 0)
Screenshot: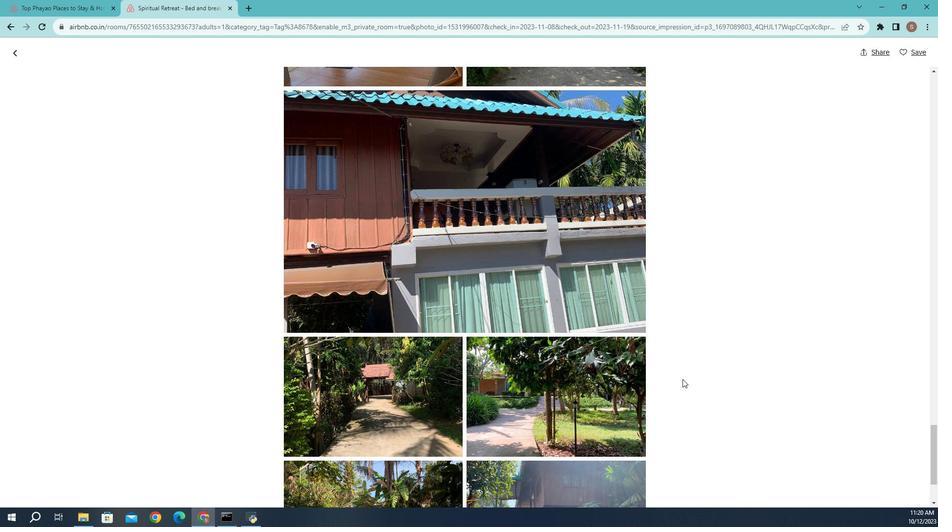 
Action: Mouse scrolled (660, 376) with delta (0, 0)
Screenshot: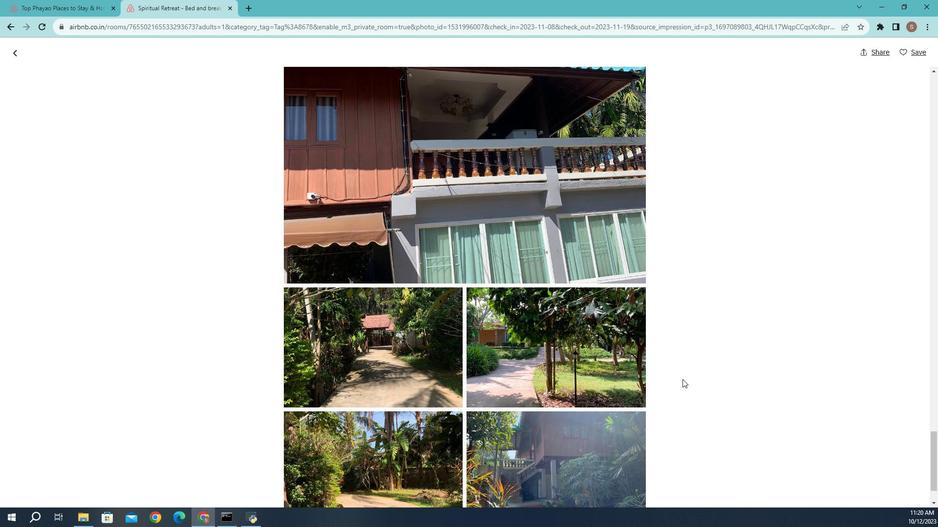 
Action: Mouse scrolled (660, 376) with delta (0, 0)
Screenshot: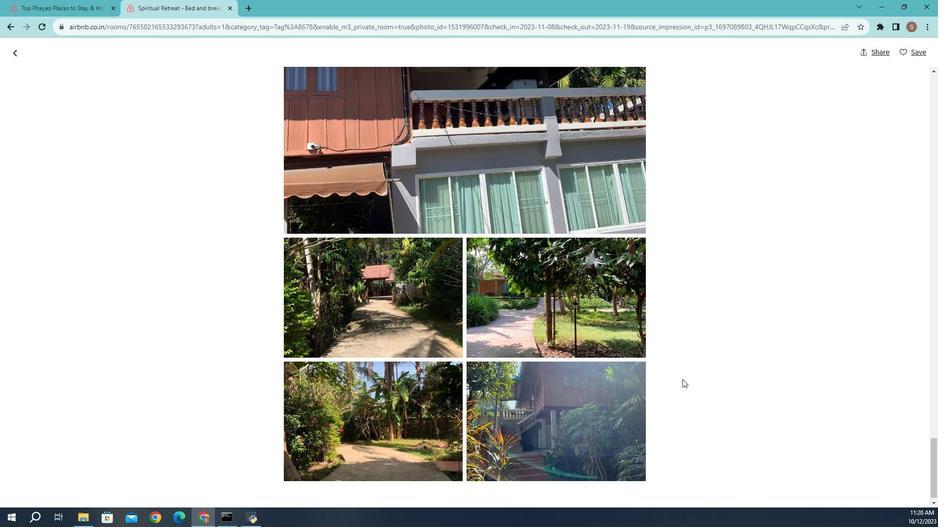 
Action: Mouse scrolled (660, 376) with delta (0, 0)
Screenshot: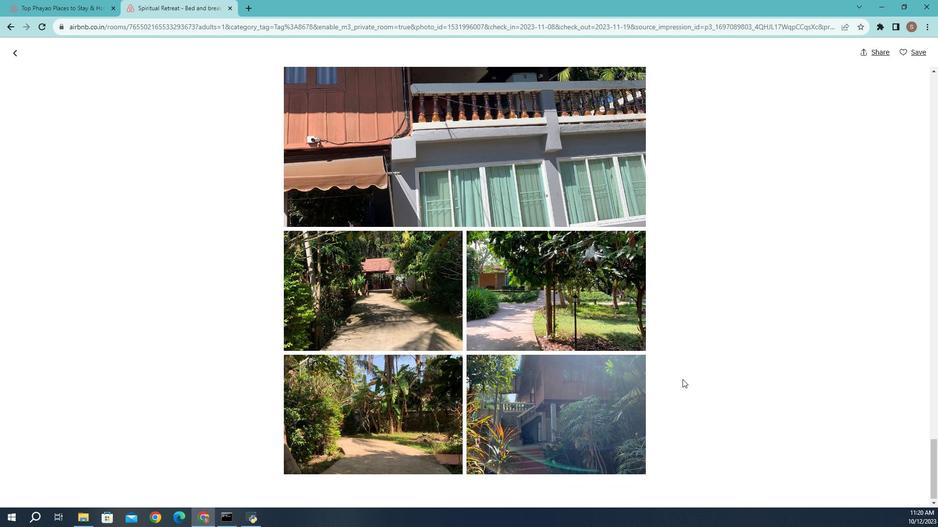 
Action: Mouse moved to (31, 56)
Screenshot: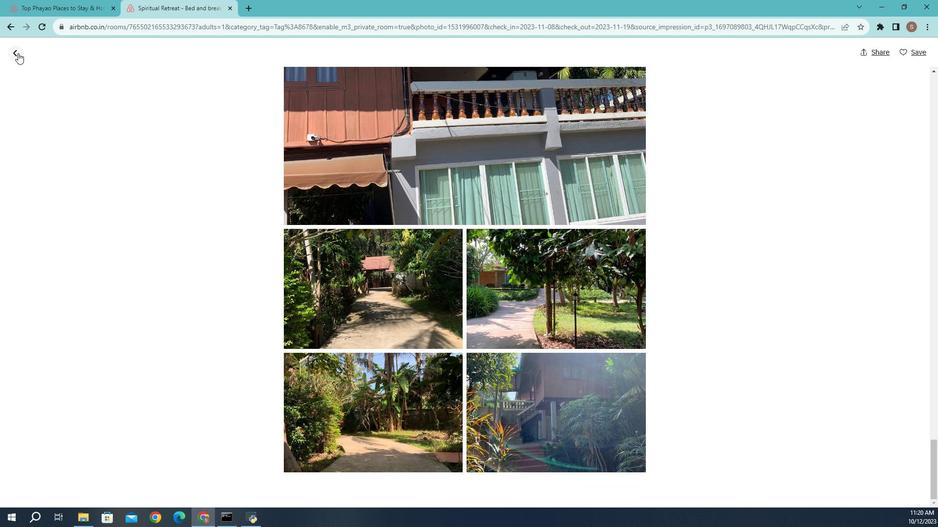 
Action: Mouse pressed left at (31, 56)
Screenshot: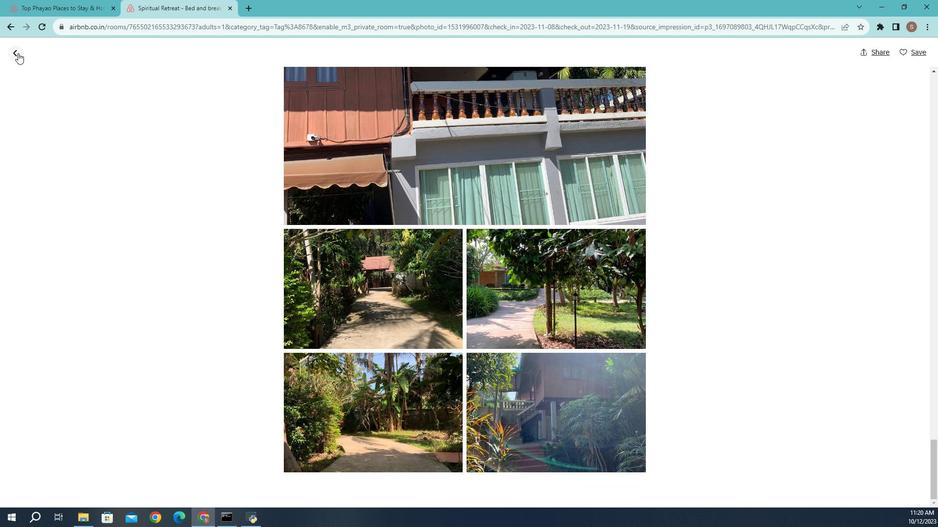 
Action: Mouse moved to (154, 263)
Screenshot: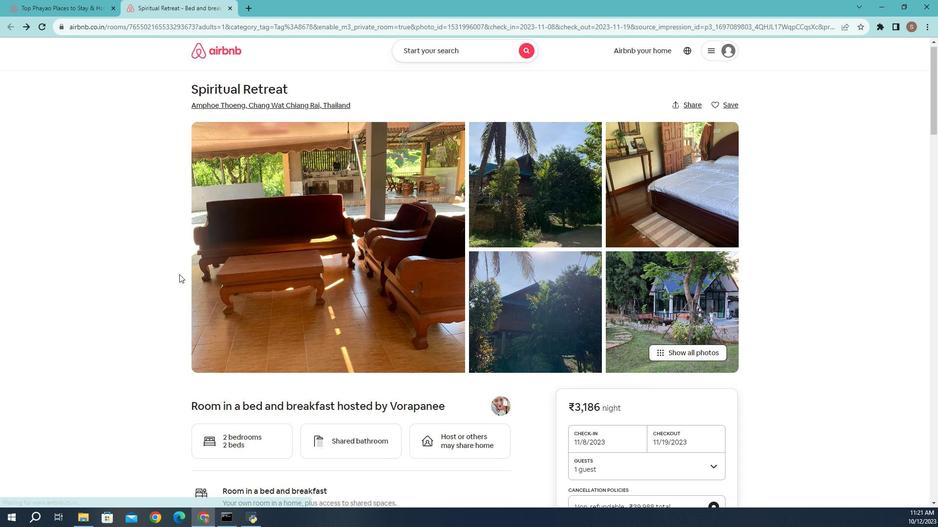
Action: Mouse scrolled (154, 262) with delta (0, 0)
Screenshot: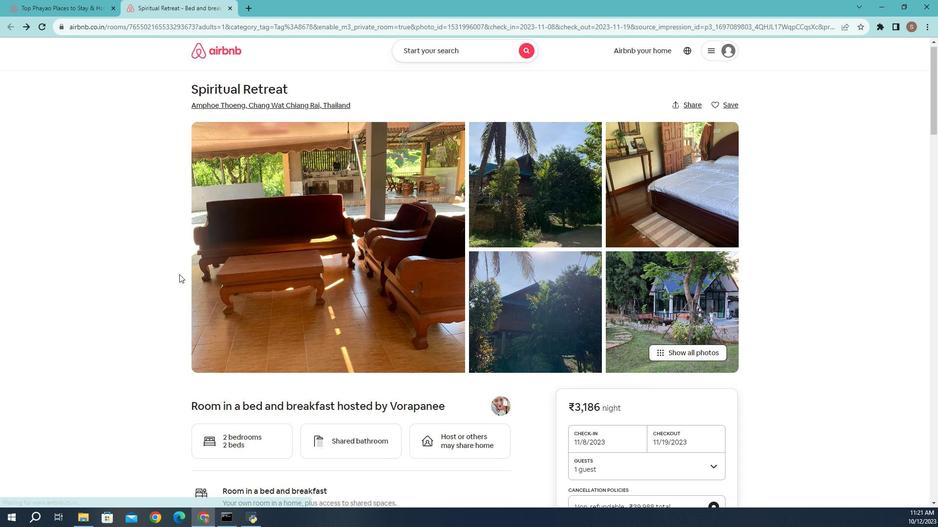 
Action: Mouse moved to (483, 324)
Screenshot: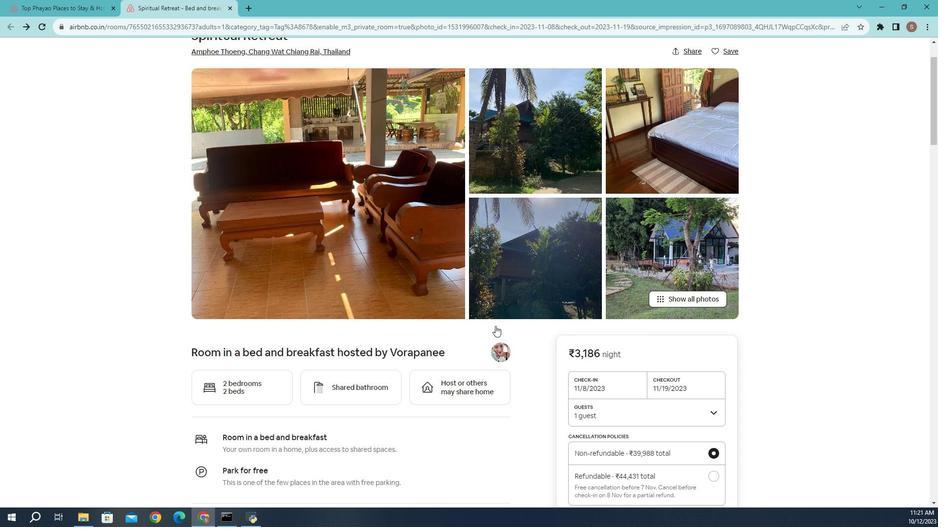 
Action: Mouse scrolled (483, 324) with delta (0, 0)
Screenshot: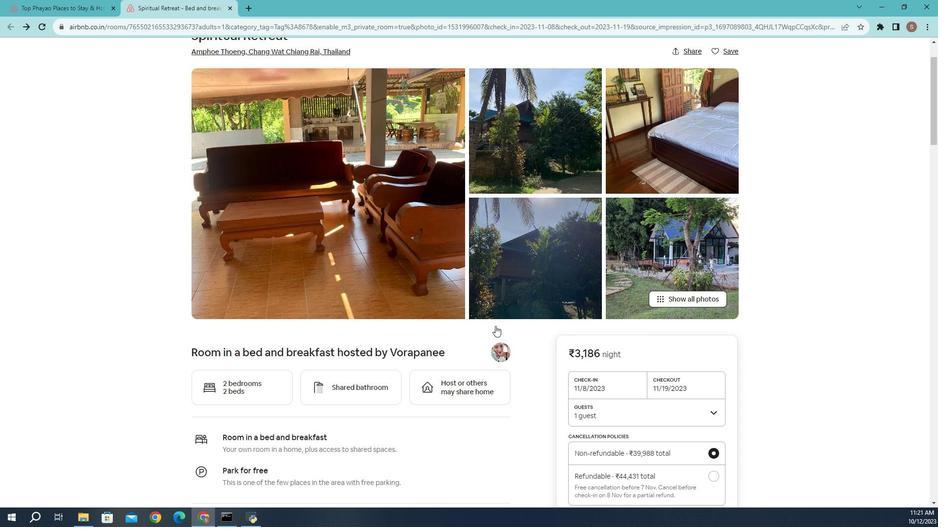 
Action: Mouse scrolled (483, 324) with delta (0, 0)
Screenshot: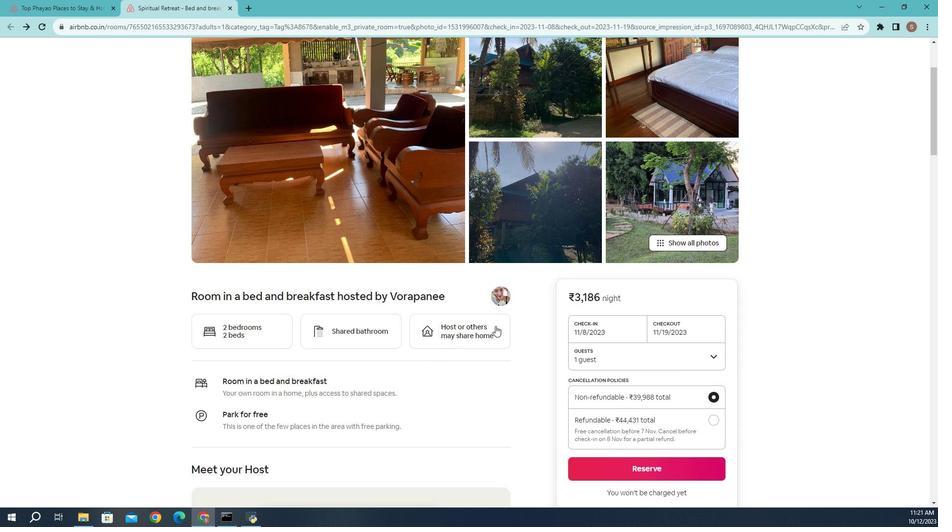 
Action: Mouse scrolled (483, 324) with delta (0, 0)
Screenshot: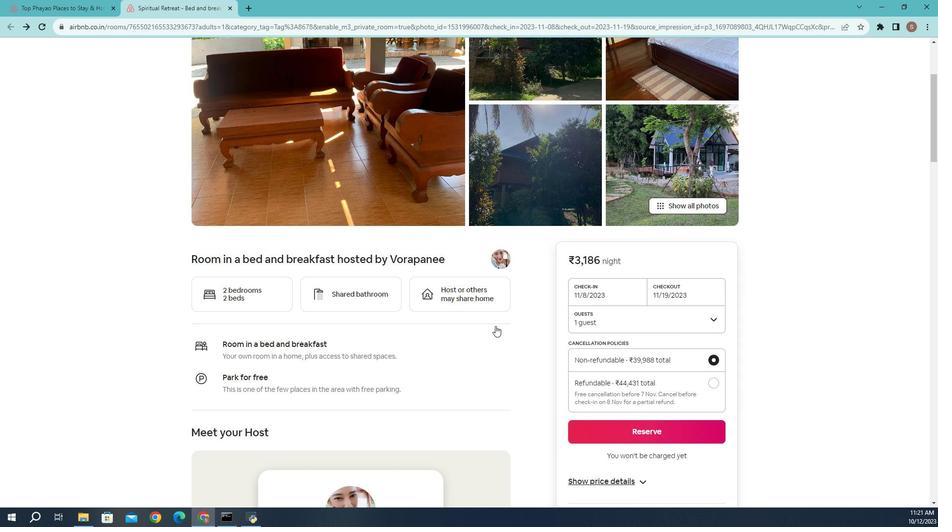 
Action: Mouse scrolled (483, 324) with delta (0, 0)
Screenshot: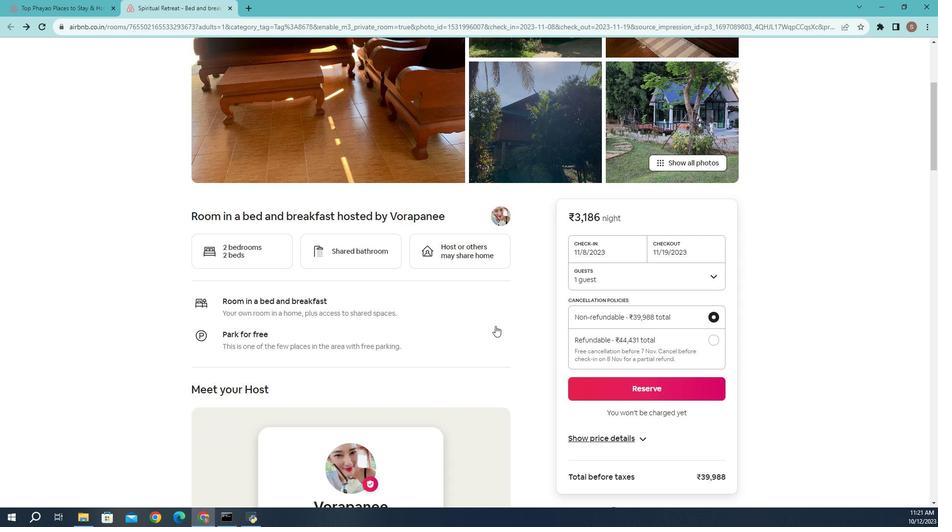 
Action: Mouse scrolled (483, 324) with delta (0, 0)
Screenshot: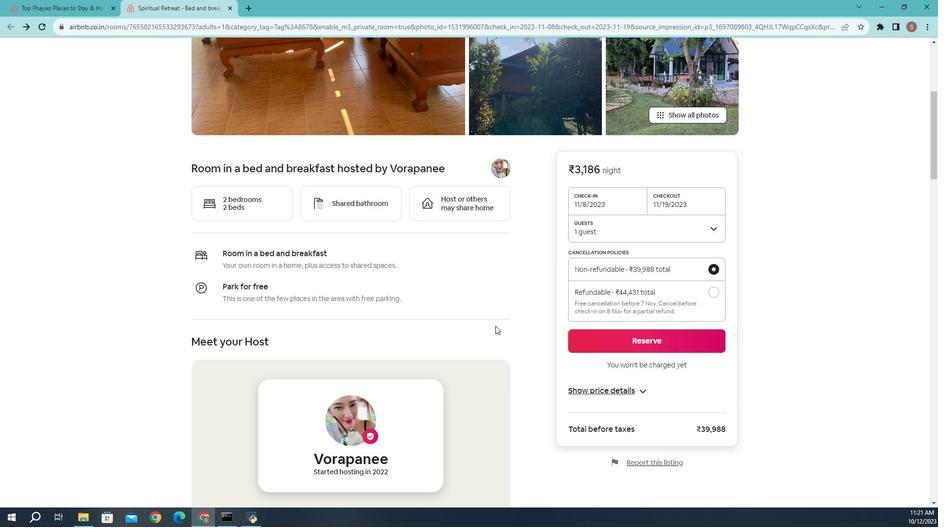 
Action: Mouse scrolled (483, 324) with delta (0, 0)
Screenshot: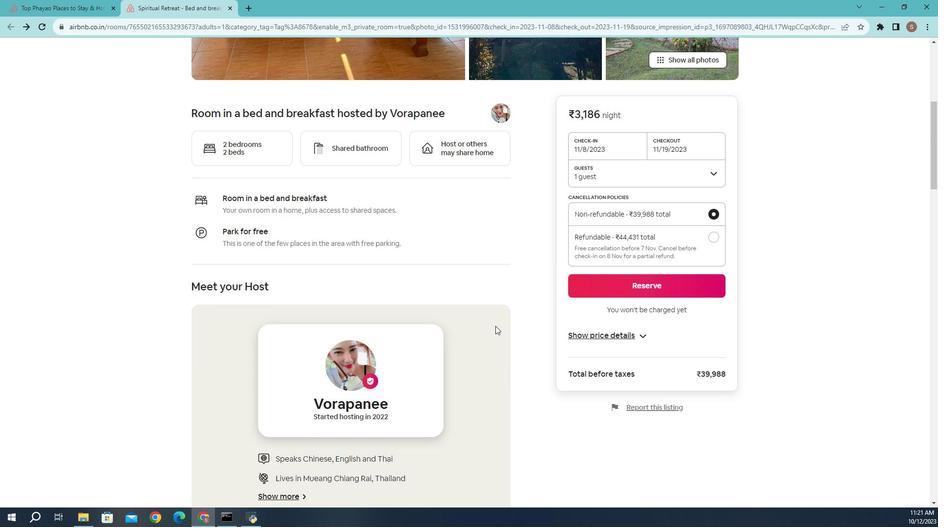 
Action: Mouse scrolled (483, 324) with delta (0, 0)
Screenshot: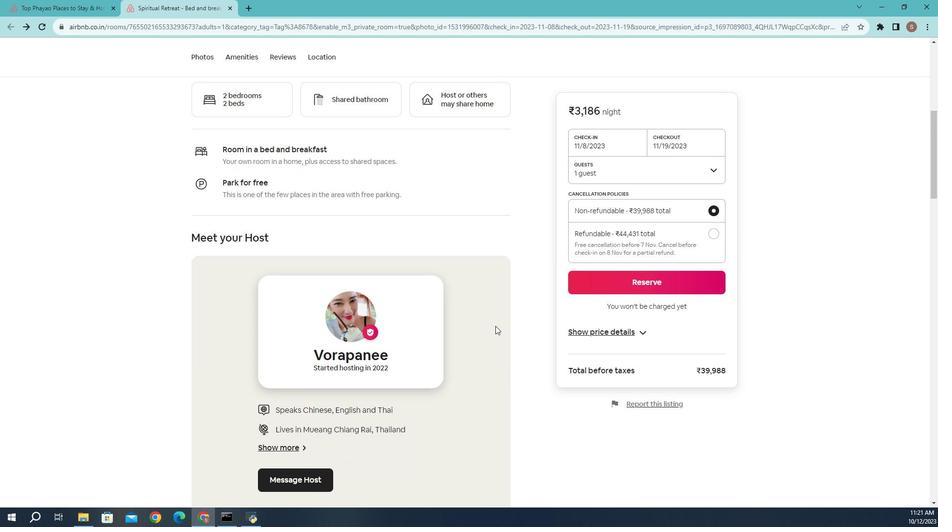 
Action: Mouse scrolled (483, 324) with delta (0, 0)
Screenshot: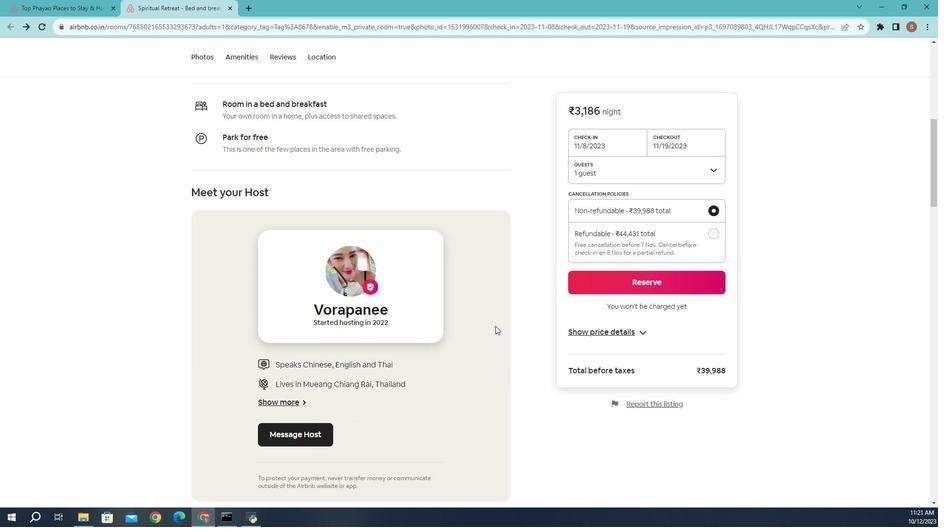 
Action: Mouse scrolled (483, 324) with delta (0, 0)
Screenshot: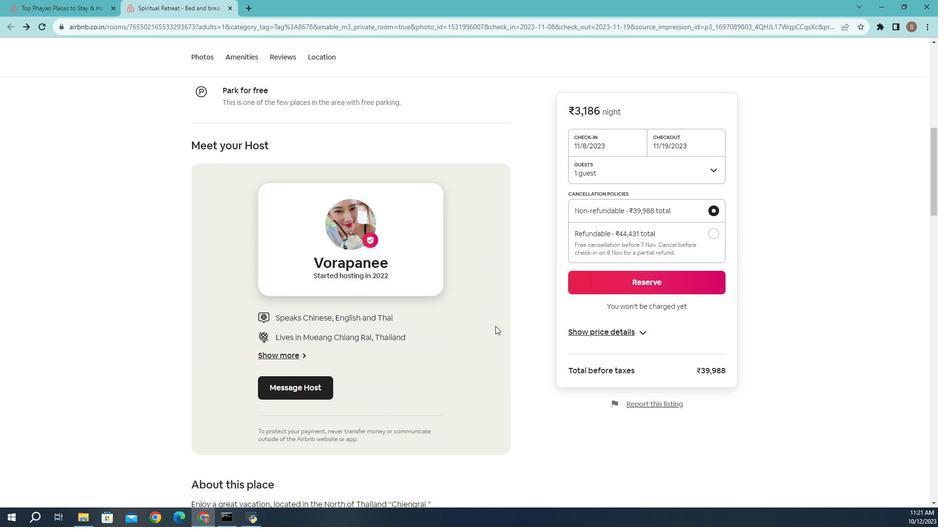 
Action: Mouse scrolled (483, 324) with delta (0, 0)
Screenshot: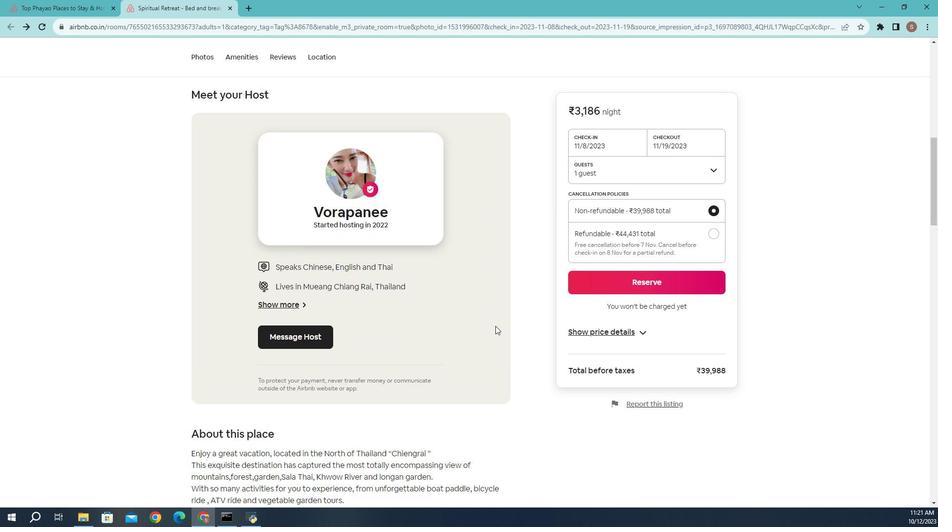 
Action: Mouse scrolled (483, 324) with delta (0, 0)
Screenshot: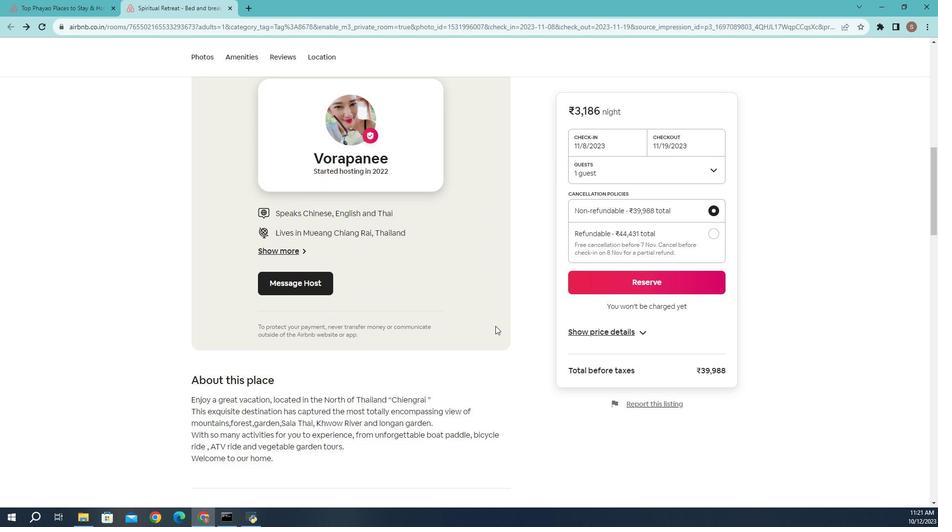 
Action: Mouse scrolled (483, 324) with delta (0, 0)
Screenshot: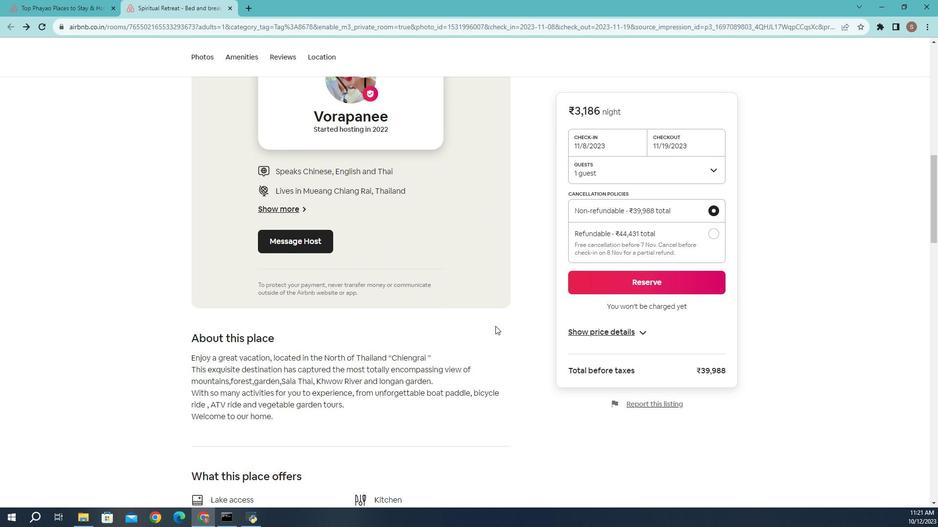 
Action: Mouse scrolled (483, 324) with delta (0, 0)
Screenshot: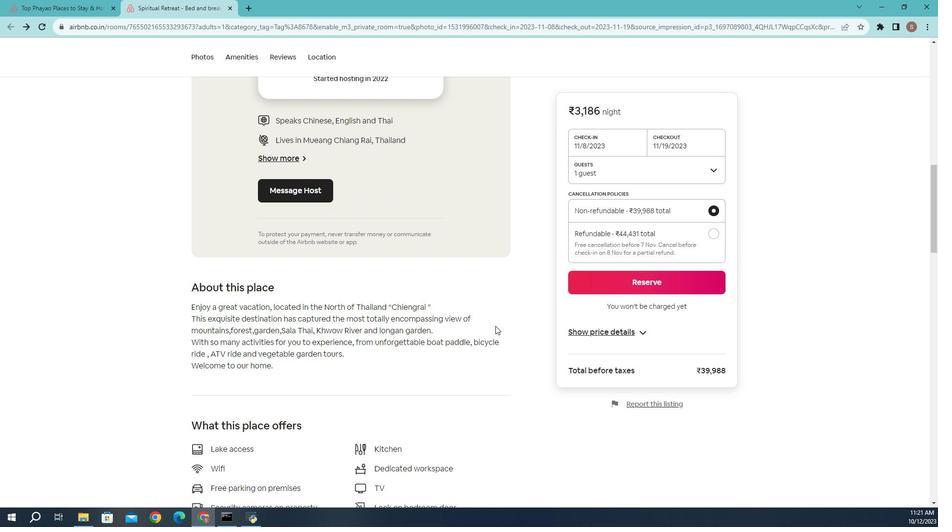 
Action: Mouse moved to (267, 348)
Screenshot: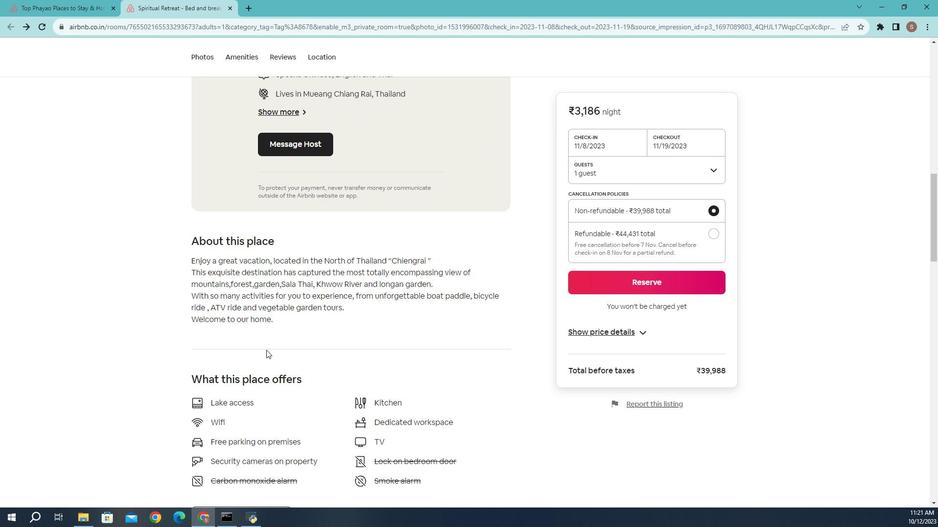 
Action: Mouse scrolled (267, 348) with delta (0, 0)
Screenshot: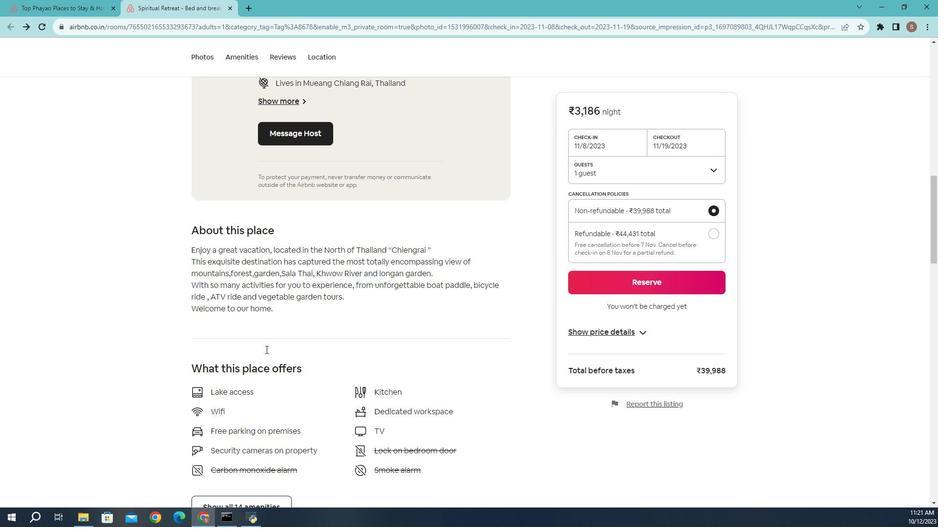 
Action: Mouse moved to (266, 347)
Screenshot: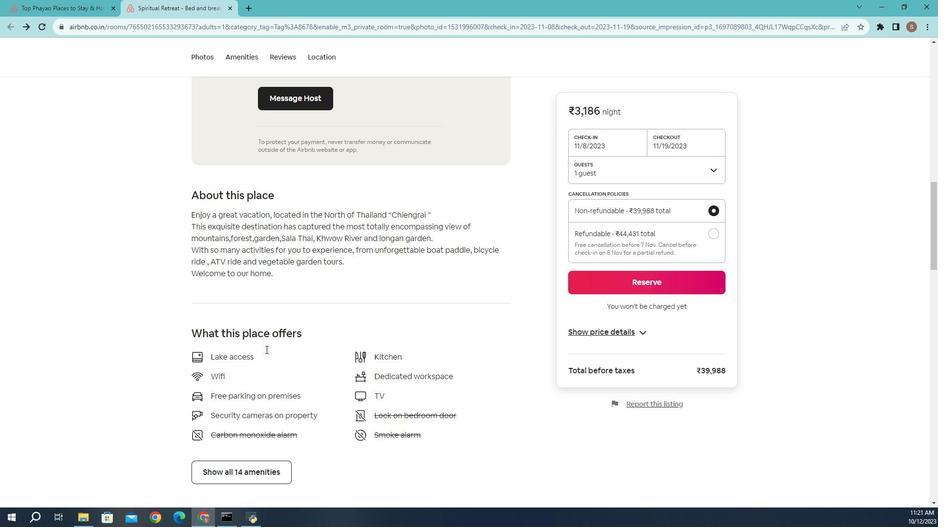 
Action: Mouse scrolled (266, 347) with delta (0, 0)
Screenshot: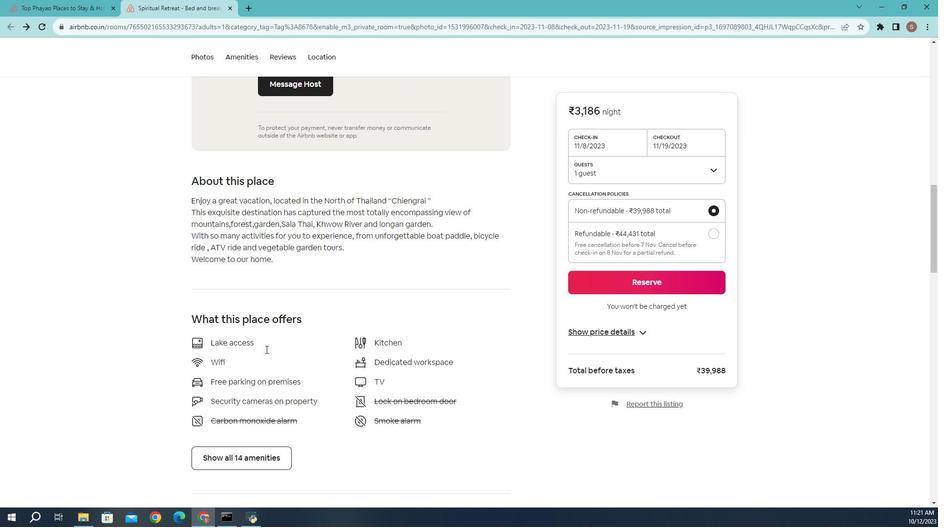 
Action: Mouse moved to (266, 347)
Screenshot: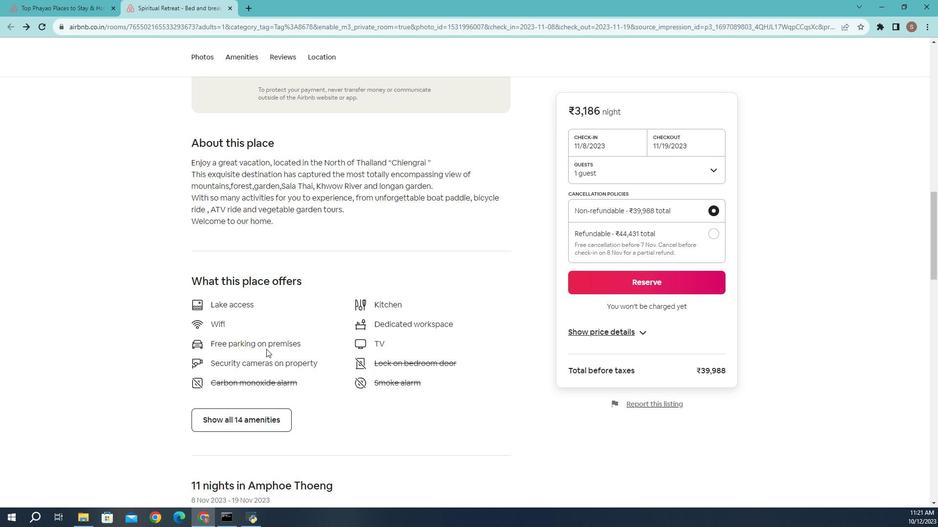 
Action: Mouse scrolled (266, 346) with delta (0, 0)
Screenshot: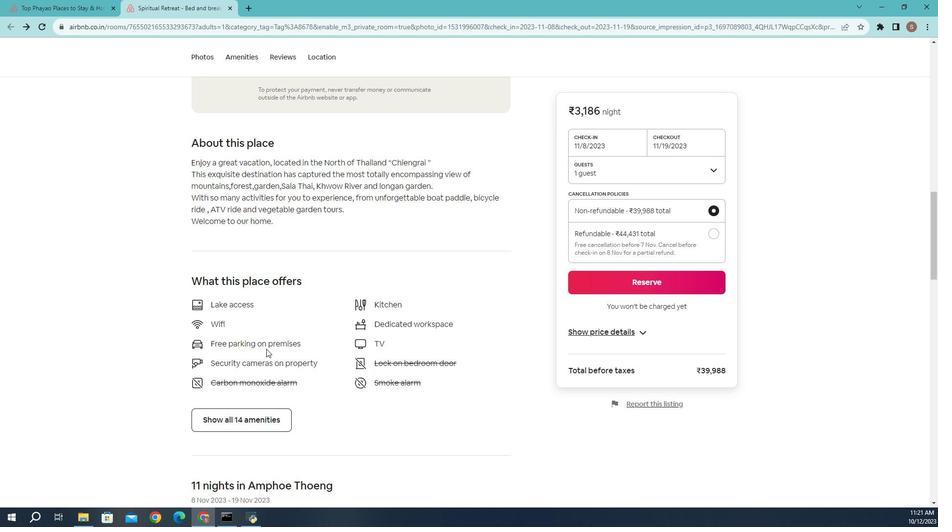 
Action: Mouse moved to (266, 372)
Screenshot: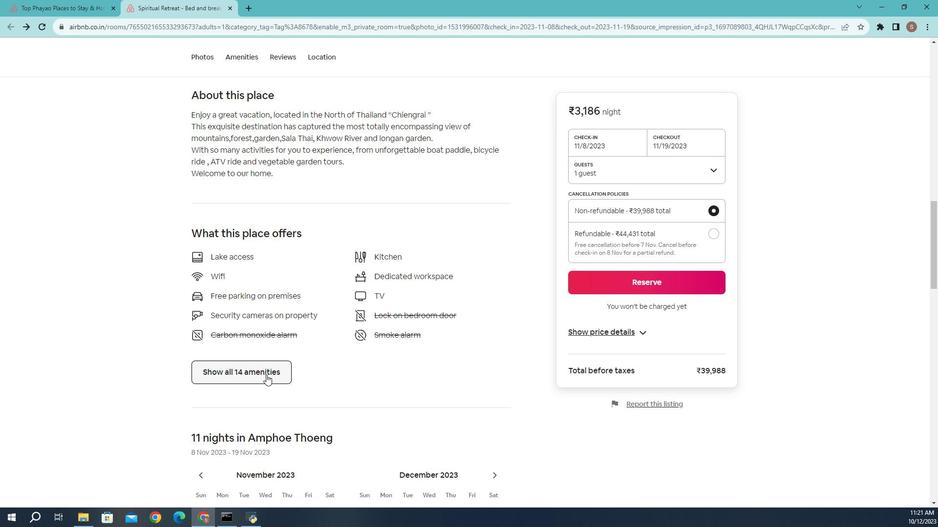 
Action: Mouse pressed left at (266, 372)
Screenshot: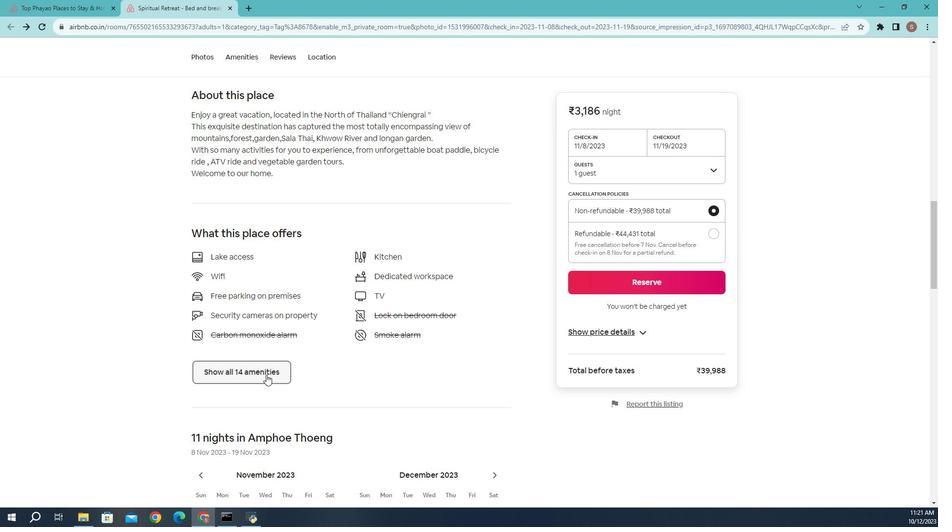 
Action: Mouse moved to (396, 281)
Screenshot: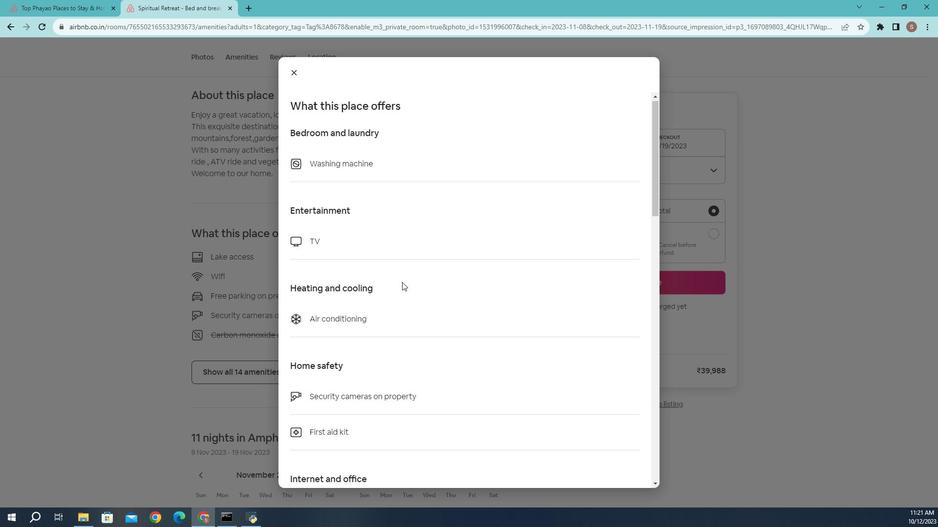 
Action: Mouse scrolled (396, 281) with delta (0, 0)
Screenshot: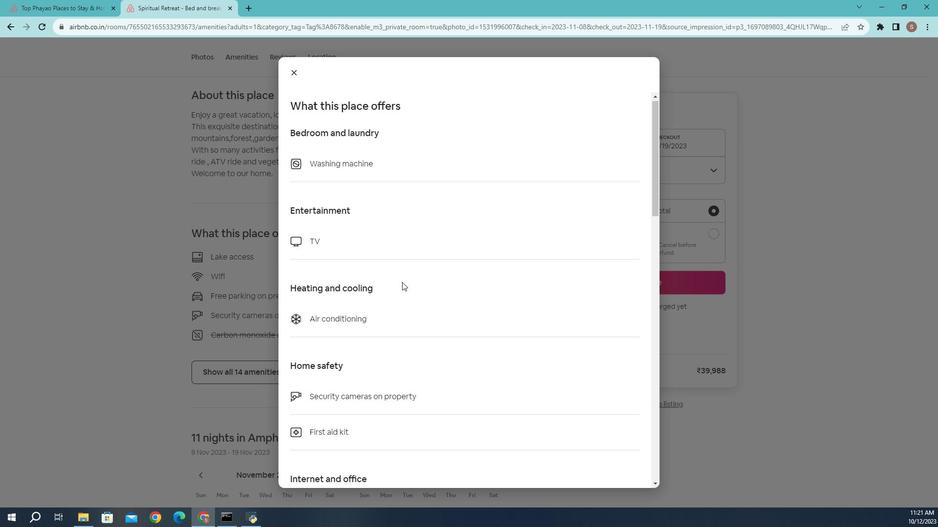 
Action: Mouse moved to (395, 281)
Screenshot: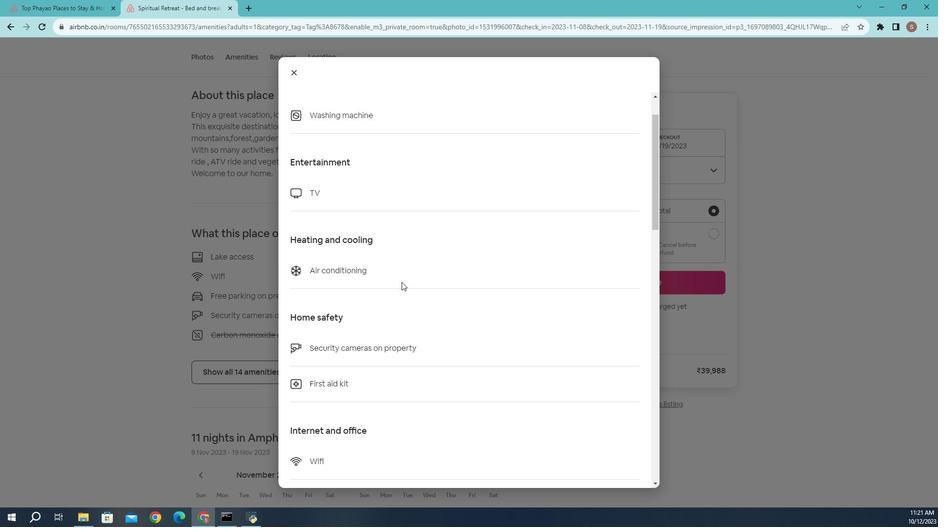 
Action: Mouse scrolled (395, 281) with delta (0, 0)
Screenshot: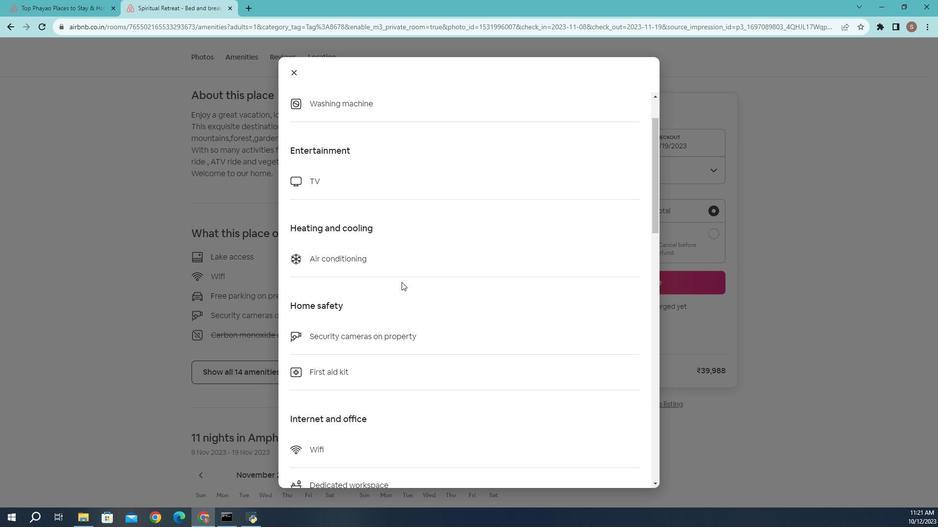 
Action: Mouse moved to (447, 290)
Screenshot: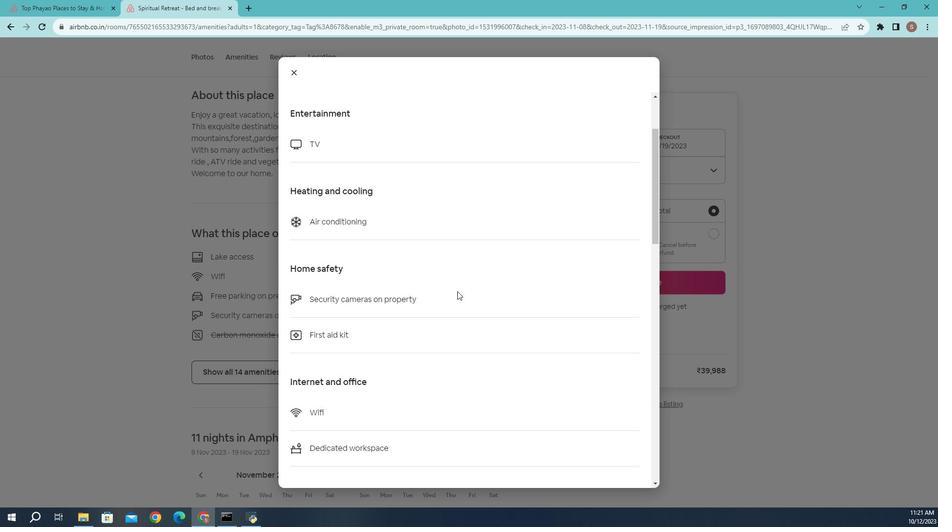
Action: Mouse scrolled (447, 289) with delta (0, 0)
Screenshot: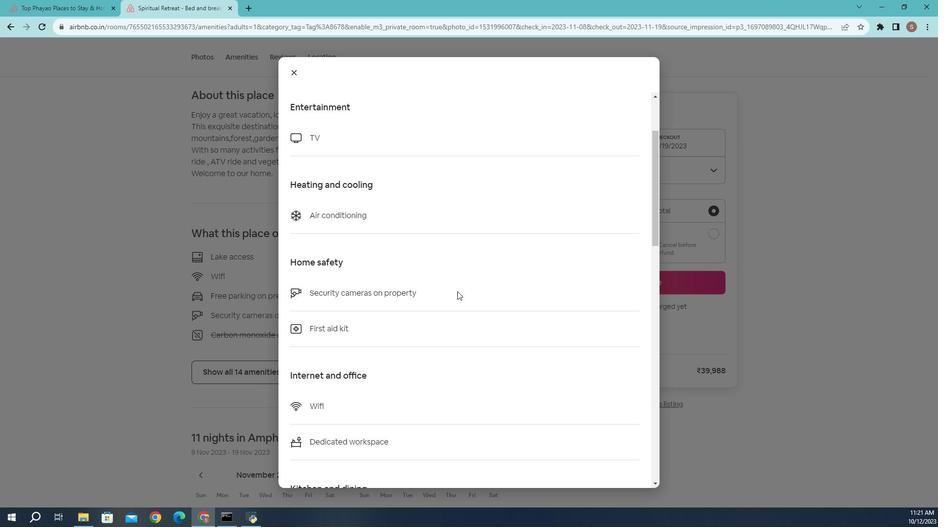 
Action: Mouse moved to (447, 290)
Screenshot: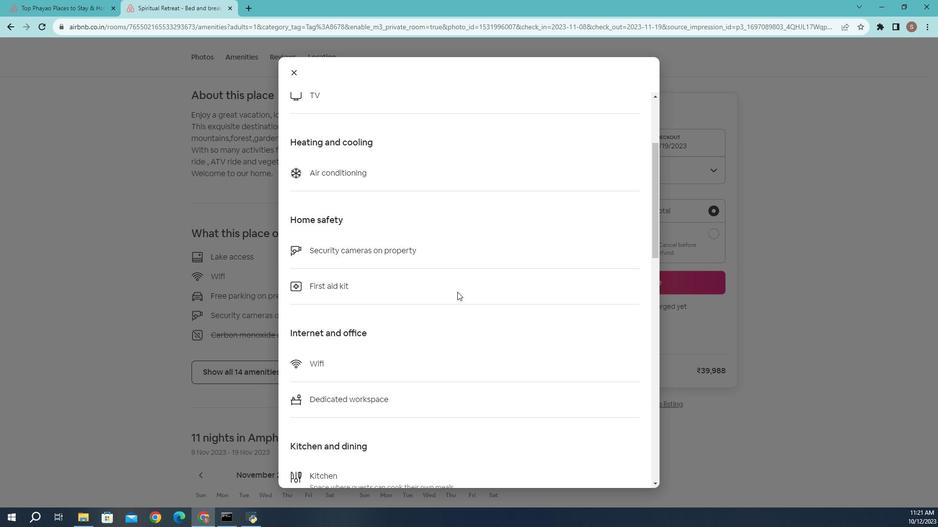 
Action: Mouse scrolled (447, 290) with delta (0, 0)
Screenshot: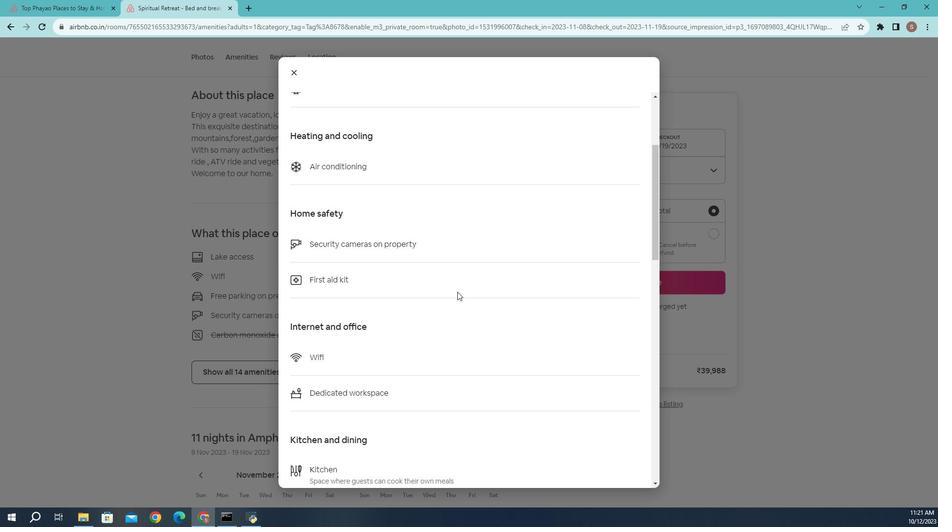 
Action: Mouse moved to (395, 310)
Screenshot: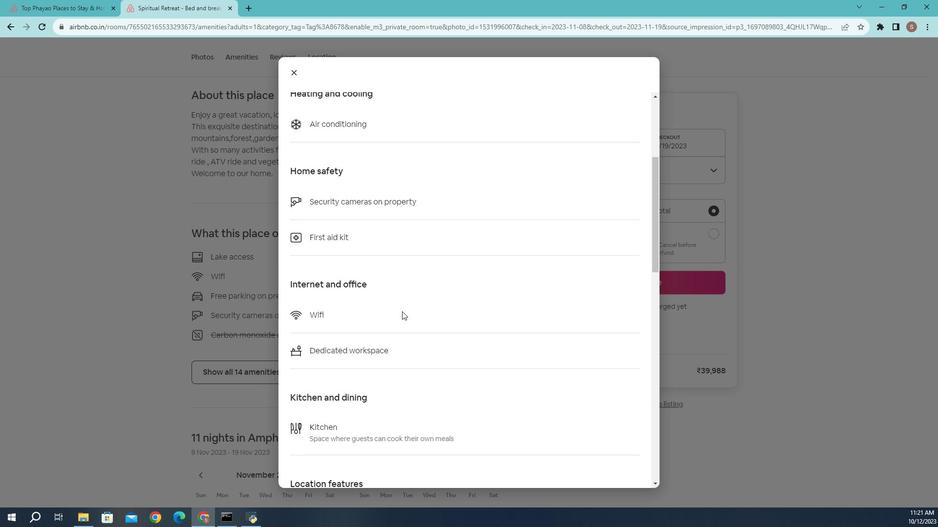 
Action: Mouse scrolled (395, 309) with delta (0, 0)
Screenshot: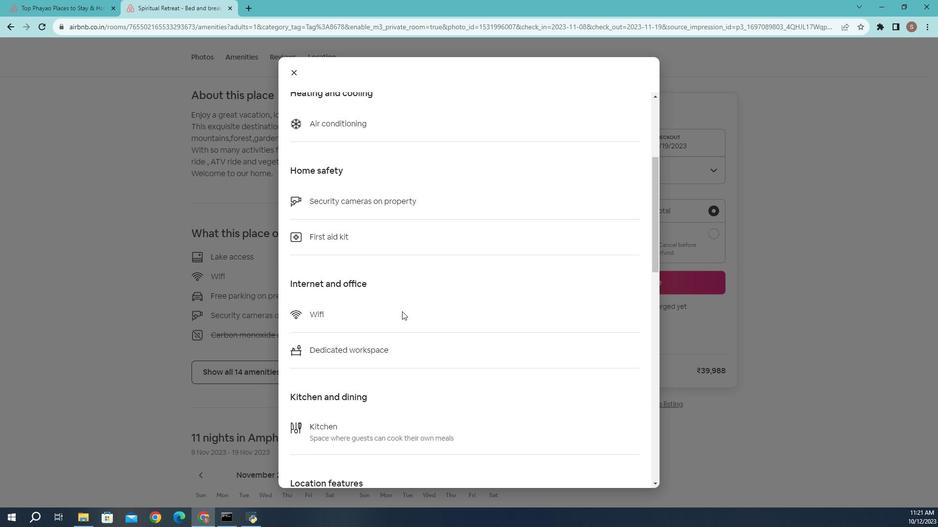 
Action: Mouse moved to (443, 308)
Screenshot: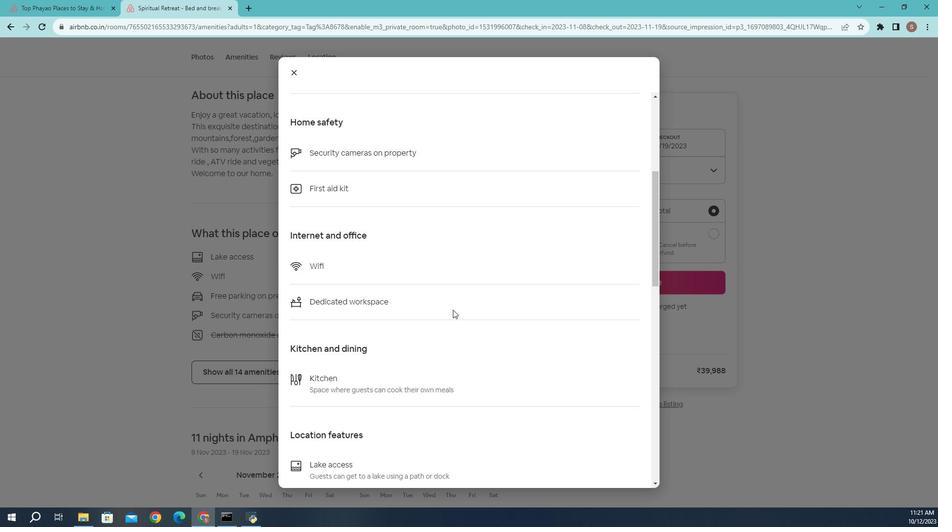 
Action: Mouse scrolled (443, 308) with delta (0, 0)
Screenshot: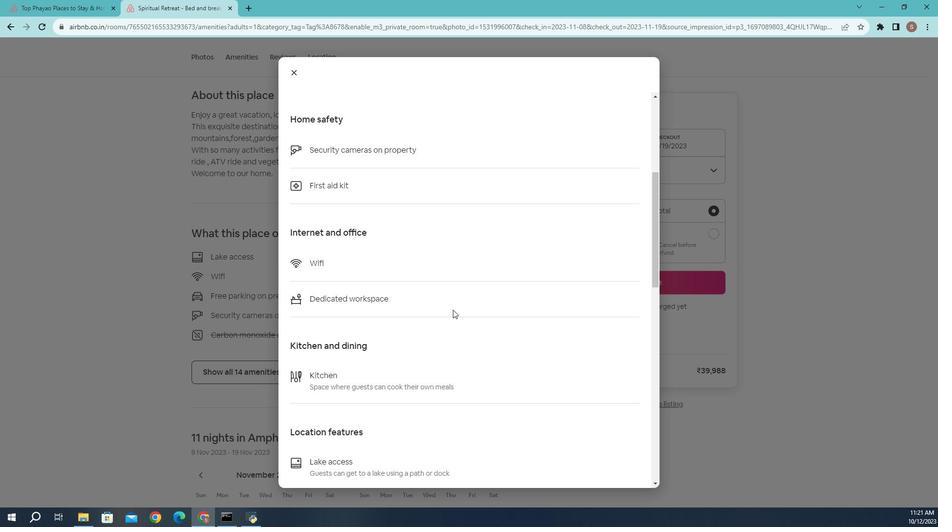 
Action: Mouse moved to (515, 315)
Screenshot: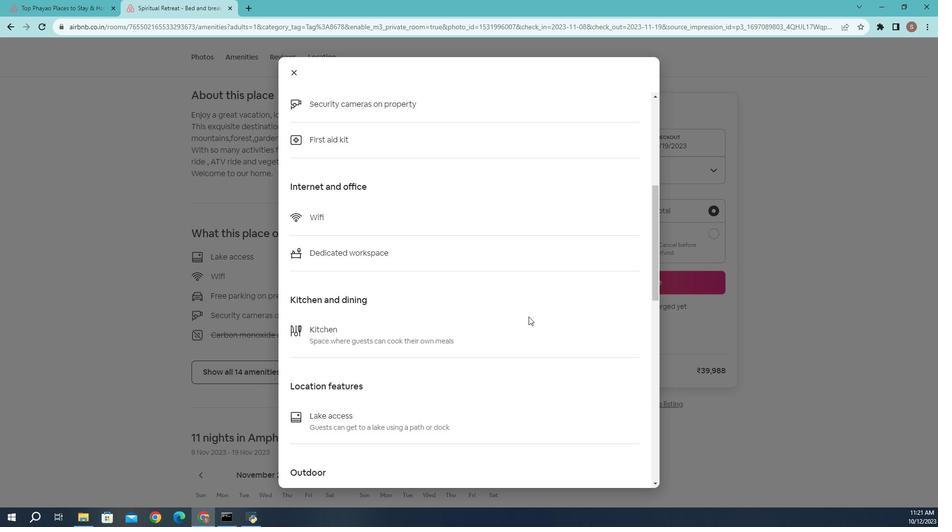 
Action: Mouse scrolled (515, 314) with delta (0, 0)
Screenshot: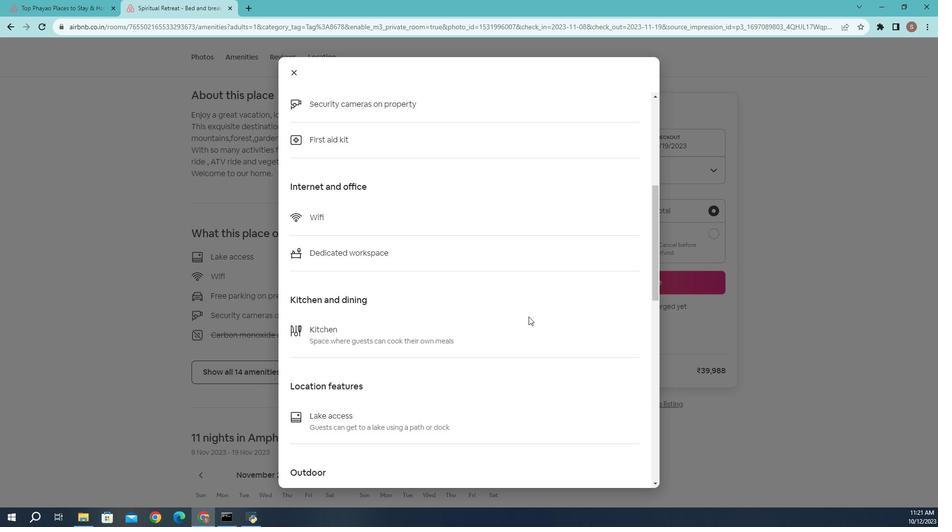 
Action: Mouse moved to (522, 317)
Screenshot: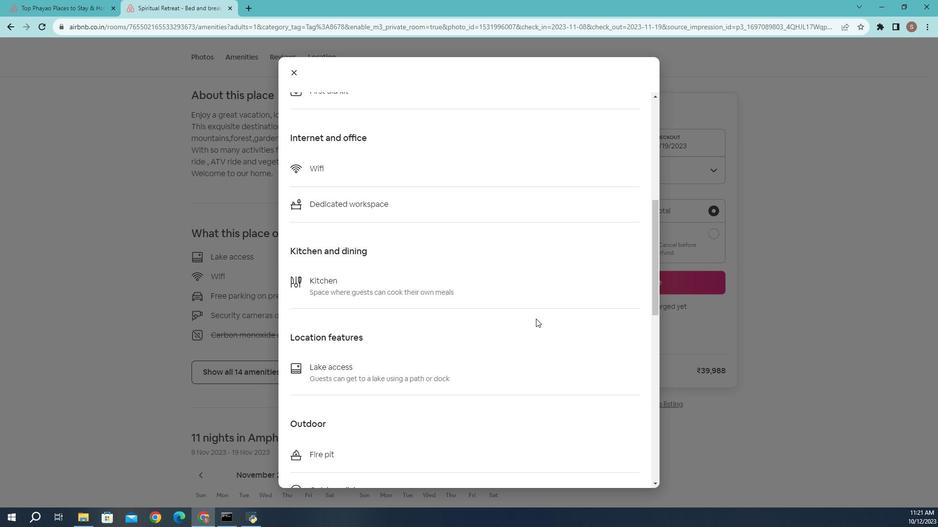 
Action: Mouse scrolled (522, 316) with delta (0, 0)
Screenshot: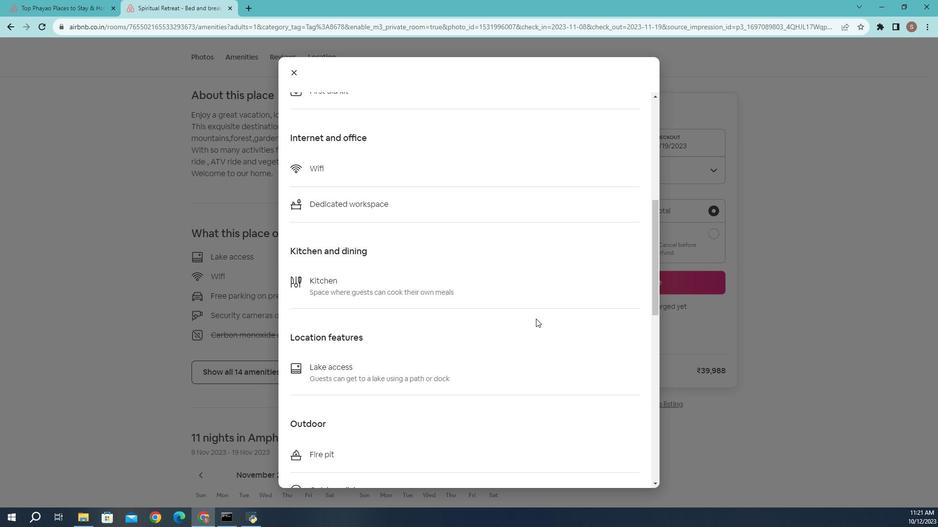 
Action: Mouse moved to (331, 314)
Screenshot: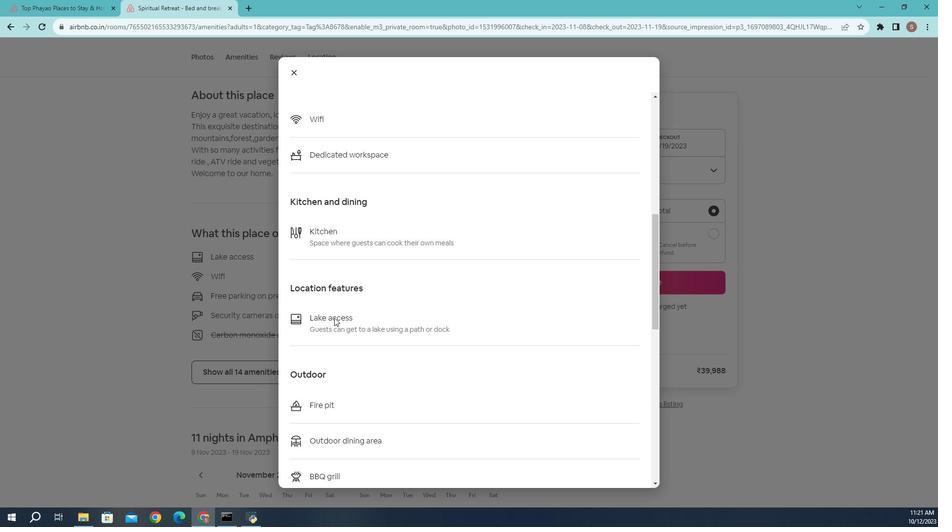 
Action: Mouse scrolled (331, 314) with delta (0, 0)
Screenshot: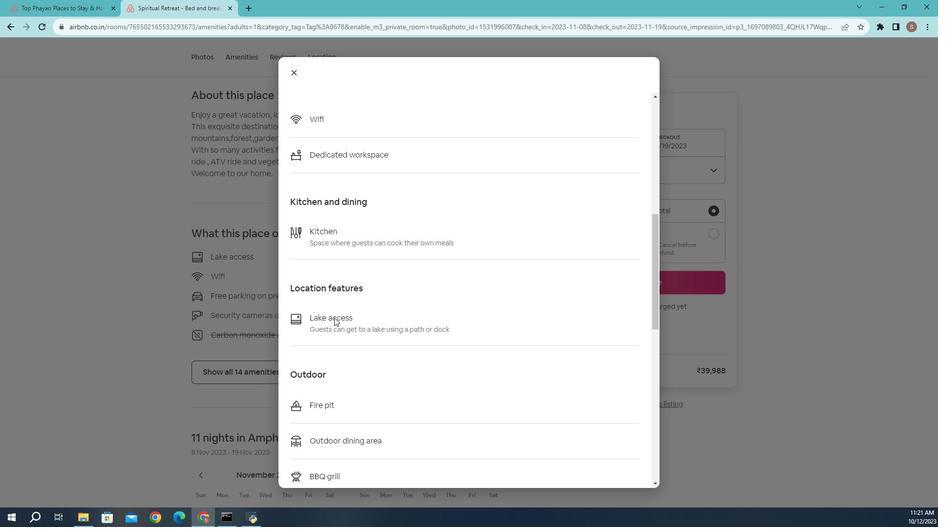 
Action: Mouse moved to (381, 320)
Screenshot: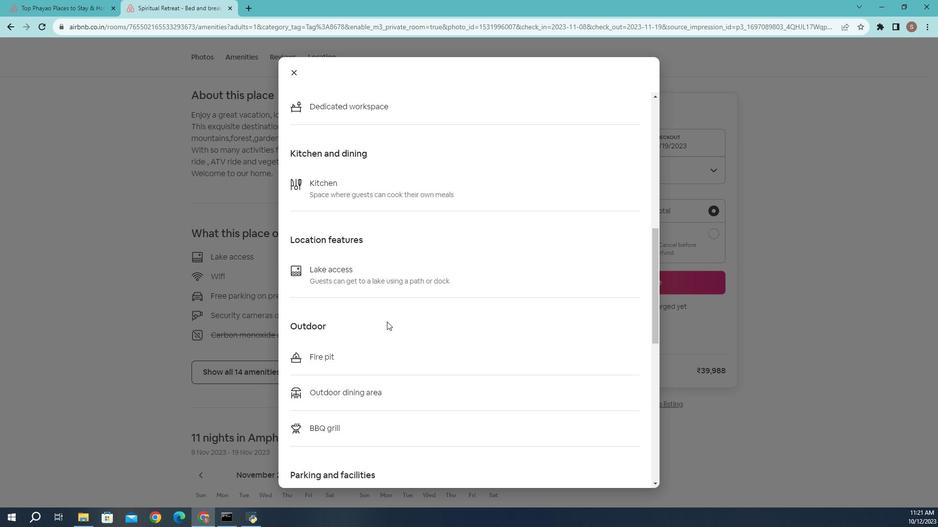 
Action: Mouse scrolled (381, 319) with delta (0, 0)
Screenshot: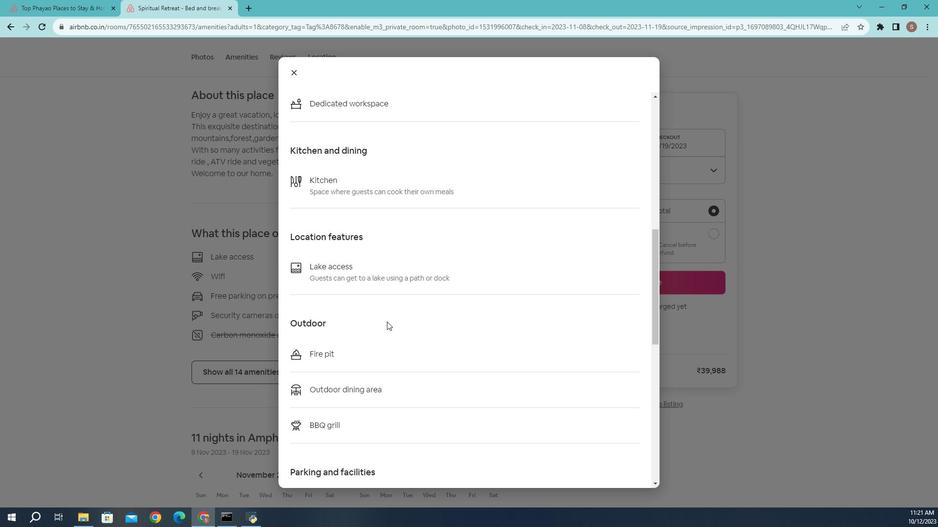 
Action: Mouse scrolled (381, 319) with delta (0, 0)
Screenshot: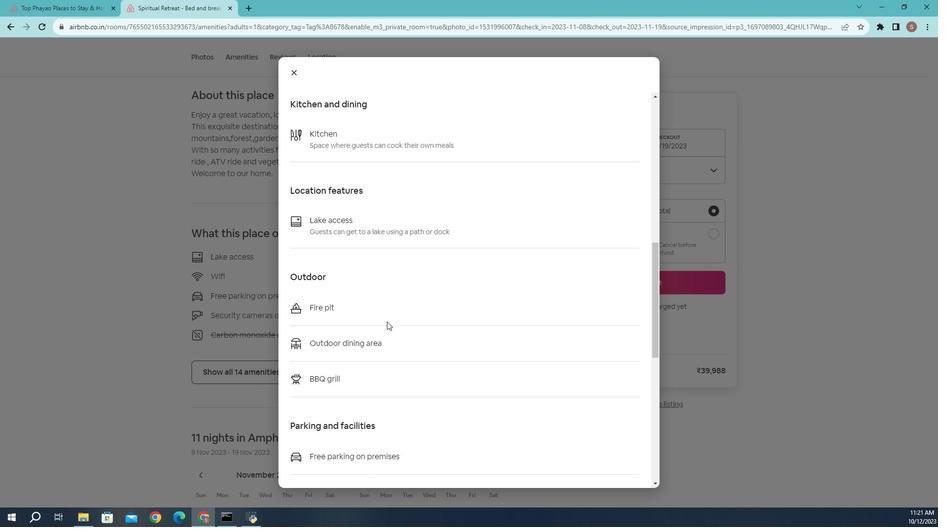 
Action: Mouse scrolled (381, 319) with delta (0, 0)
Screenshot: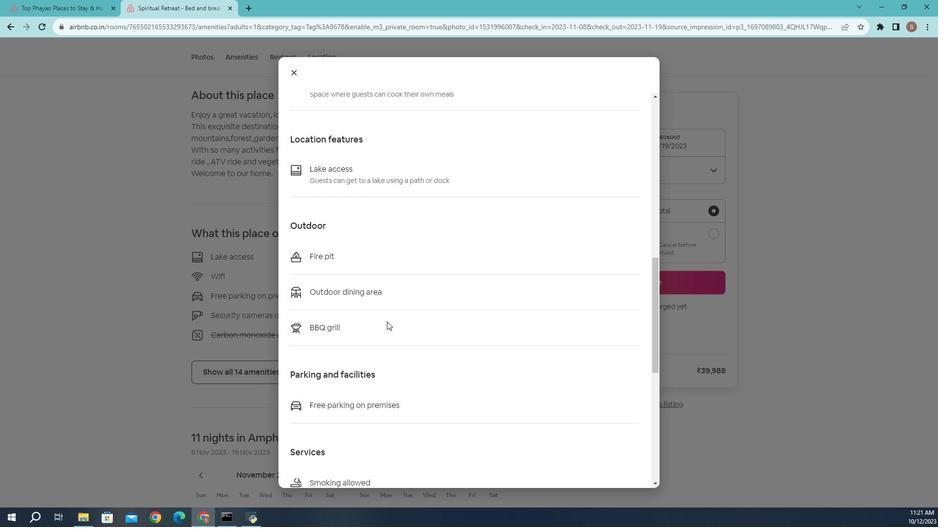 
Action: Mouse moved to (419, 324)
Screenshot: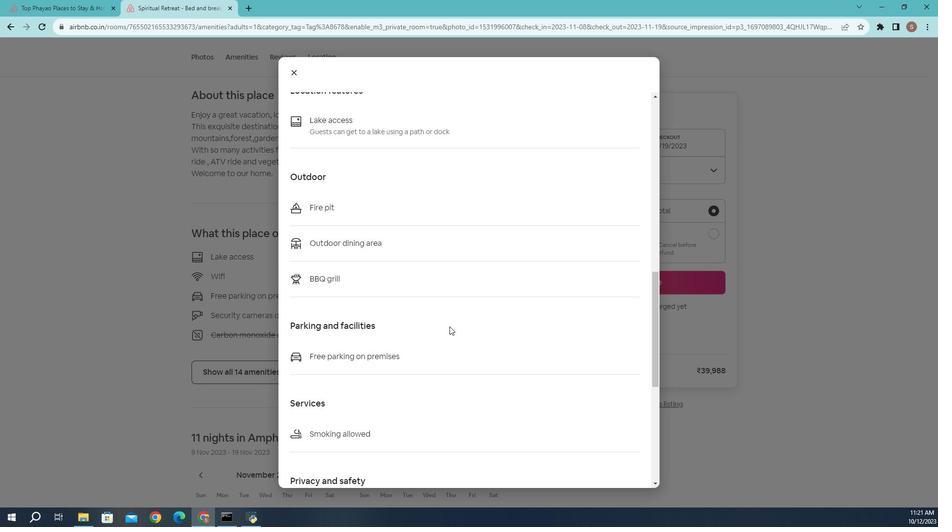 
Action: Mouse scrolled (419, 323) with delta (0, 0)
Screenshot: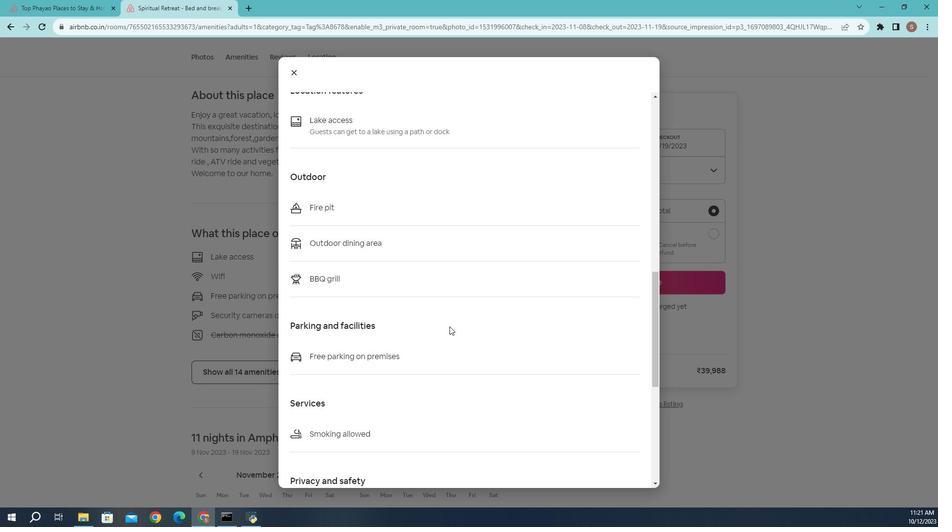 
Action: Mouse moved to (442, 326)
Screenshot: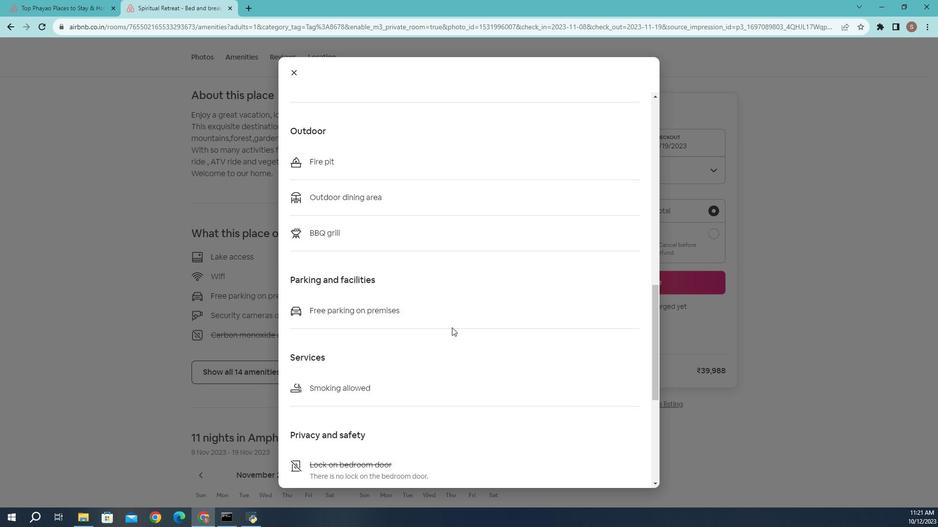 
Action: Mouse scrolled (442, 325) with delta (0, 0)
Screenshot: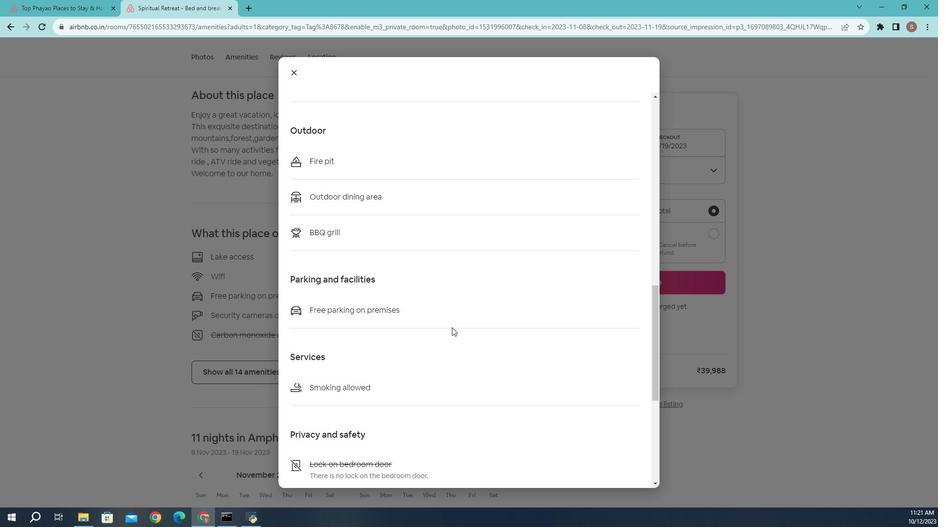 
Action: Mouse scrolled (442, 325) with delta (0, 0)
Screenshot: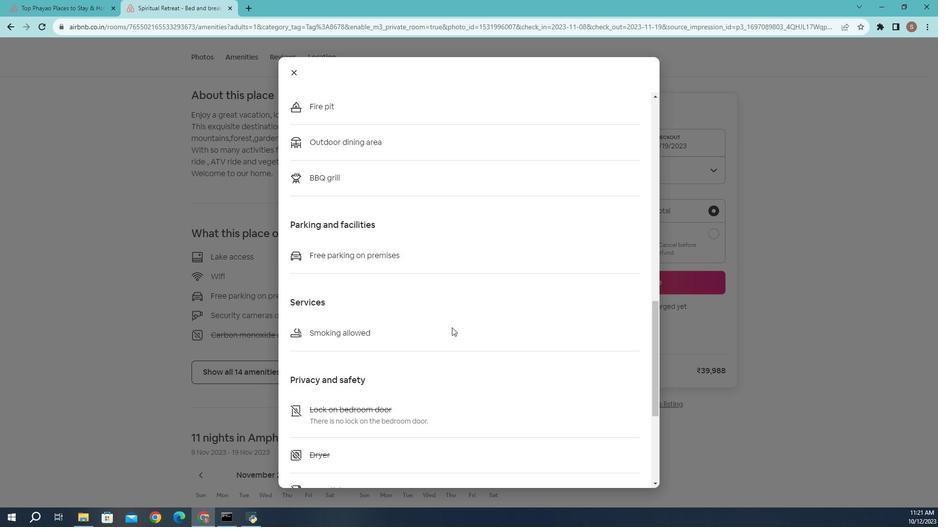 
Action: Mouse scrolled (442, 325) with delta (0, 0)
Screenshot: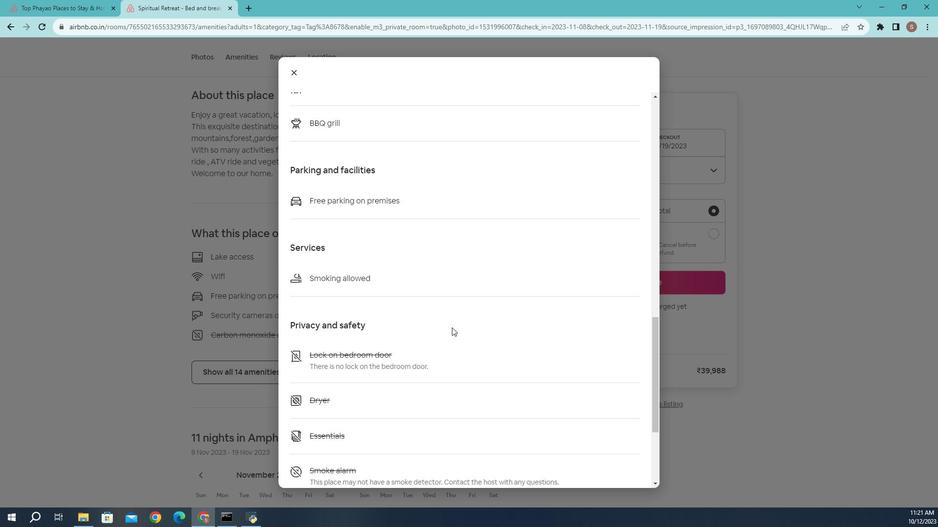 
Action: Mouse scrolled (442, 325) with delta (0, 0)
Screenshot: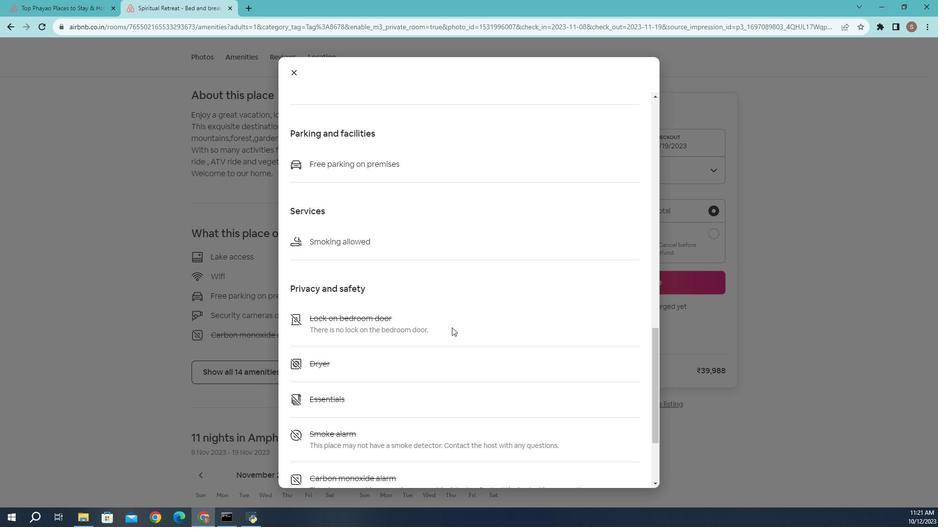 
Action: Mouse scrolled (442, 325) with delta (0, 0)
Screenshot: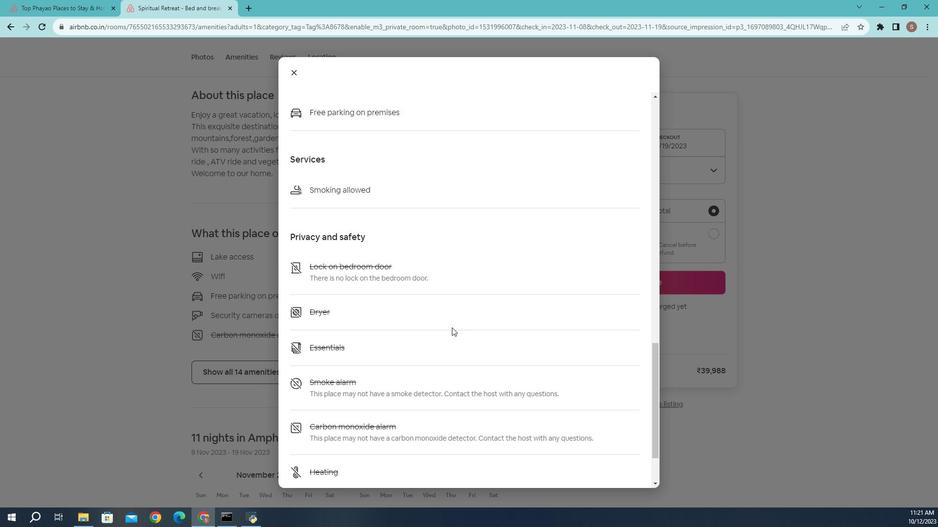 
Action: Mouse moved to (397, 336)
Screenshot: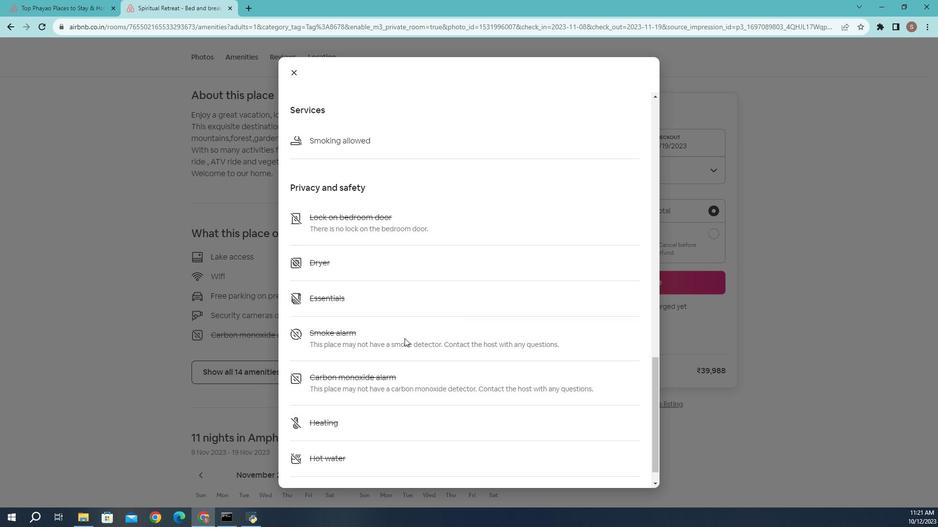 
Action: Mouse scrolled (397, 335) with delta (0, 0)
Screenshot: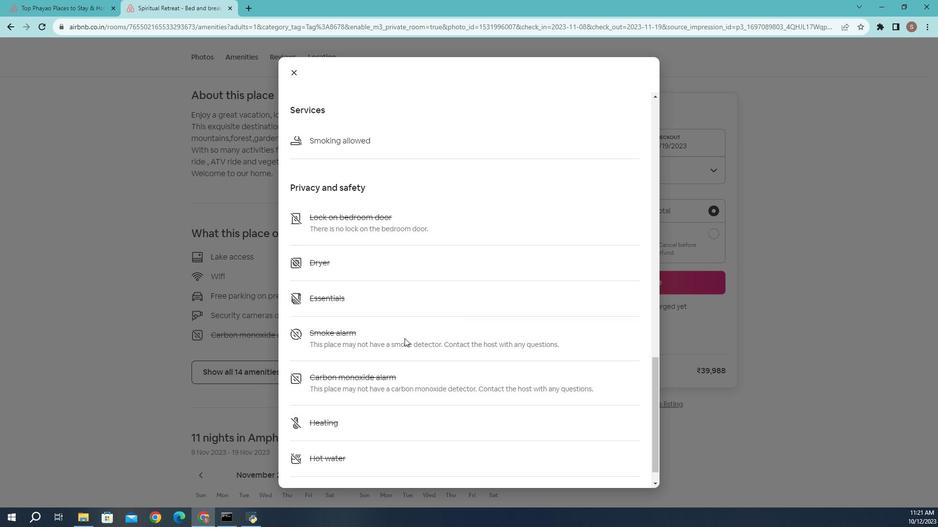 
Action: Mouse moved to (397, 336)
Screenshot: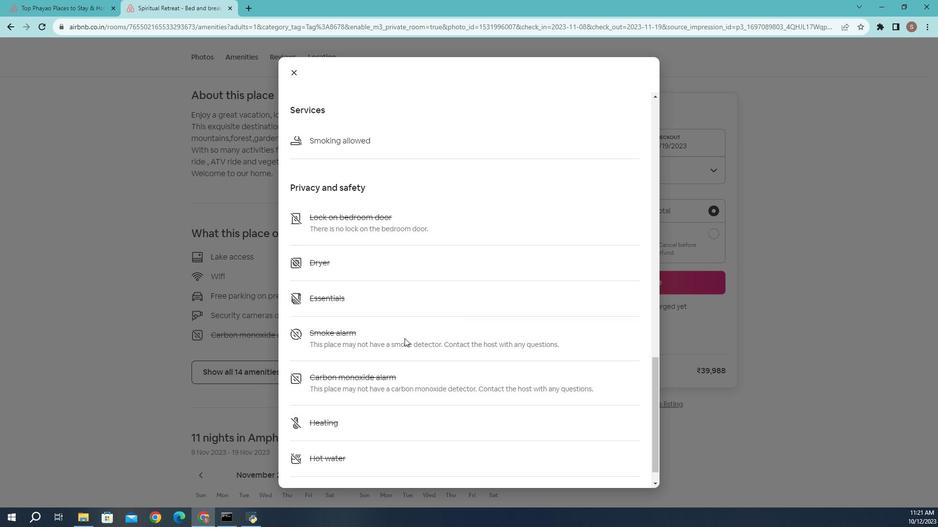 
Action: Mouse scrolled (397, 336) with delta (0, 0)
Screenshot: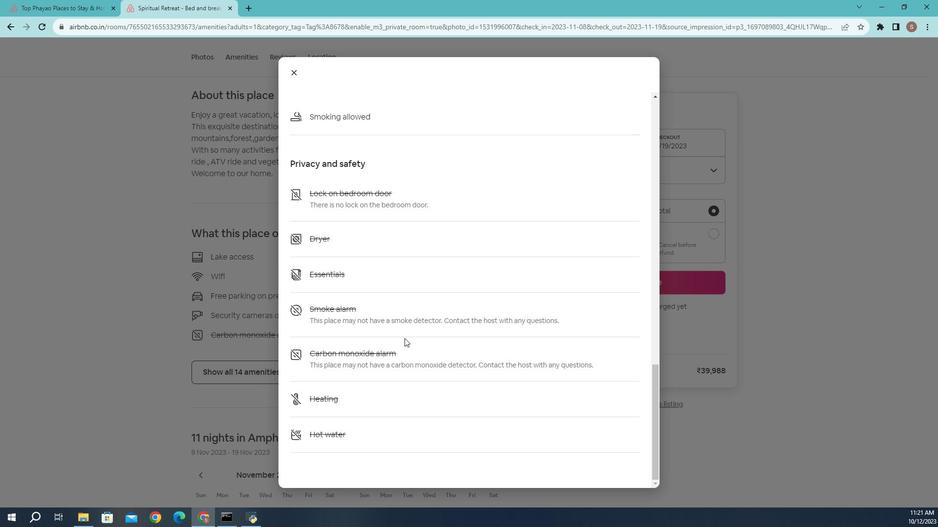 
Action: Mouse moved to (297, 75)
Screenshot: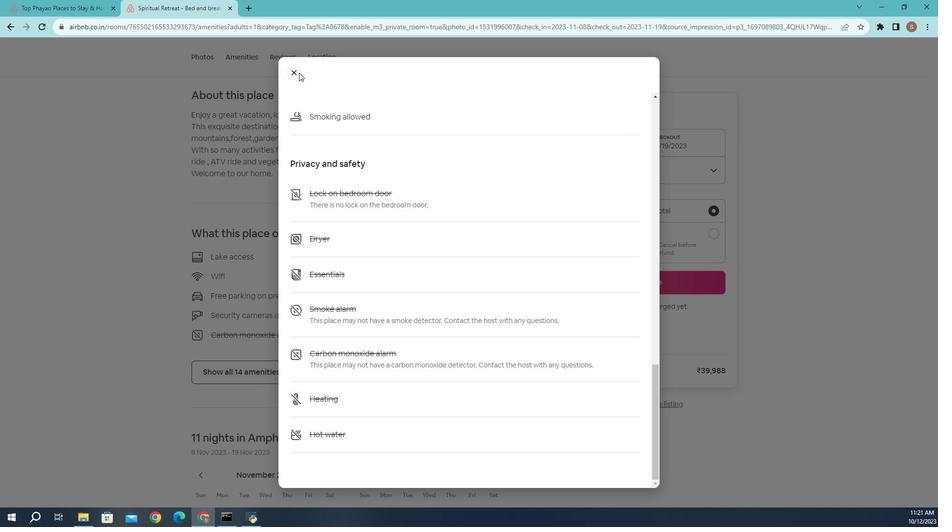 
Action: Mouse pressed left at (297, 75)
Screenshot: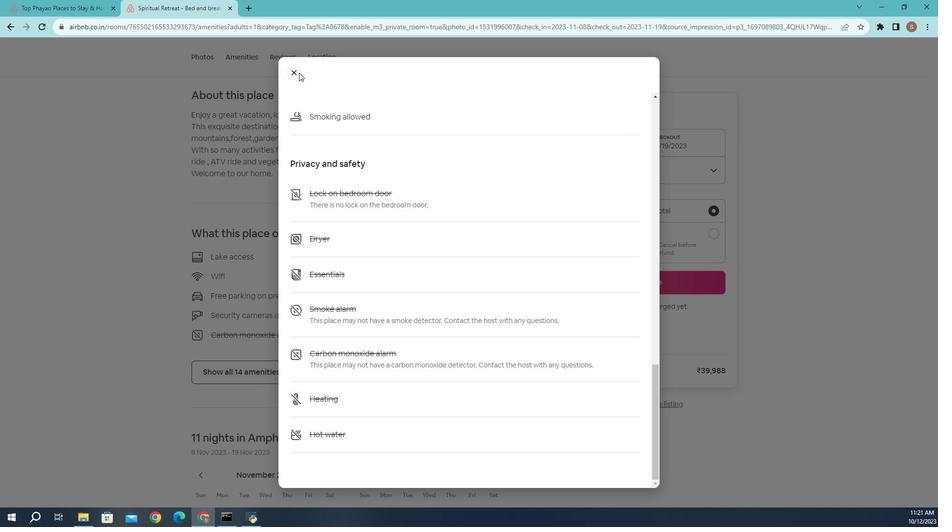 
Action: Mouse moved to (424, 265)
Screenshot: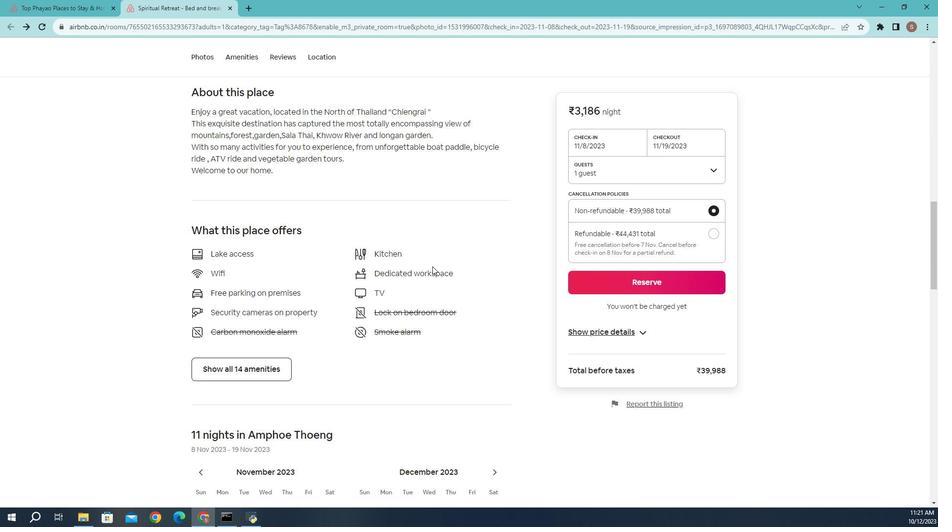 
Action: Mouse scrolled (424, 265) with delta (0, 0)
Screenshot: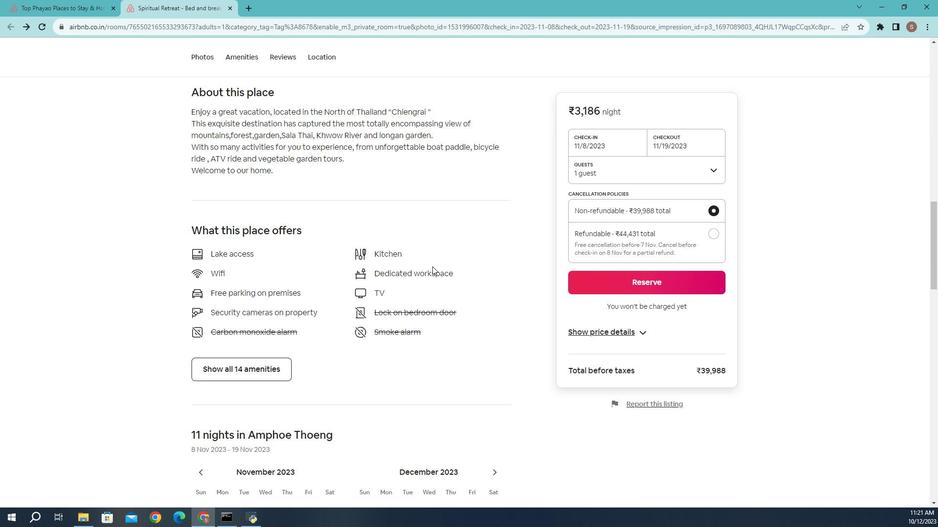 
Action: Mouse scrolled (424, 265) with delta (0, 0)
Screenshot: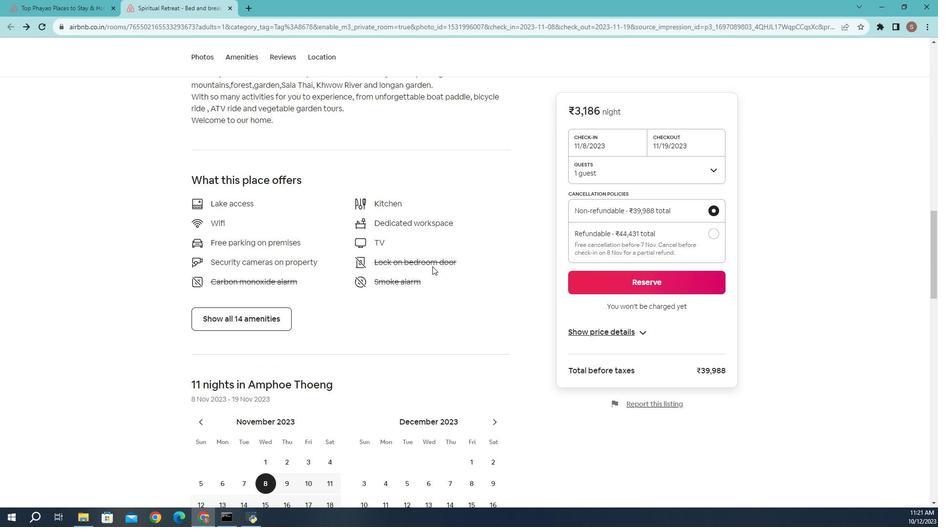 
Action: Mouse scrolled (424, 265) with delta (0, 0)
Screenshot: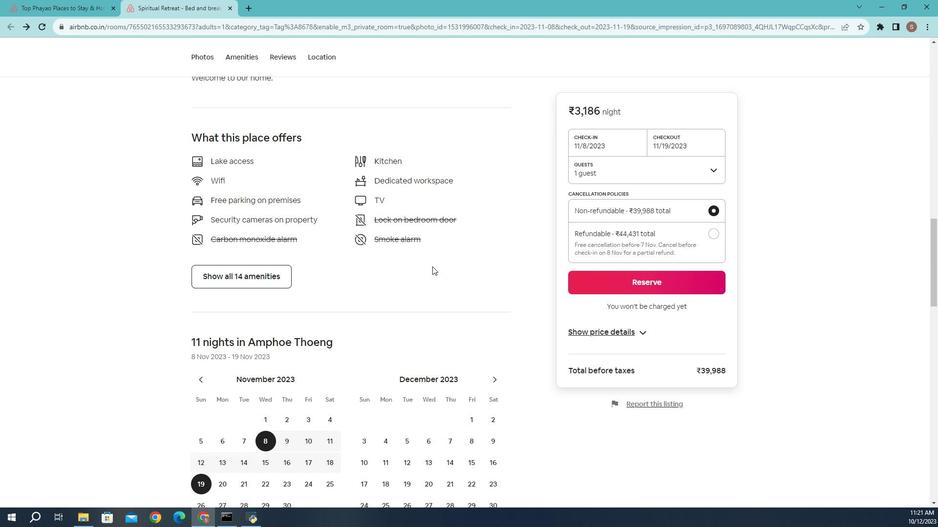 
Action: Mouse scrolled (424, 265) with delta (0, 0)
Screenshot: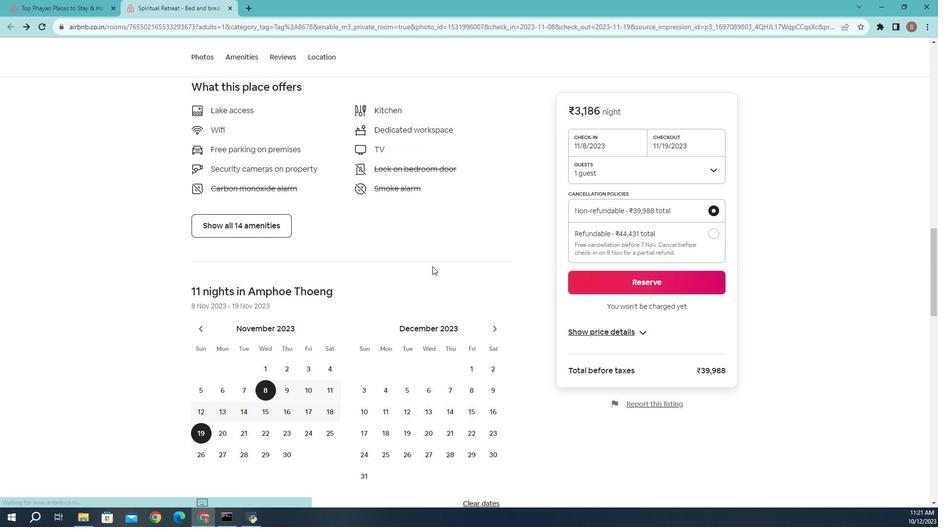 
Action: Mouse scrolled (424, 265) with delta (0, 0)
Screenshot: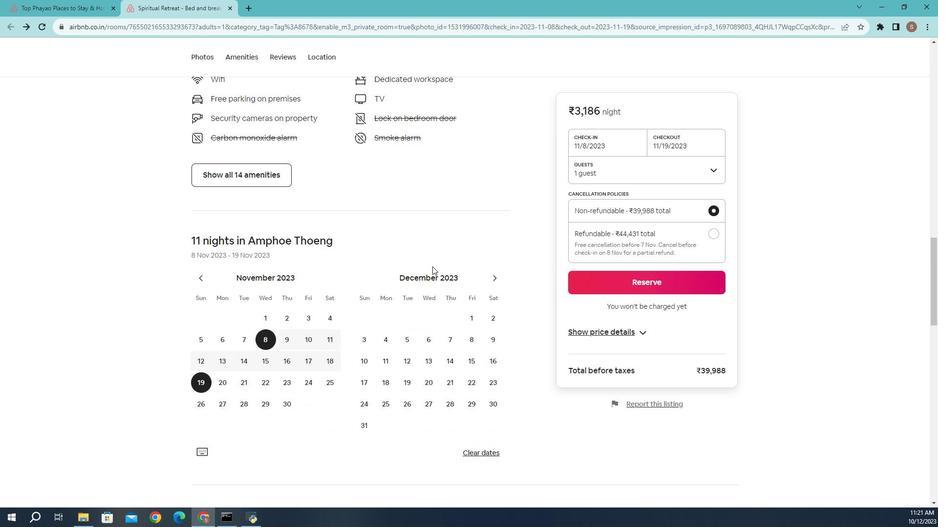 
Action: Mouse scrolled (424, 265) with delta (0, 0)
Screenshot: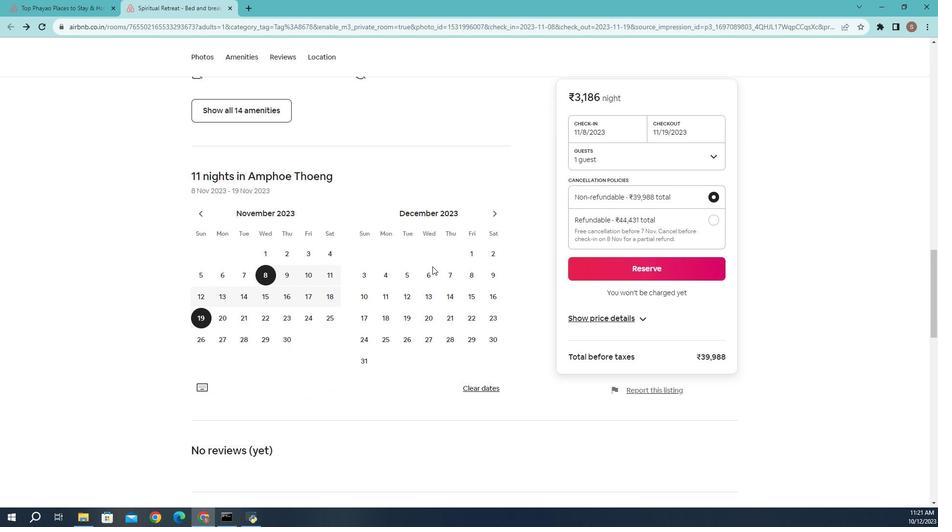 
Action: Mouse scrolled (424, 265) with delta (0, 0)
Screenshot: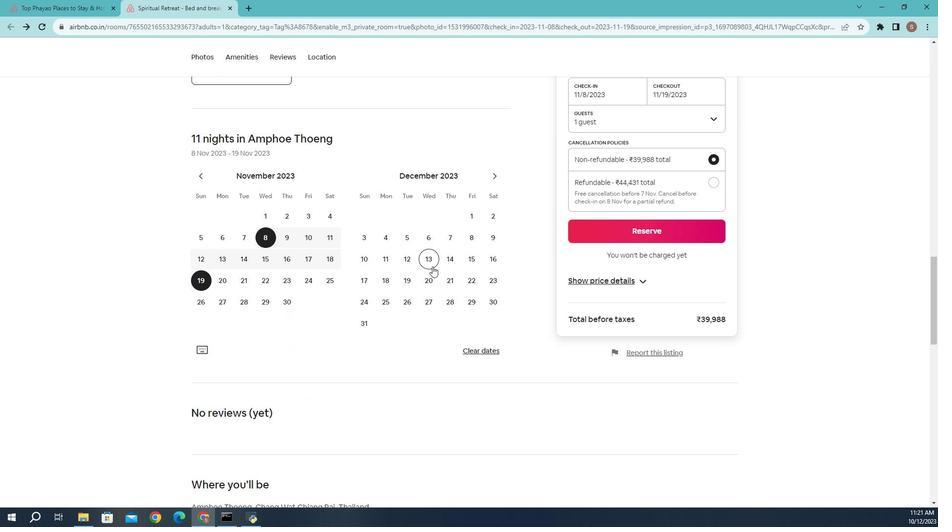 
Action: Mouse scrolled (424, 265) with delta (0, 0)
Screenshot: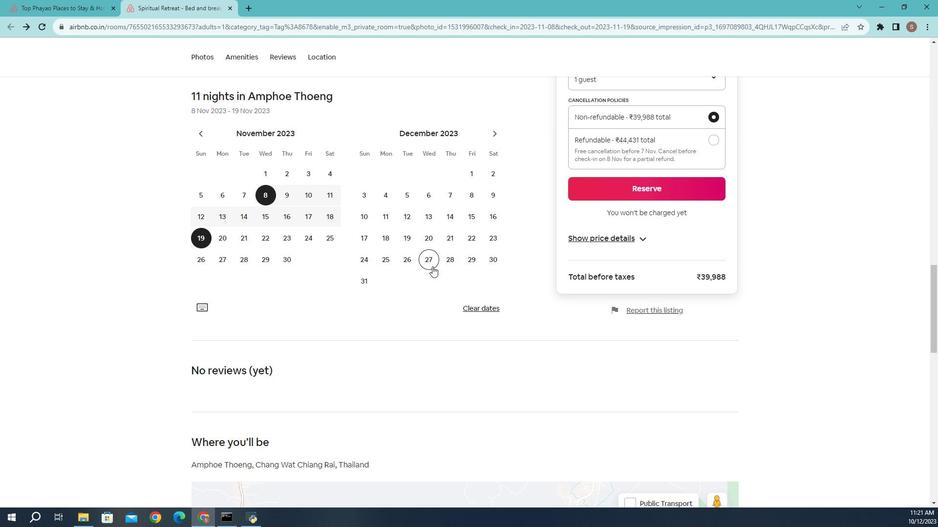 
Action: Mouse scrolled (424, 265) with delta (0, 0)
Screenshot: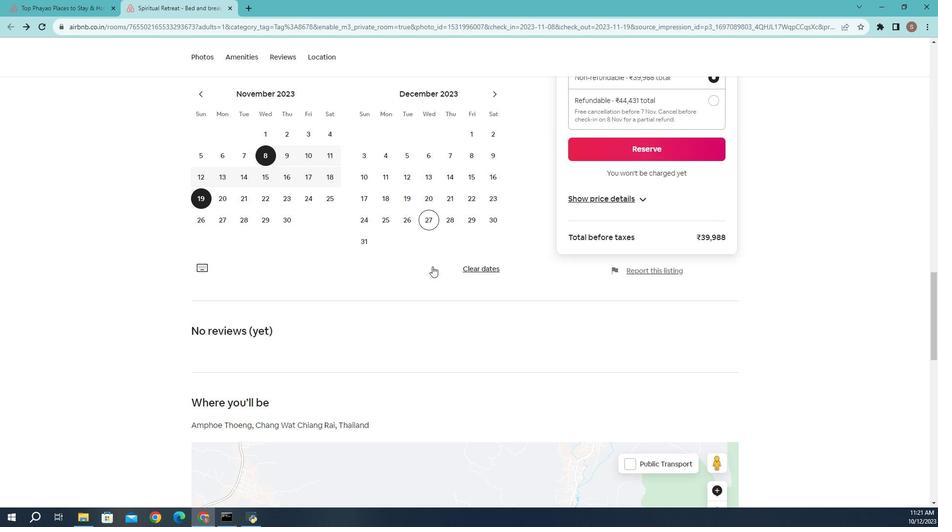
Action: Mouse scrolled (424, 265) with delta (0, 0)
Screenshot: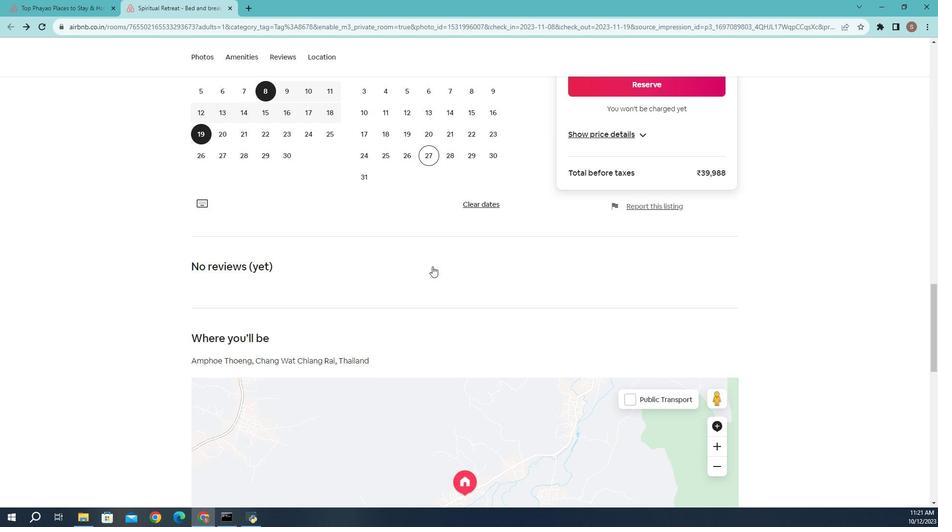 
Action: Mouse scrolled (424, 265) with delta (0, 0)
Screenshot: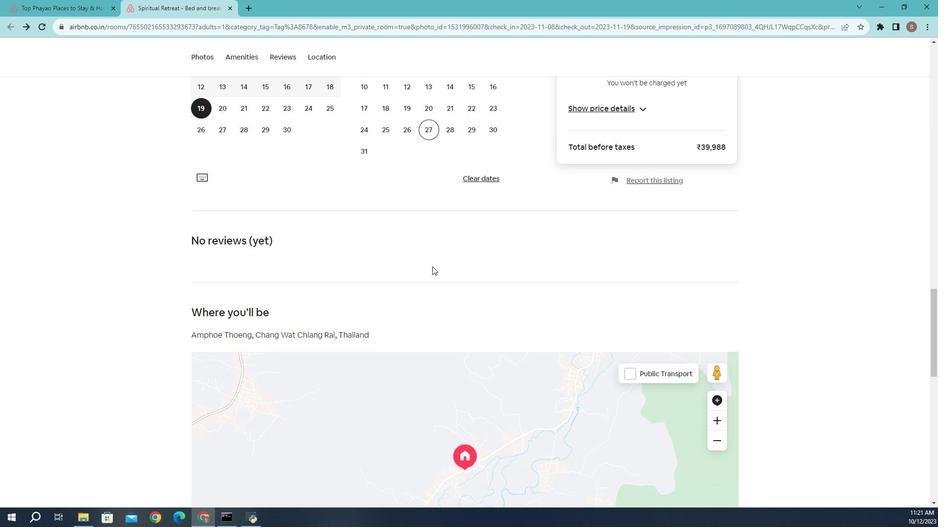 
Action: Mouse scrolled (424, 265) with delta (0, 0)
Screenshot: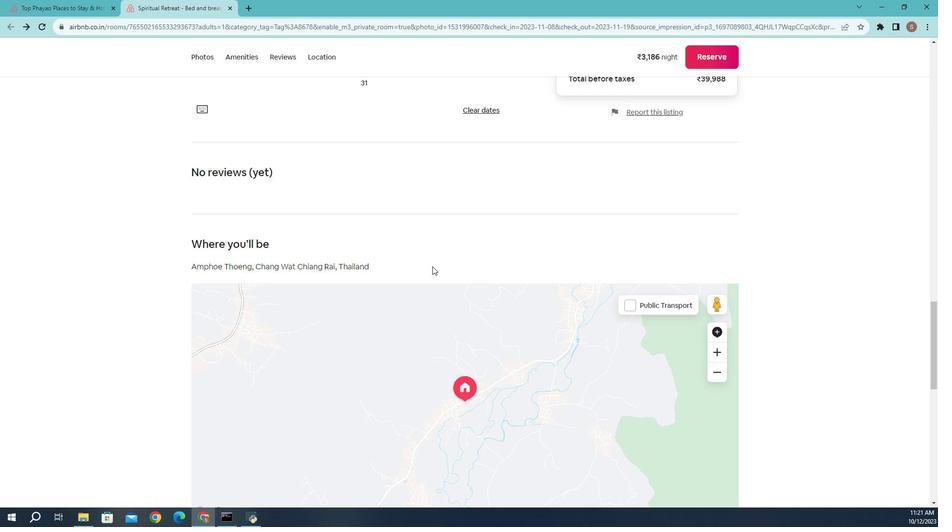 
Action: Mouse moved to (420, 267)
Screenshot: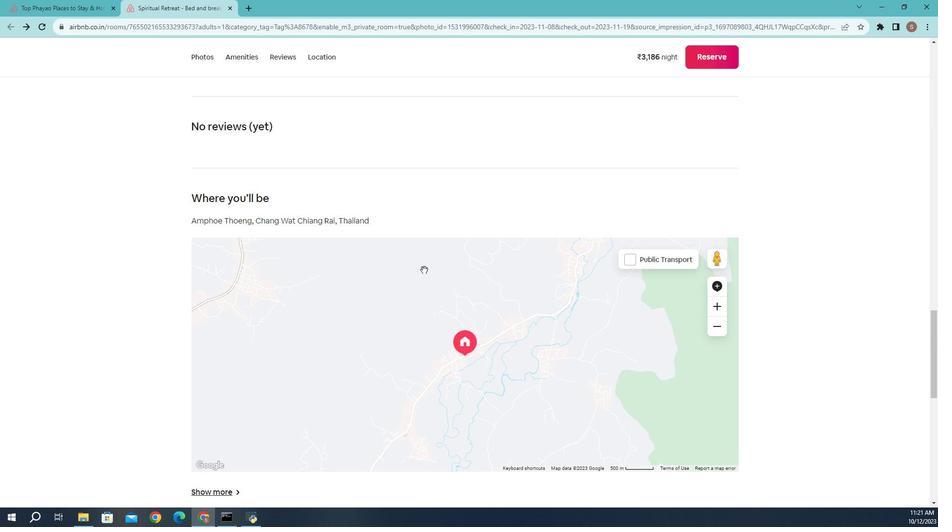
Action: Mouse scrolled (420, 266) with delta (0, 0)
Screenshot: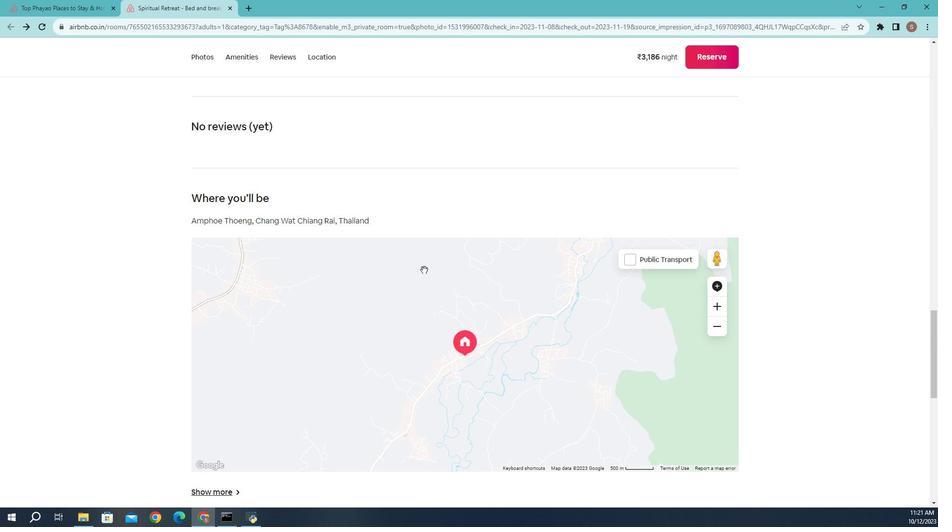 
Action: Mouse moved to (221, 334)
Screenshot: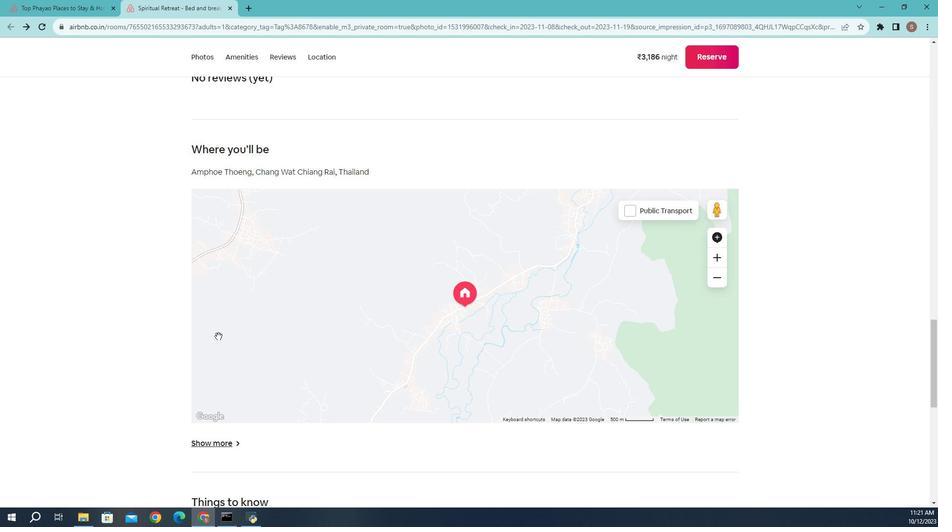 
Action: Mouse scrolled (221, 334) with delta (0, 0)
Screenshot: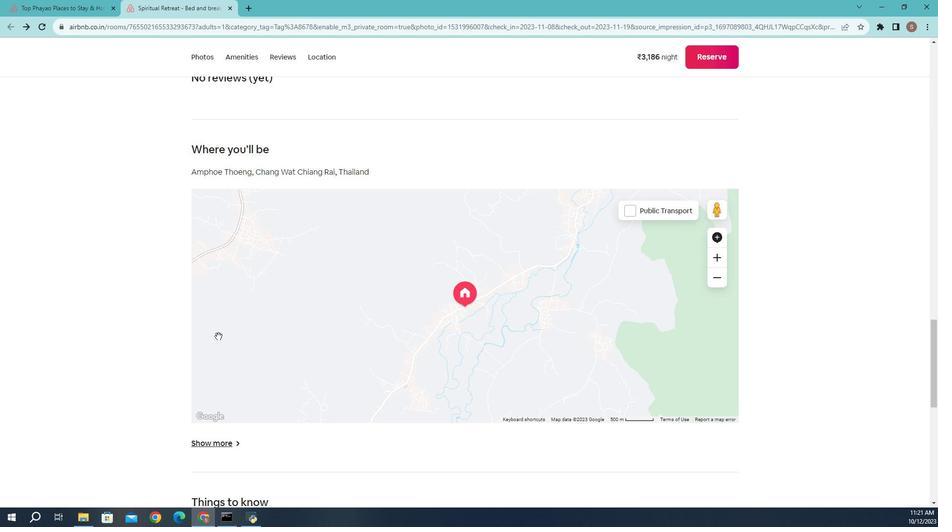 
Action: Mouse scrolled (221, 334) with delta (0, 0)
Screenshot: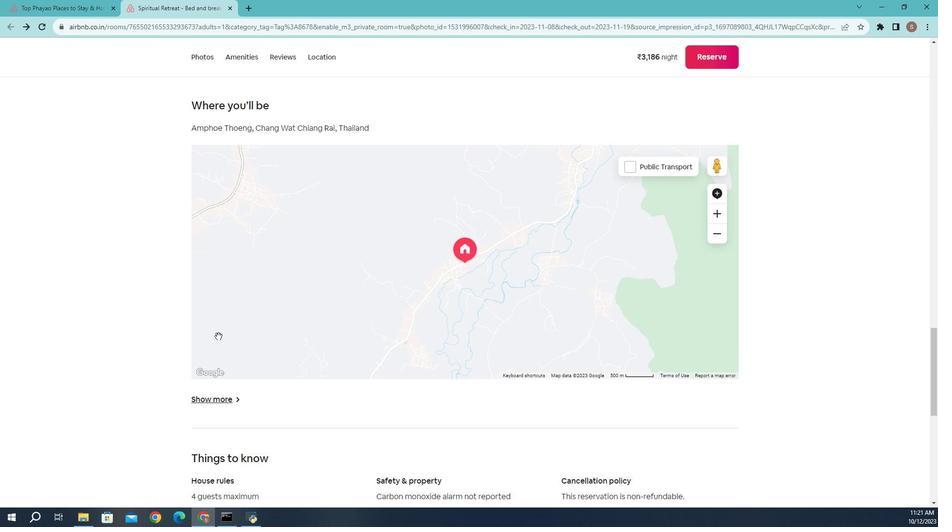 
Action: Mouse moved to (225, 344)
Screenshot: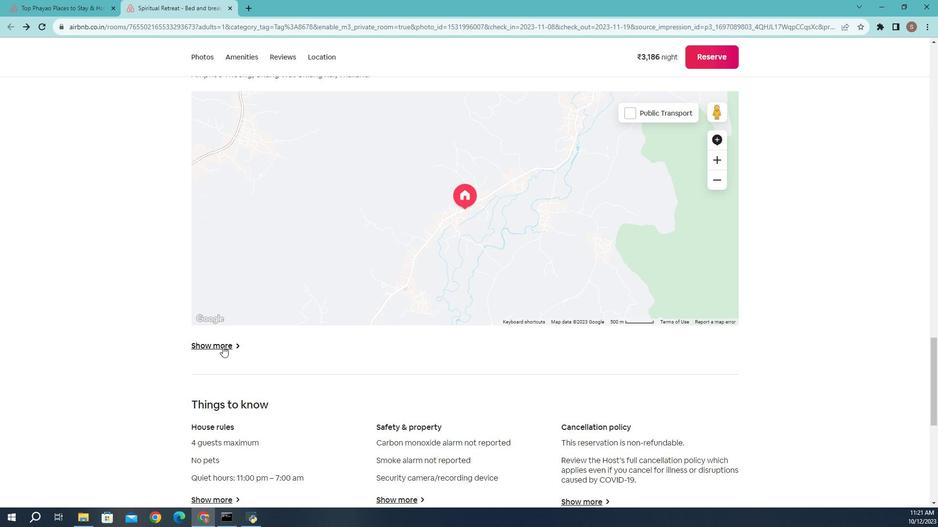 
Action: Mouse pressed left at (225, 344)
Screenshot: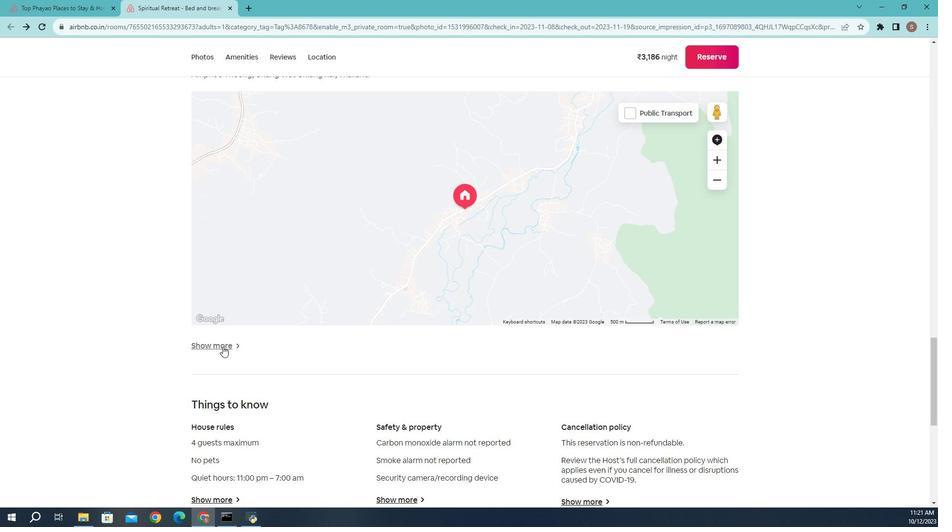 
Action: Mouse moved to (603, 281)
Screenshot: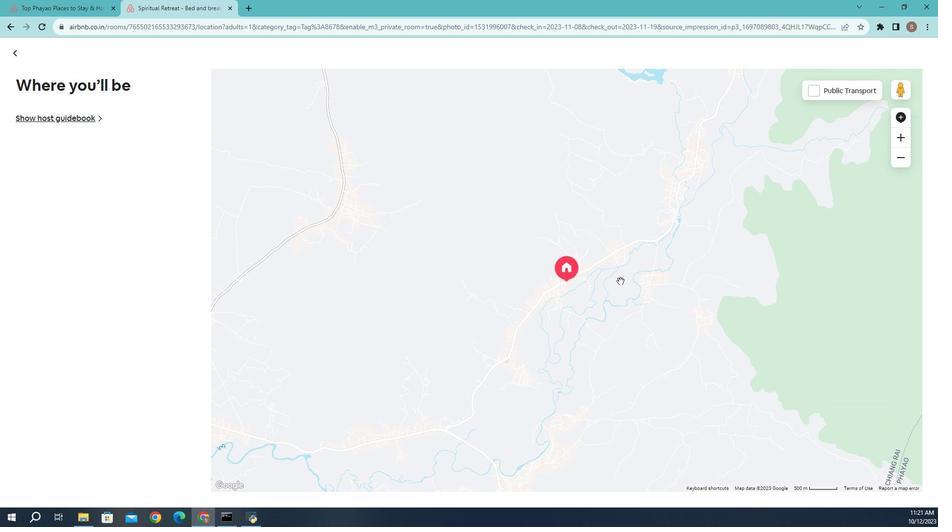 
Action: Mouse scrolled (603, 281) with delta (0, 0)
Screenshot: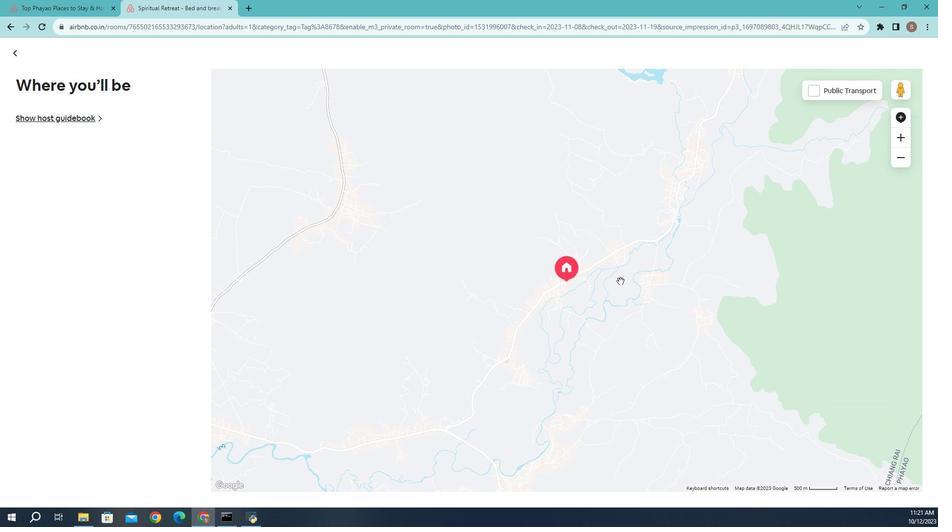 
Action: Mouse moved to (601, 280)
Screenshot: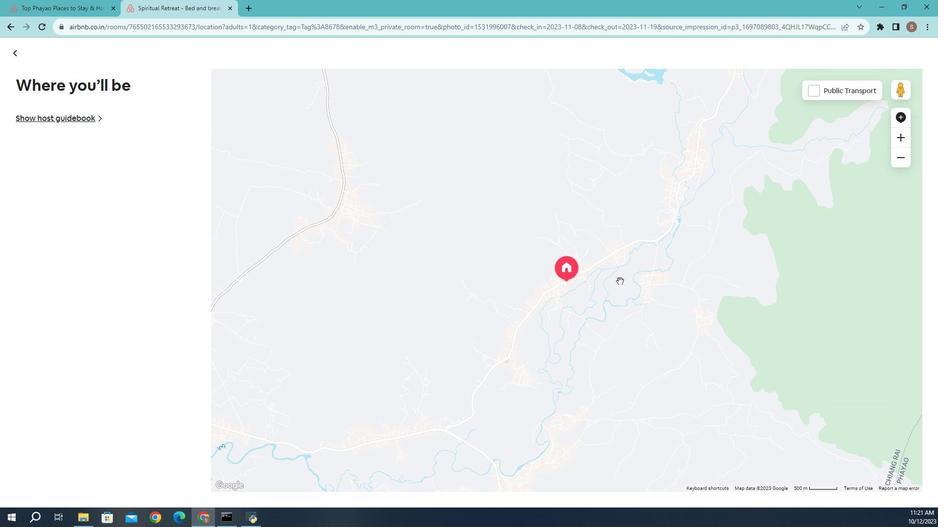 
Action: Mouse scrolled (601, 281) with delta (0, 0)
Screenshot: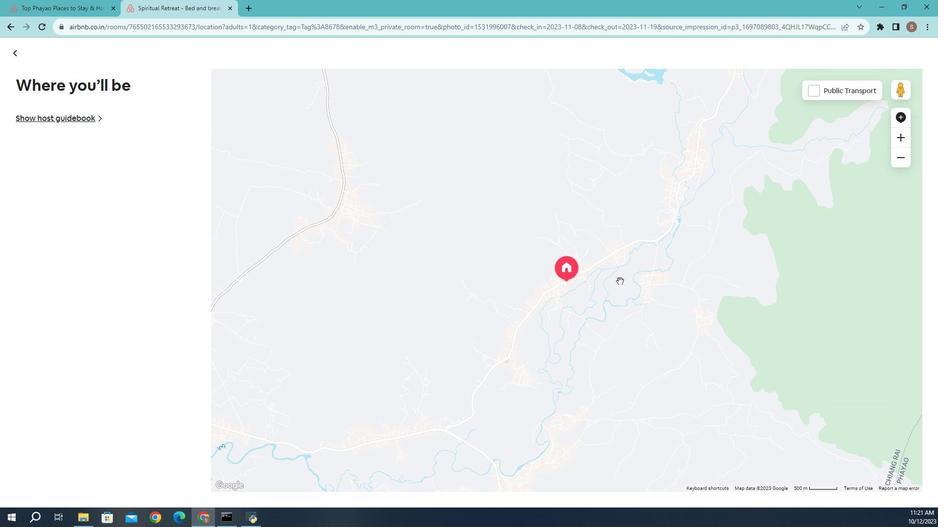 
Action: Mouse scrolled (601, 281) with delta (0, 0)
Screenshot: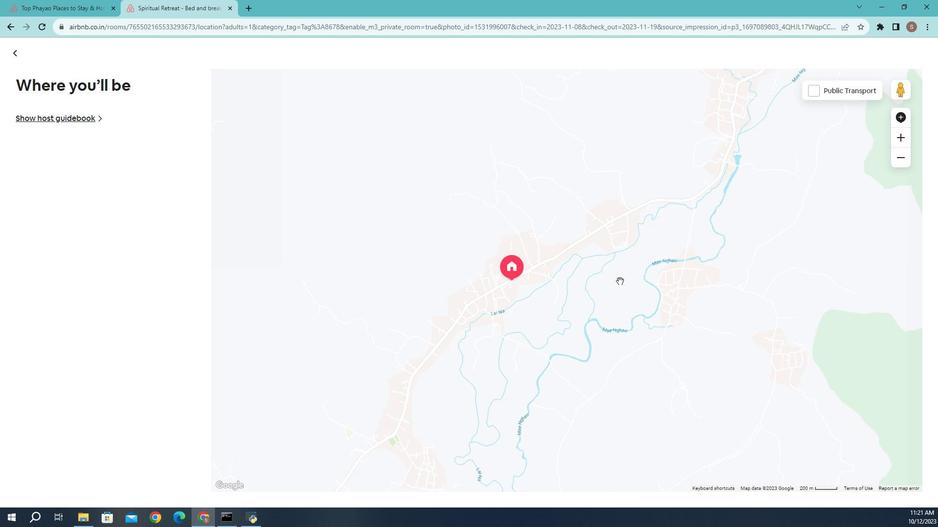
Action: Mouse scrolled (601, 281) with delta (0, 0)
Screenshot: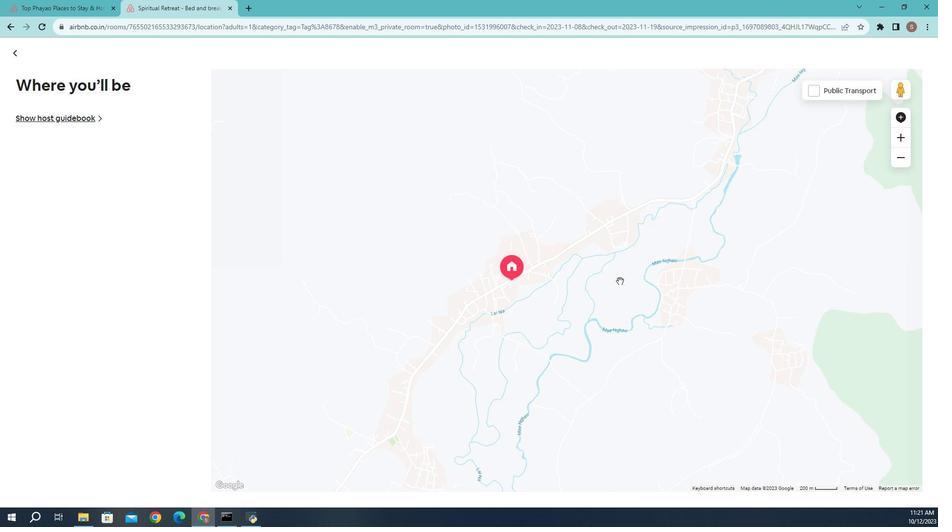 
Action: Mouse moved to (448, 261)
Screenshot: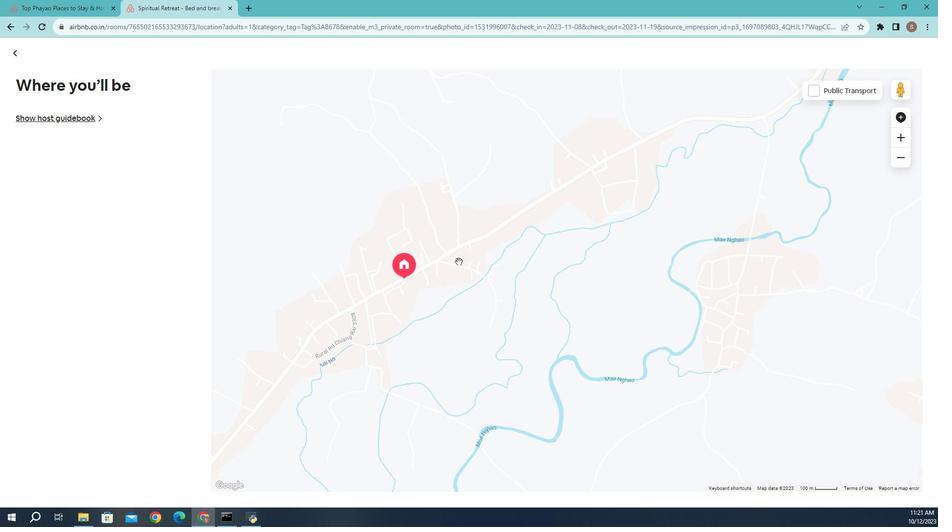 
Action: Mouse scrolled (448, 262) with delta (0, 0)
Screenshot: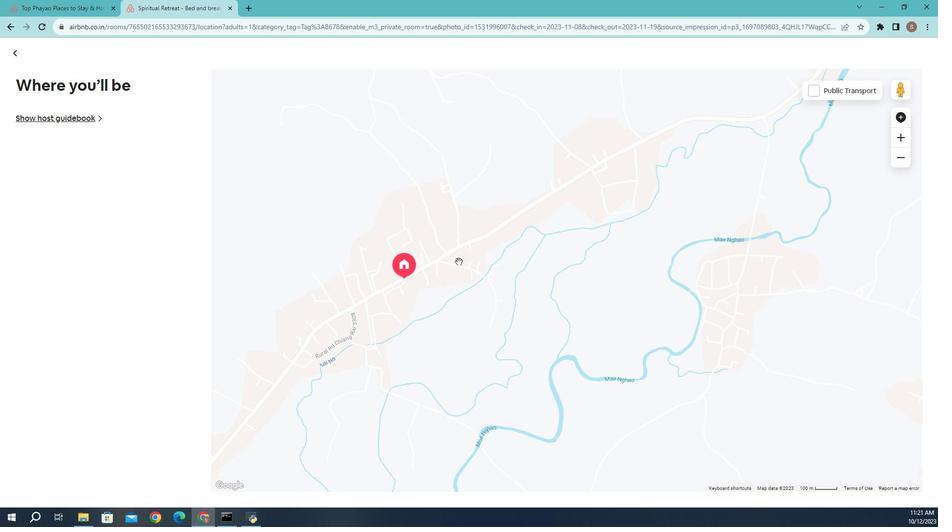 
Action: Mouse moved to (449, 261)
Screenshot: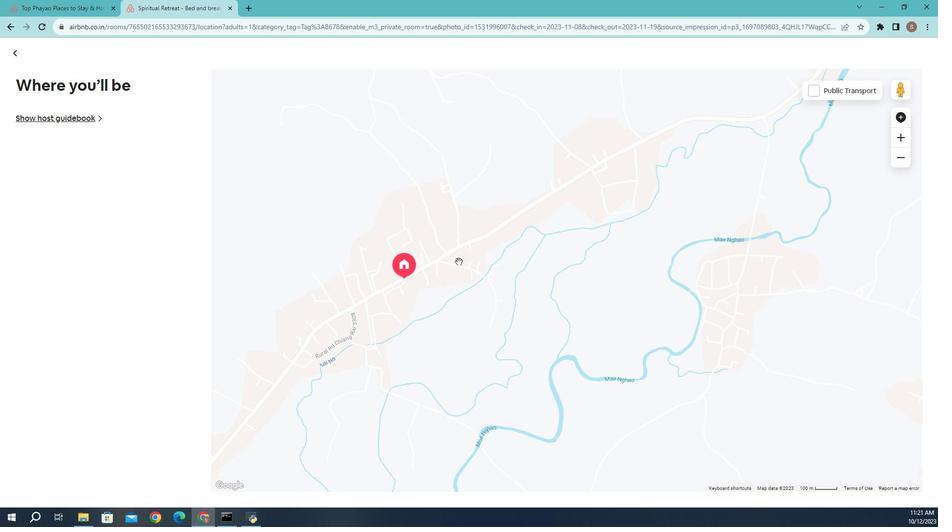 
Action: Mouse scrolled (449, 262) with delta (0, 0)
Screenshot: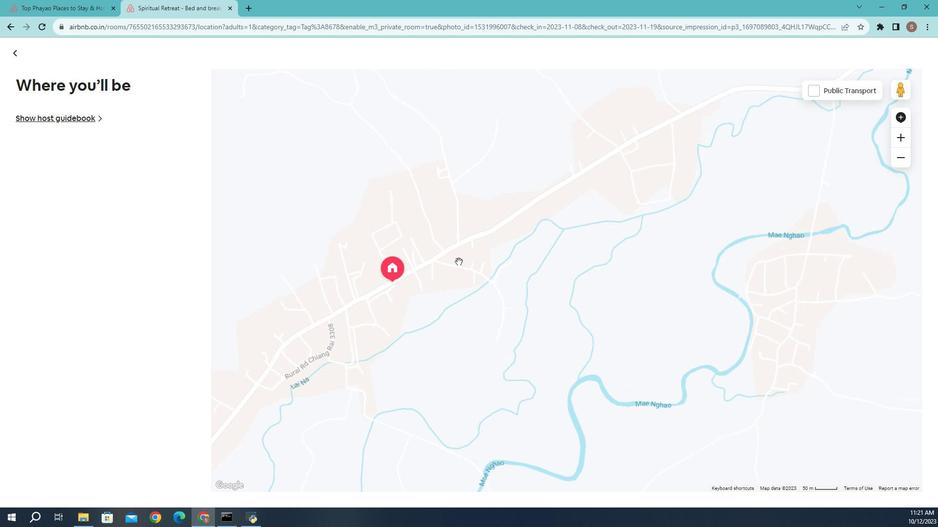 
Action: Mouse scrolled (449, 262) with delta (0, 0)
Screenshot: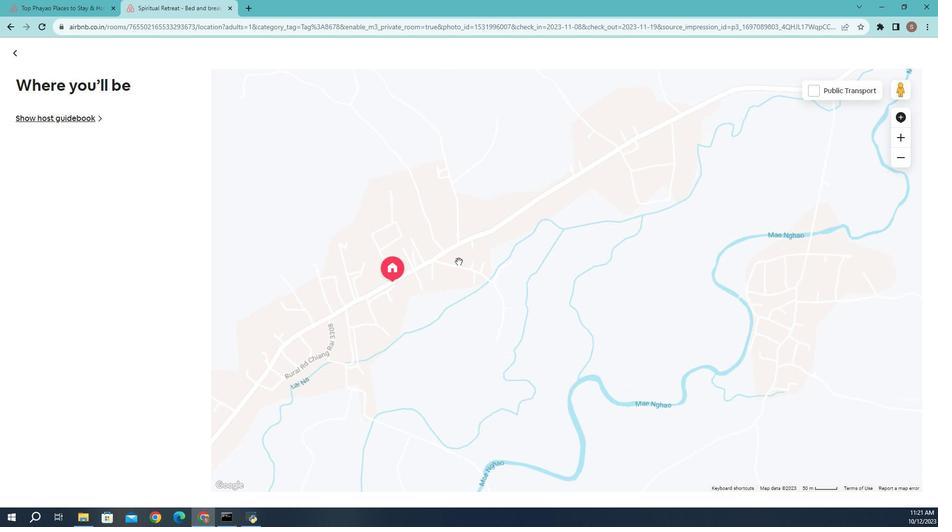 
Action: Mouse moved to (419, 283)
Screenshot: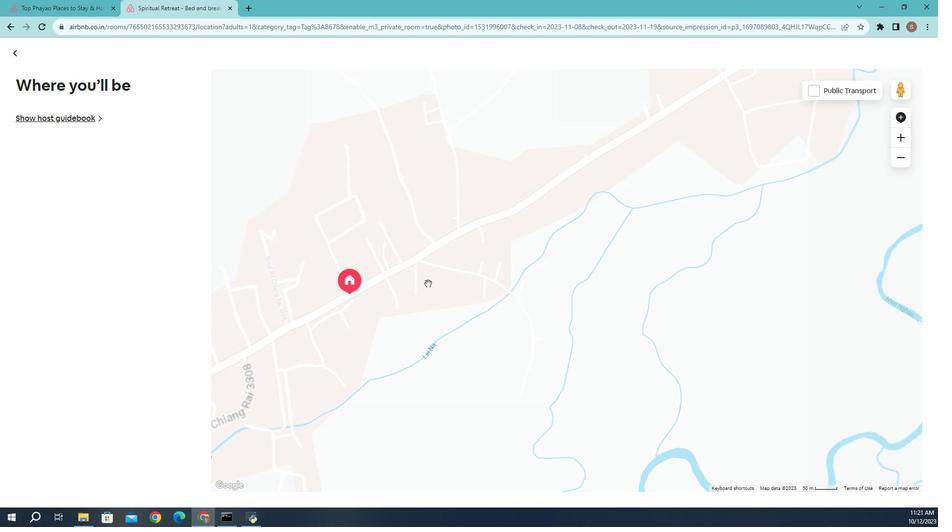 
Action: Mouse pressed left at (419, 283)
Screenshot: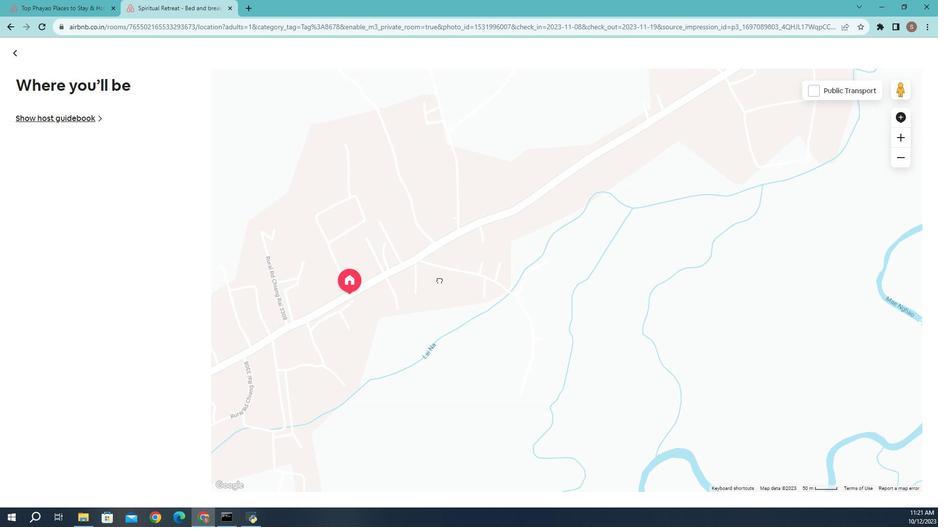 
Action: Mouse moved to (501, 270)
Screenshot: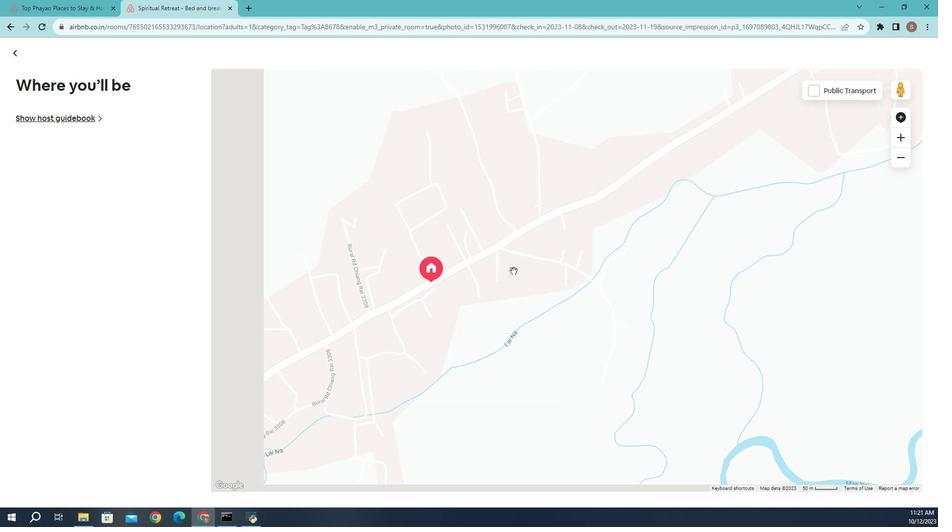 
Action: Mouse scrolled (501, 270) with delta (0, 0)
Screenshot: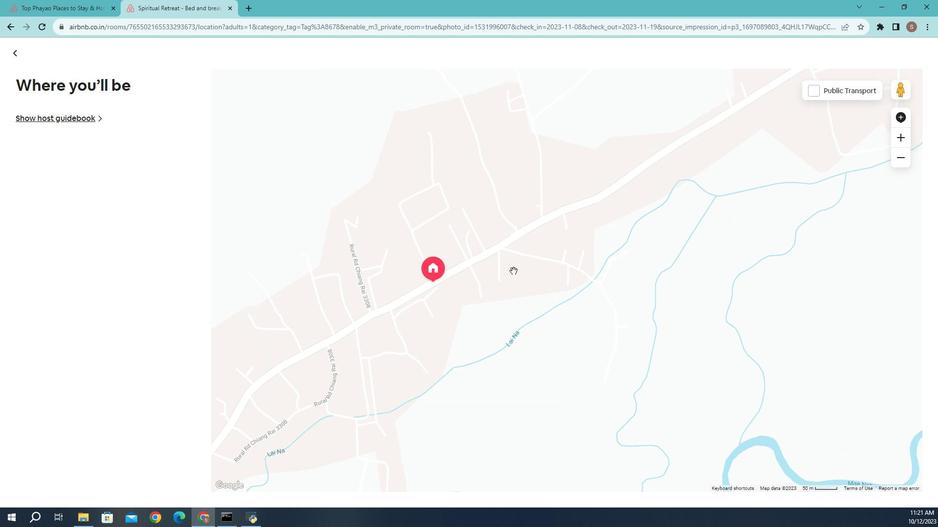 
Action: Mouse scrolled (501, 270) with delta (0, 0)
Screenshot: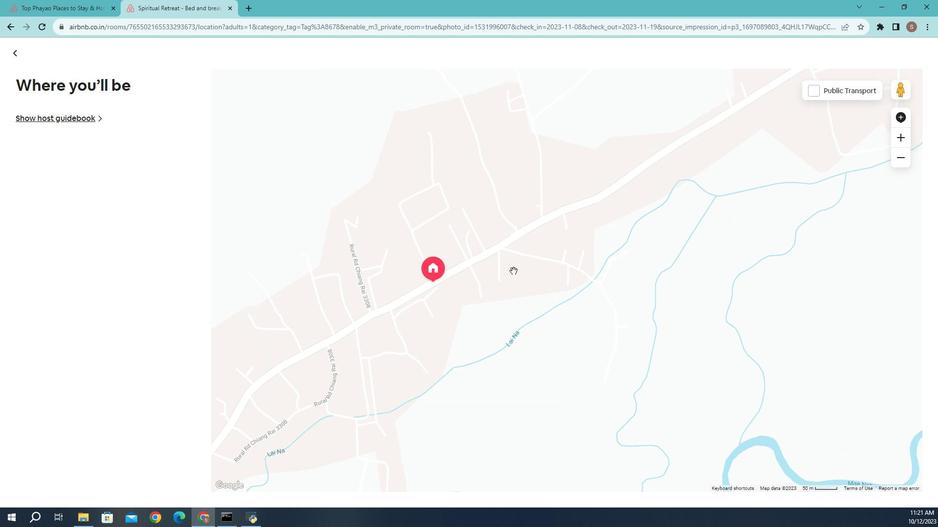 
Action: Mouse scrolled (501, 270) with delta (0, 0)
Screenshot: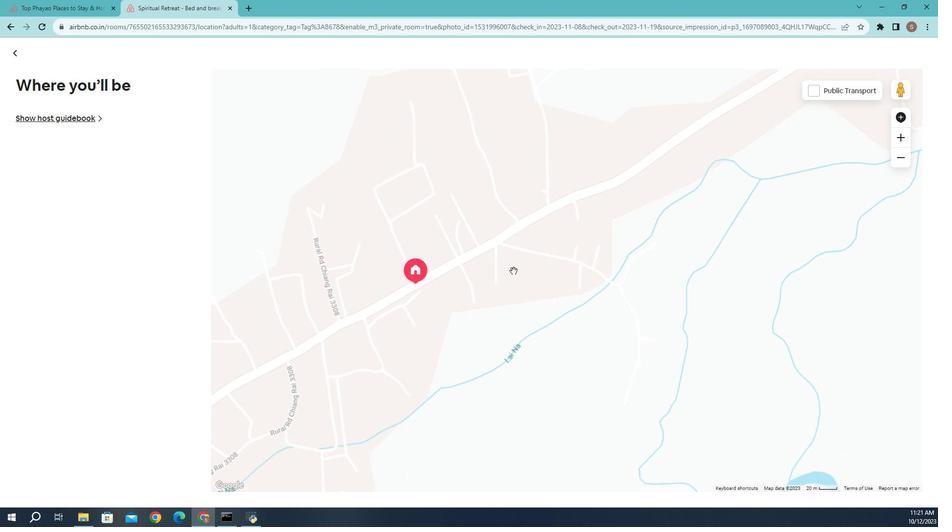
Action: Mouse moved to (455, 265)
Screenshot: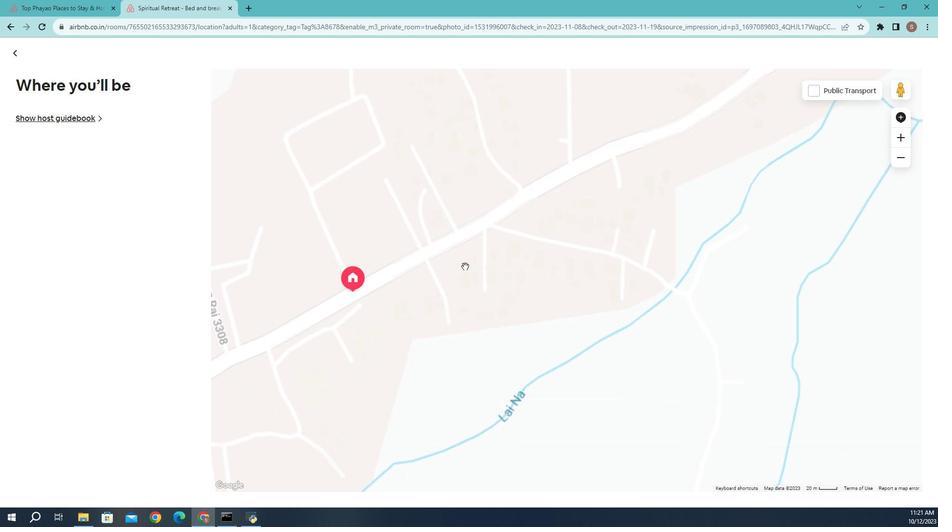 
Action: Mouse pressed left at (455, 265)
Screenshot: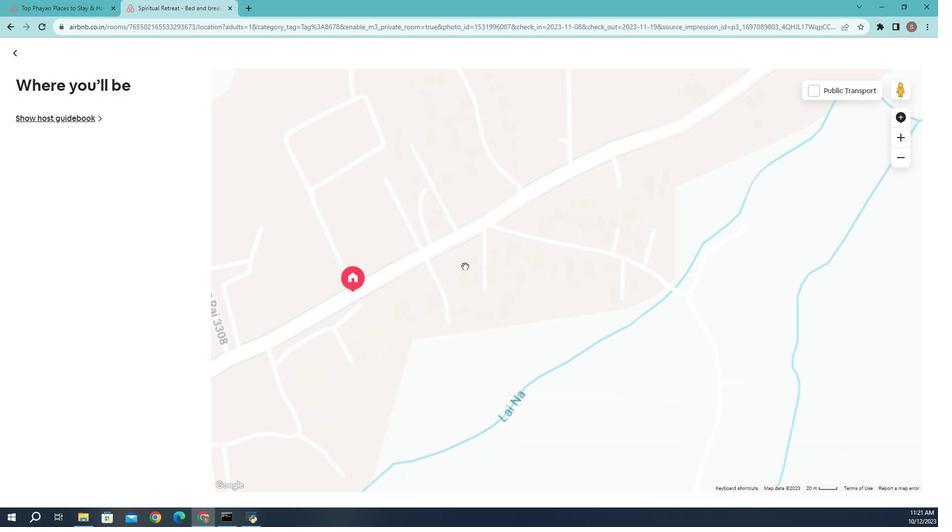
Action: Mouse moved to (538, 258)
Screenshot: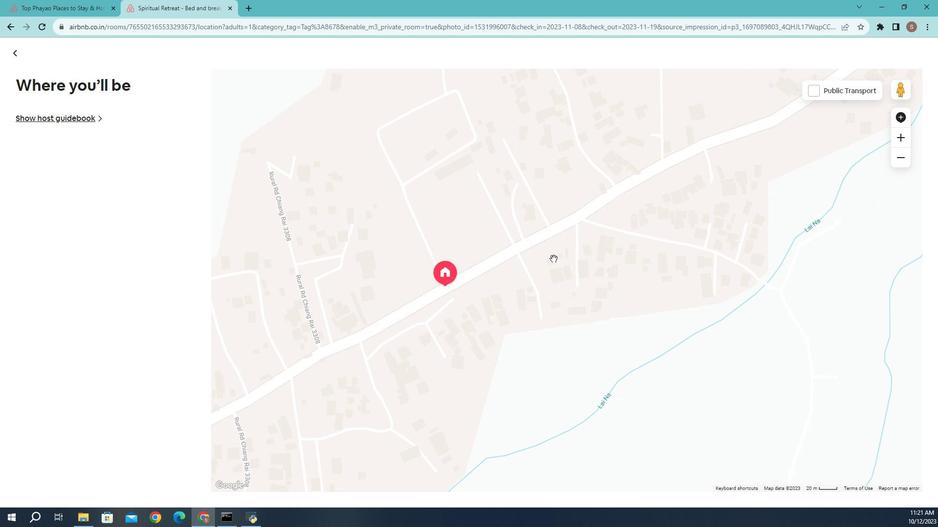 
Action: Mouse scrolled (538, 259) with delta (0, 0)
Screenshot: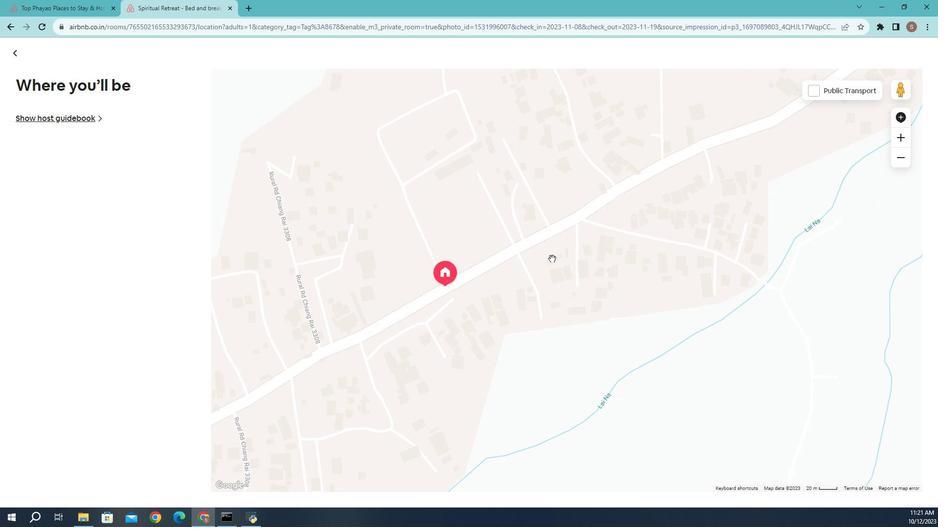
Action: Mouse scrolled (538, 259) with delta (0, 0)
Screenshot: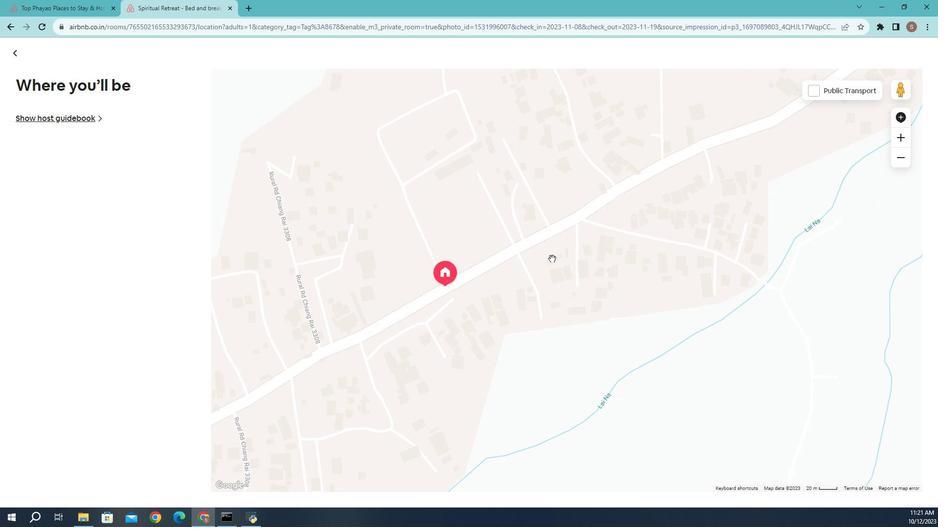 
Action: Mouse moved to (414, 243)
Screenshot: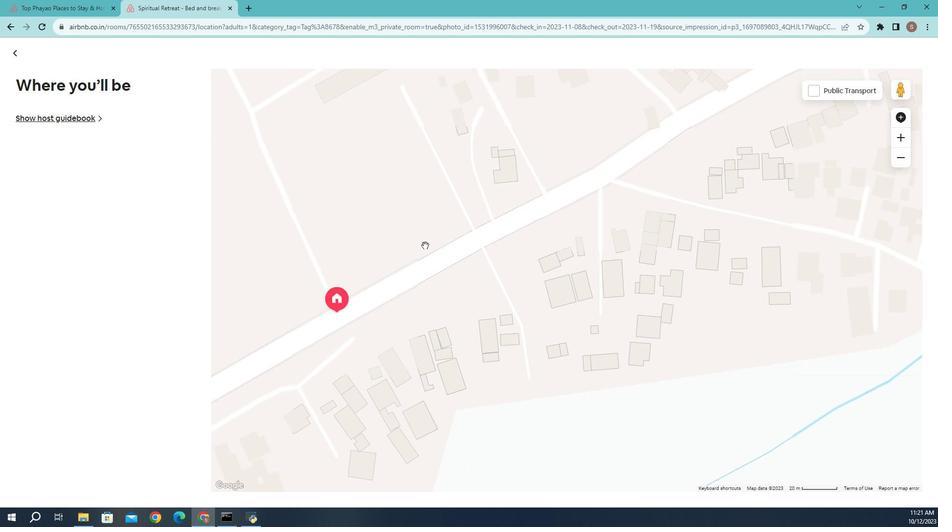 
Action: Mouse pressed left at (414, 243)
Screenshot: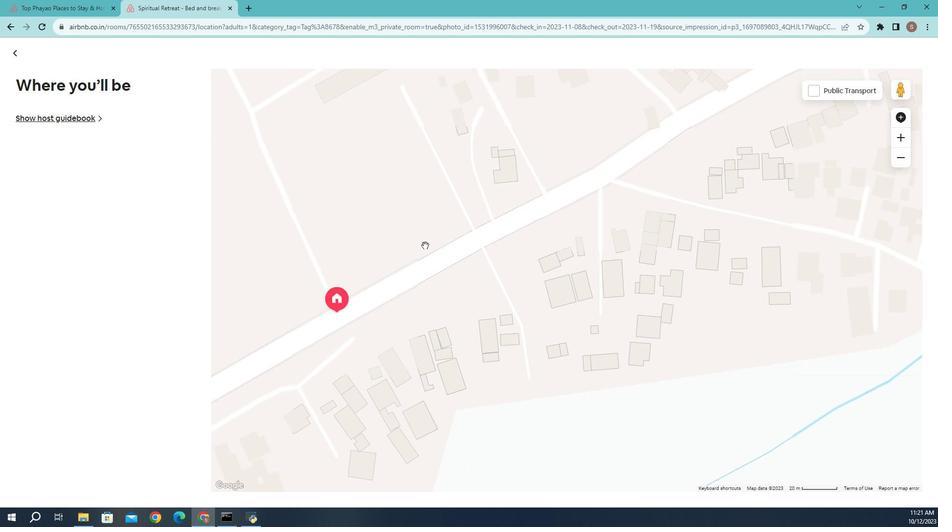 
Action: Mouse moved to (526, 239)
Screenshot: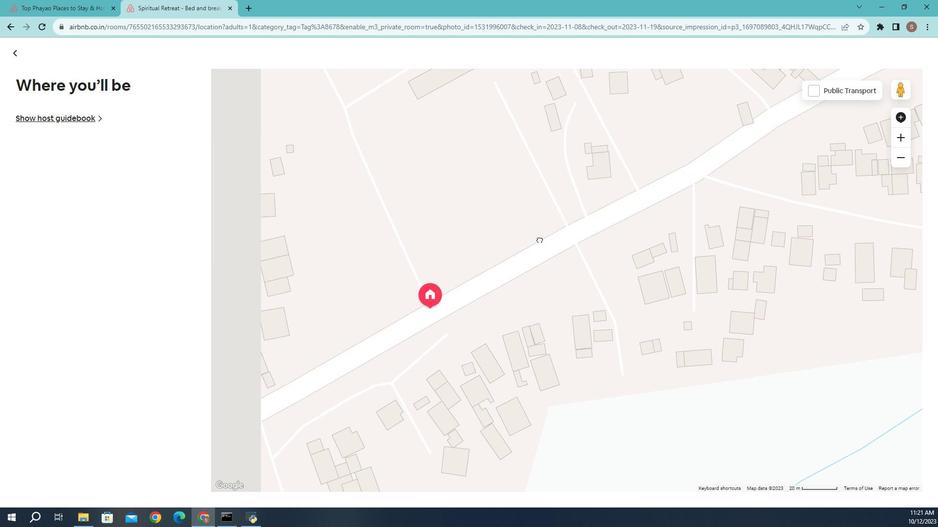 
Action: Mouse scrolled (526, 239) with delta (0, 0)
Screenshot: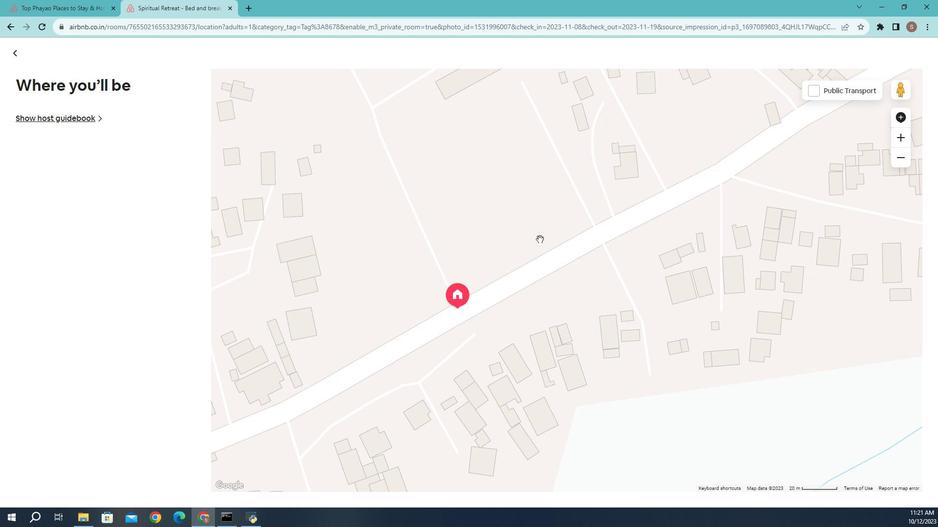
Action: Mouse scrolled (526, 239) with delta (0, 0)
Screenshot: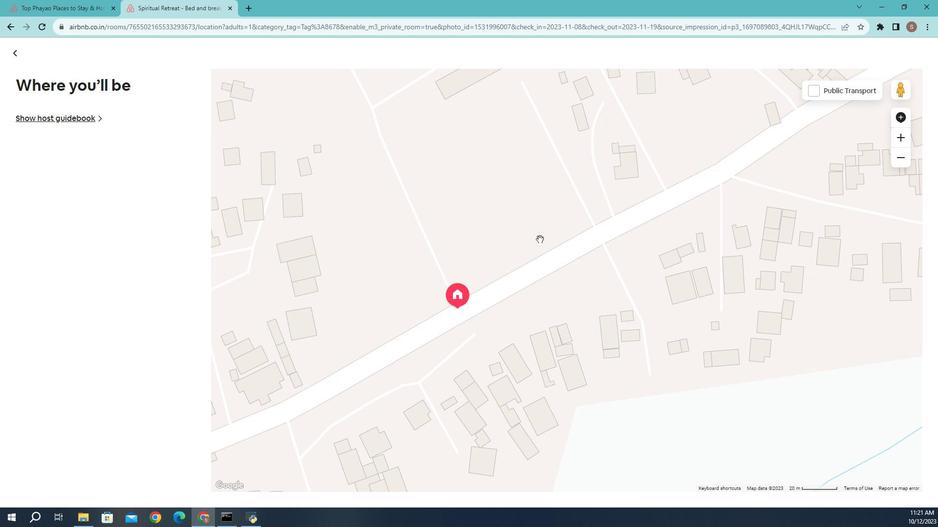 
Action: Mouse scrolled (526, 239) with delta (0, 0)
Screenshot: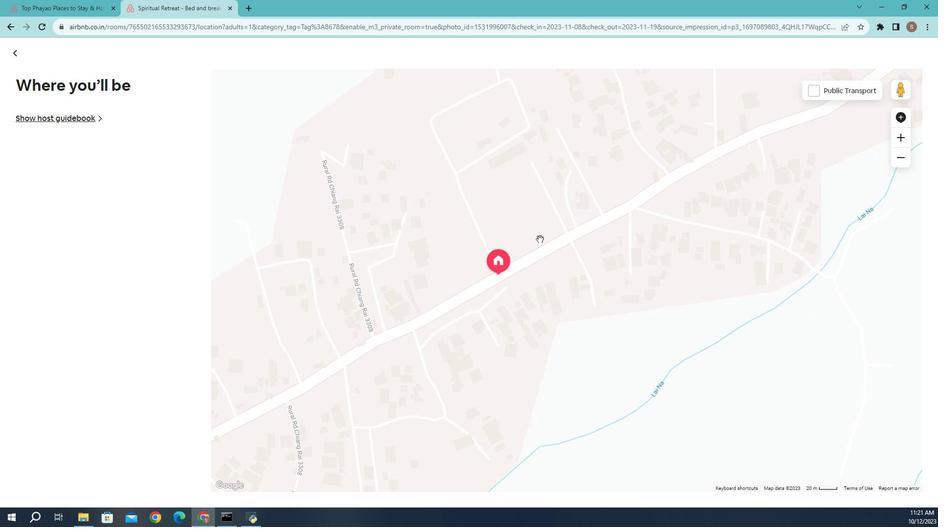 
Action: Mouse moved to (522, 251)
Screenshot: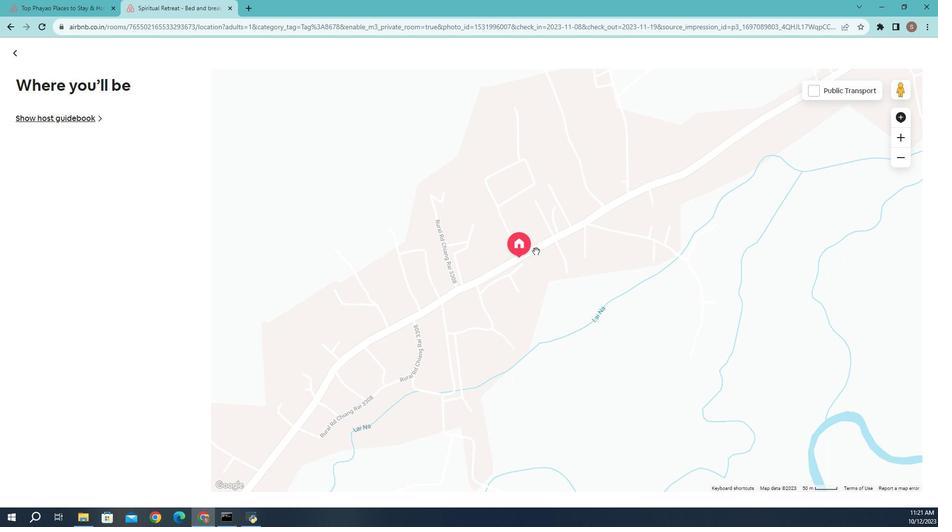 
Action: Mouse scrolled (522, 250) with delta (0, 0)
Screenshot: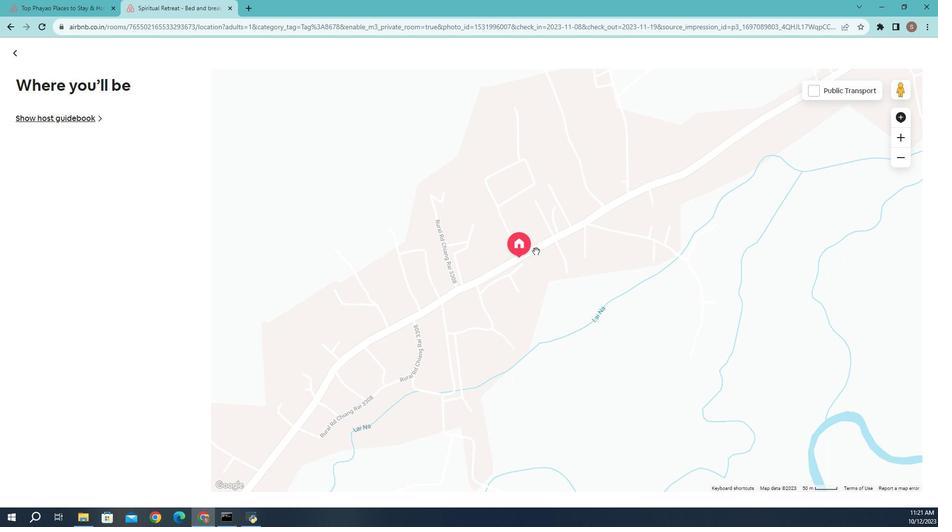 
Action: Mouse scrolled (522, 250) with delta (0, 0)
Screenshot: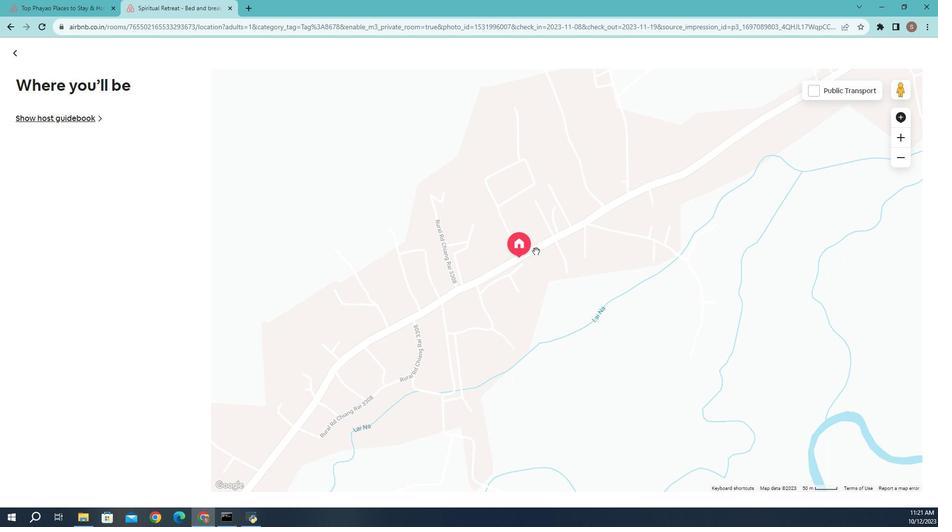 
Action: Mouse moved to (547, 247)
Screenshot: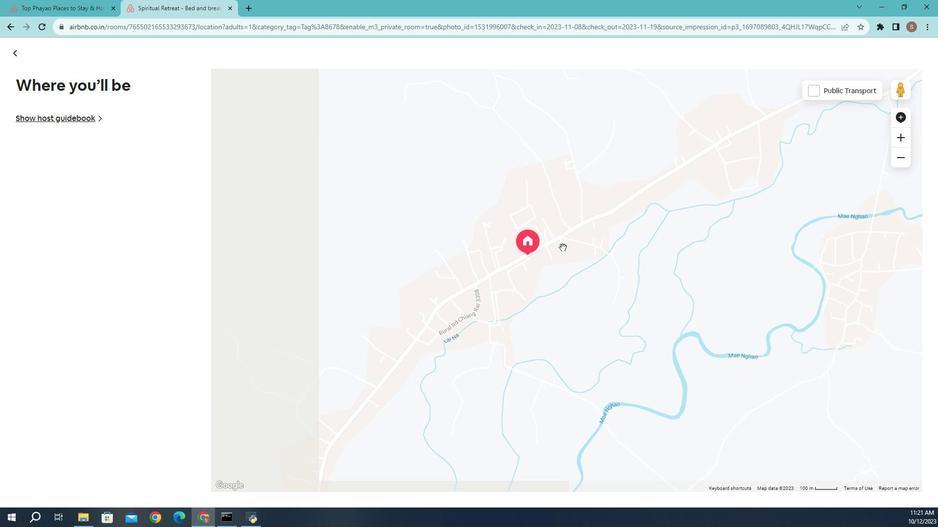 
Action: Mouse scrolled (547, 246) with delta (0, 0)
Screenshot: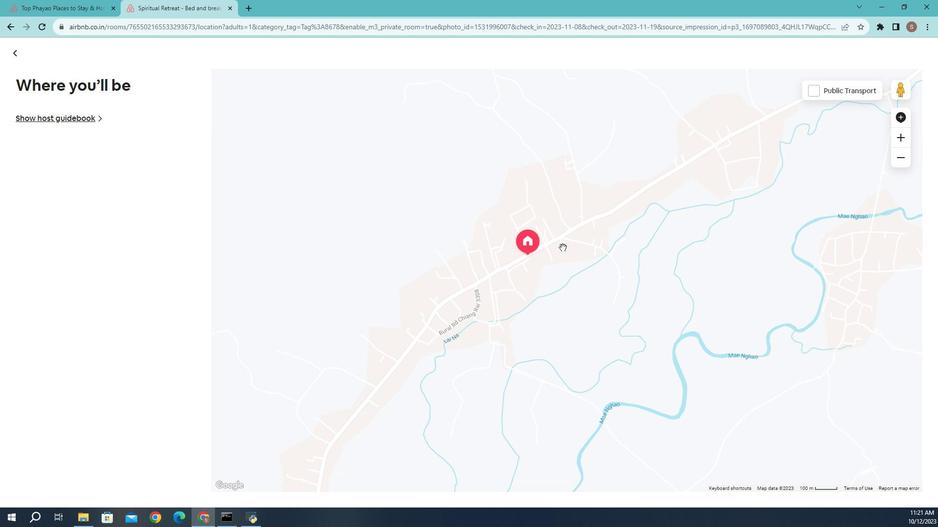 
Action: Mouse scrolled (547, 246) with delta (0, 0)
Screenshot: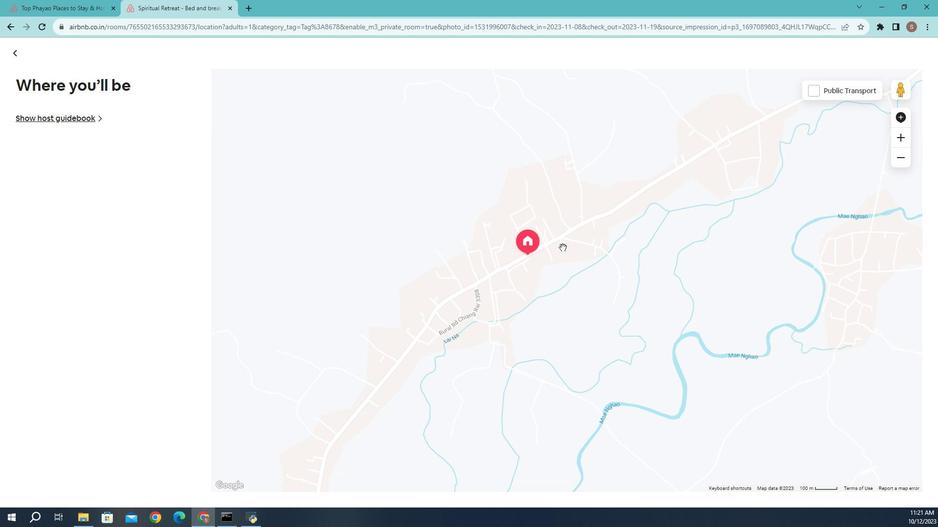 
Action: Mouse scrolled (547, 246) with delta (0, 0)
Screenshot: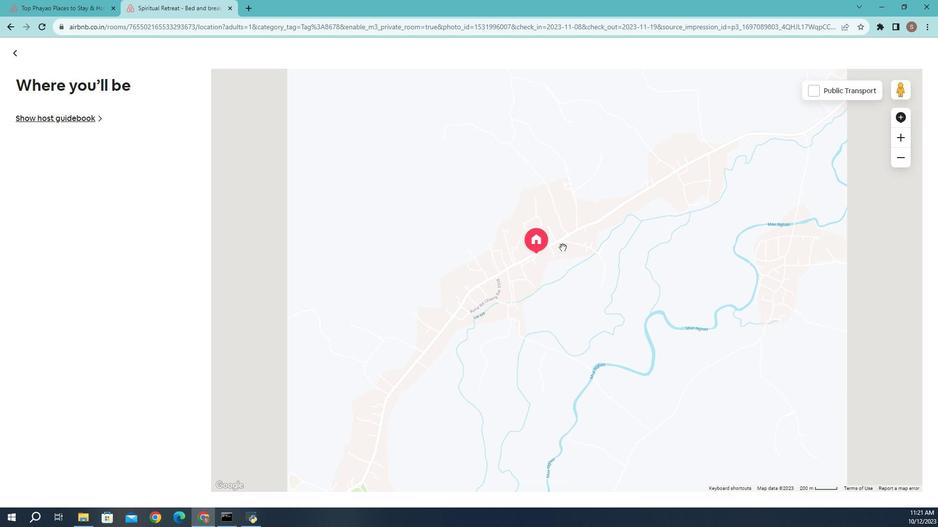 
Action: Mouse moved to (547, 247)
Screenshot: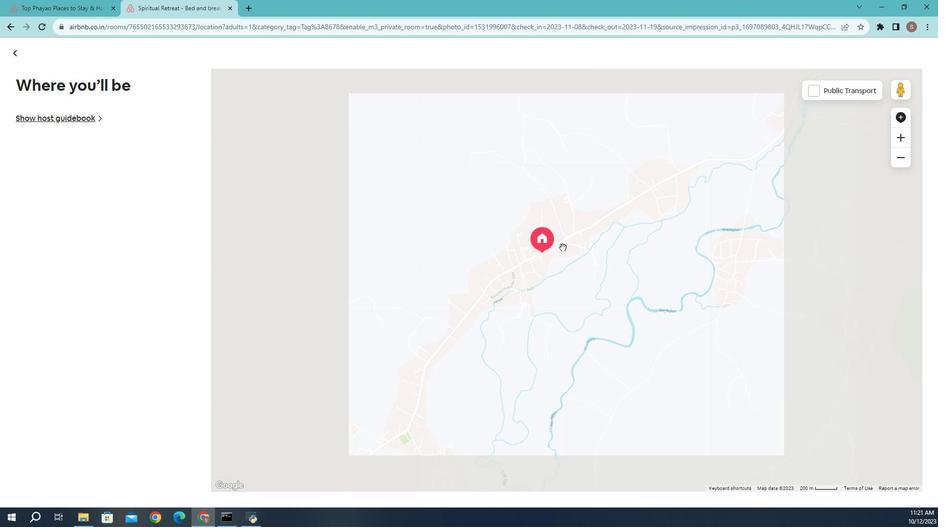 
Action: Mouse scrolled (547, 246) with delta (0, 0)
Screenshot: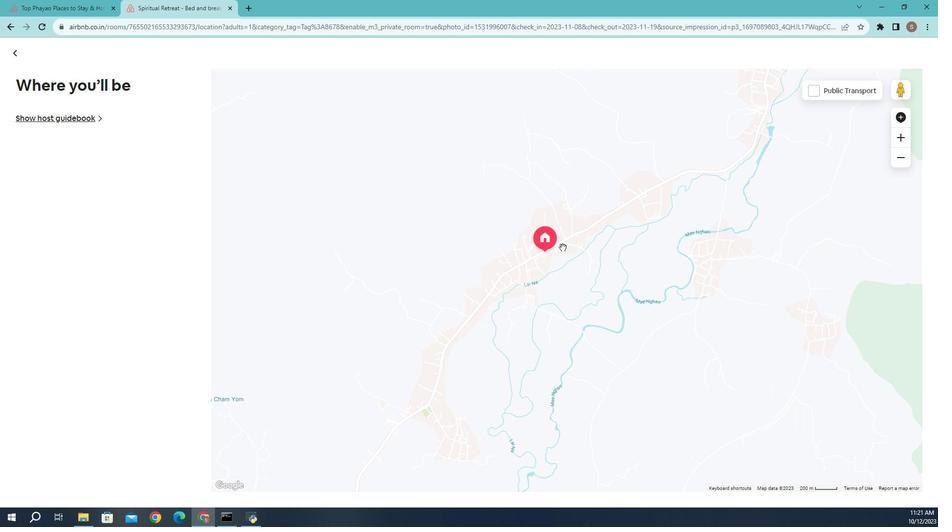 
Action: Mouse scrolled (547, 246) with delta (0, 0)
Screenshot: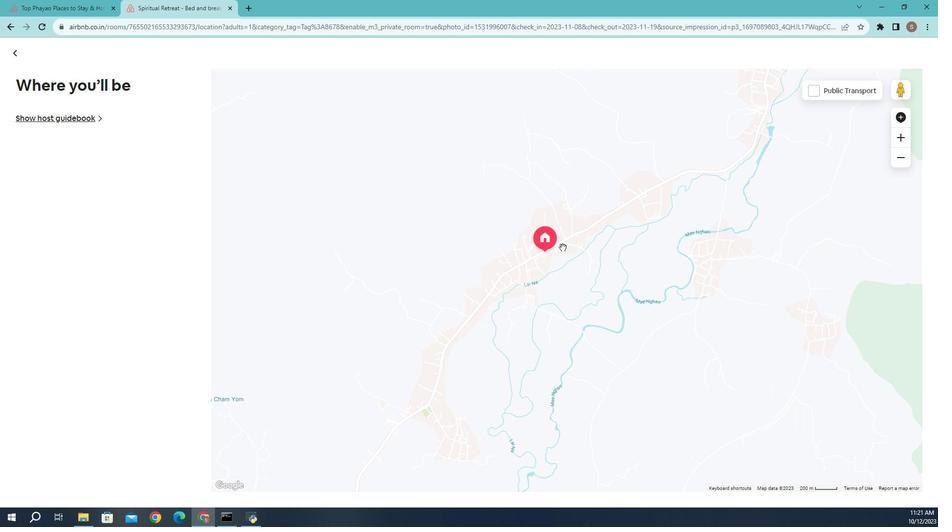 
Action: Mouse scrolled (547, 246) with delta (0, 0)
